 Task: Add Mychelle Perfect C Cleansing Oil to the cart.
Action: Mouse moved to (299, 142)
Screenshot: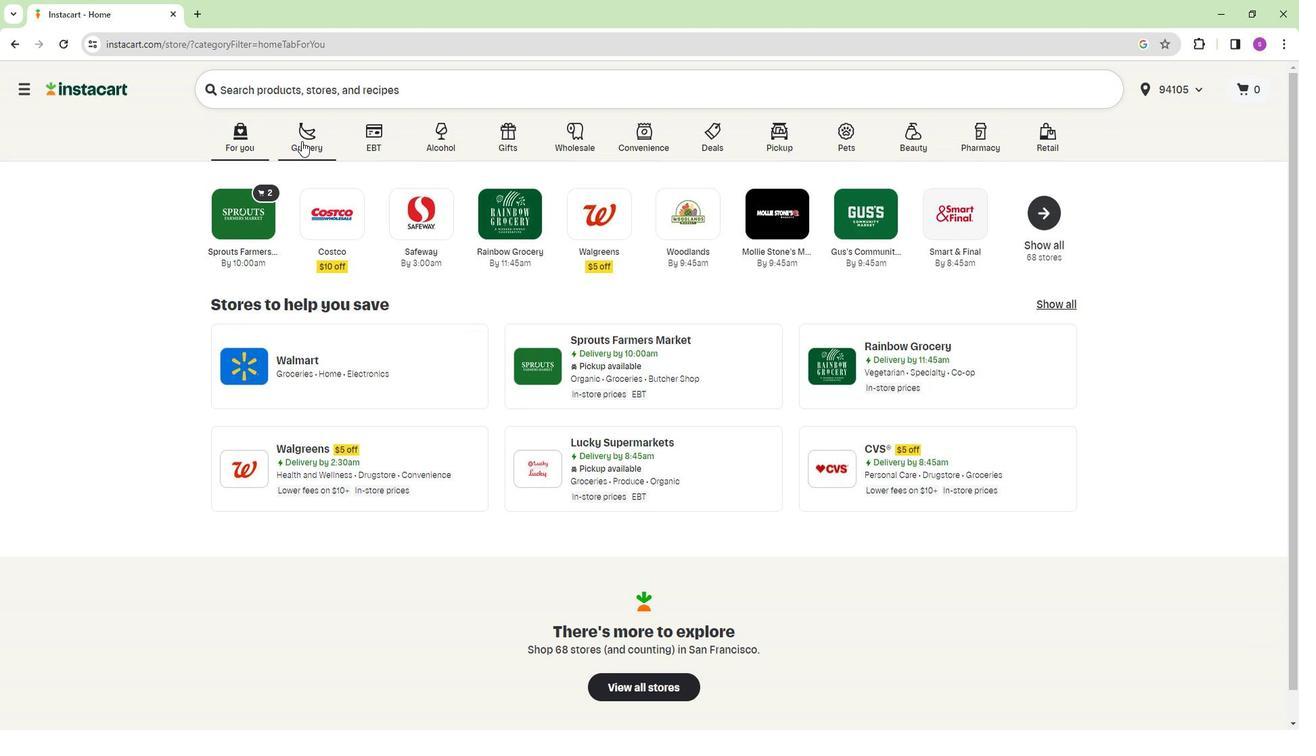 
Action: Mouse pressed left at (299, 142)
Screenshot: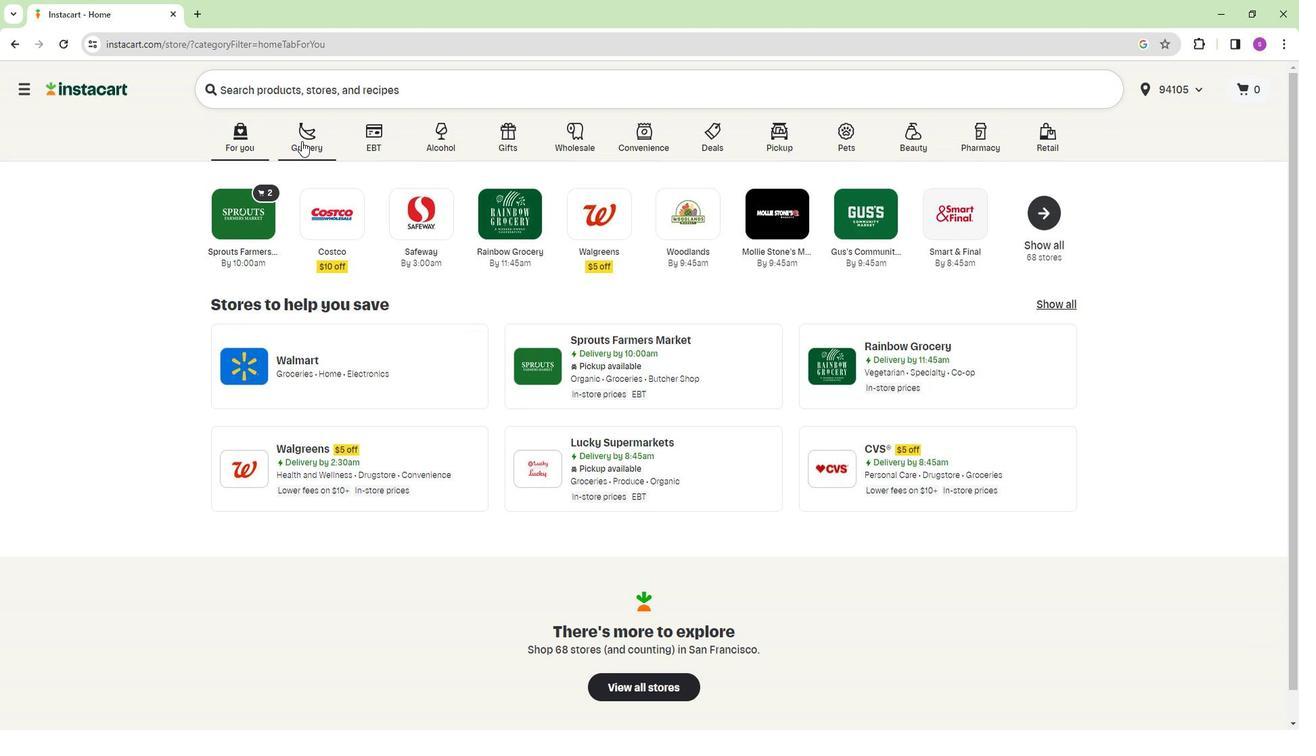 
Action: Mouse moved to (811, 218)
Screenshot: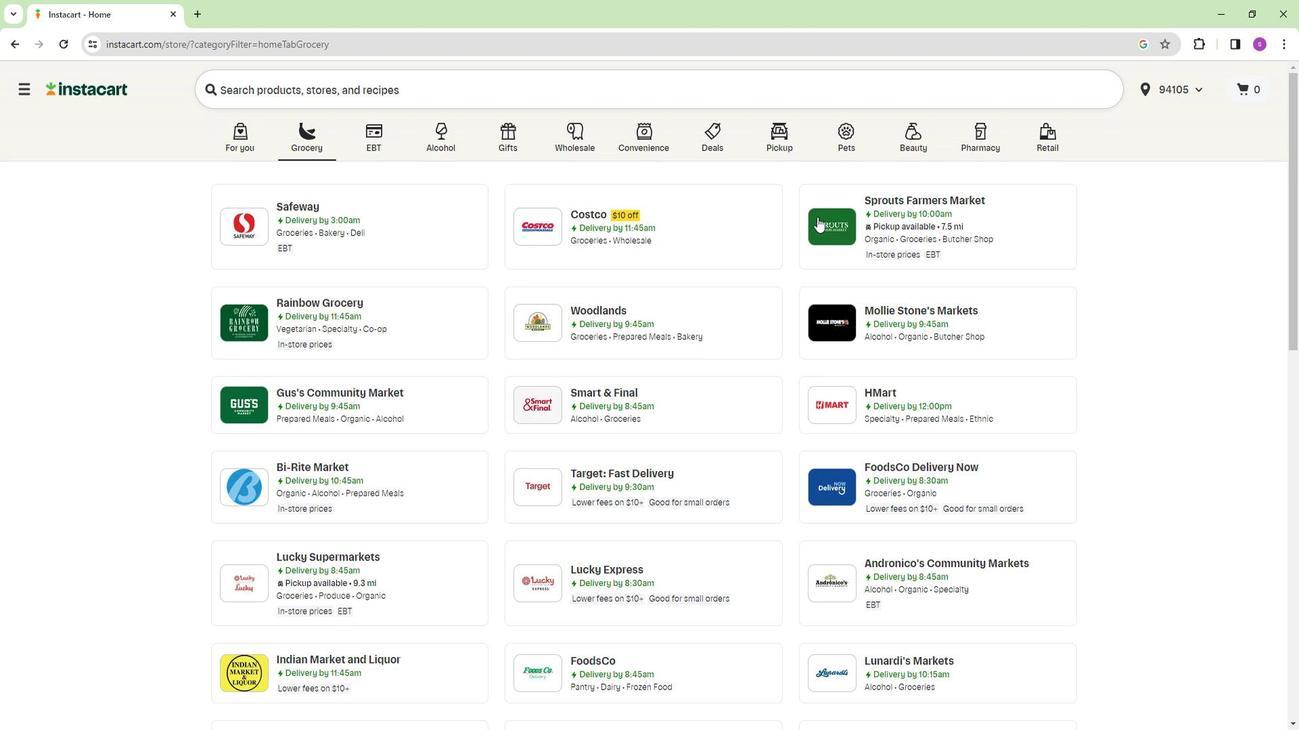 
Action: Mouse pressed left at (811, 218)
Screenshot: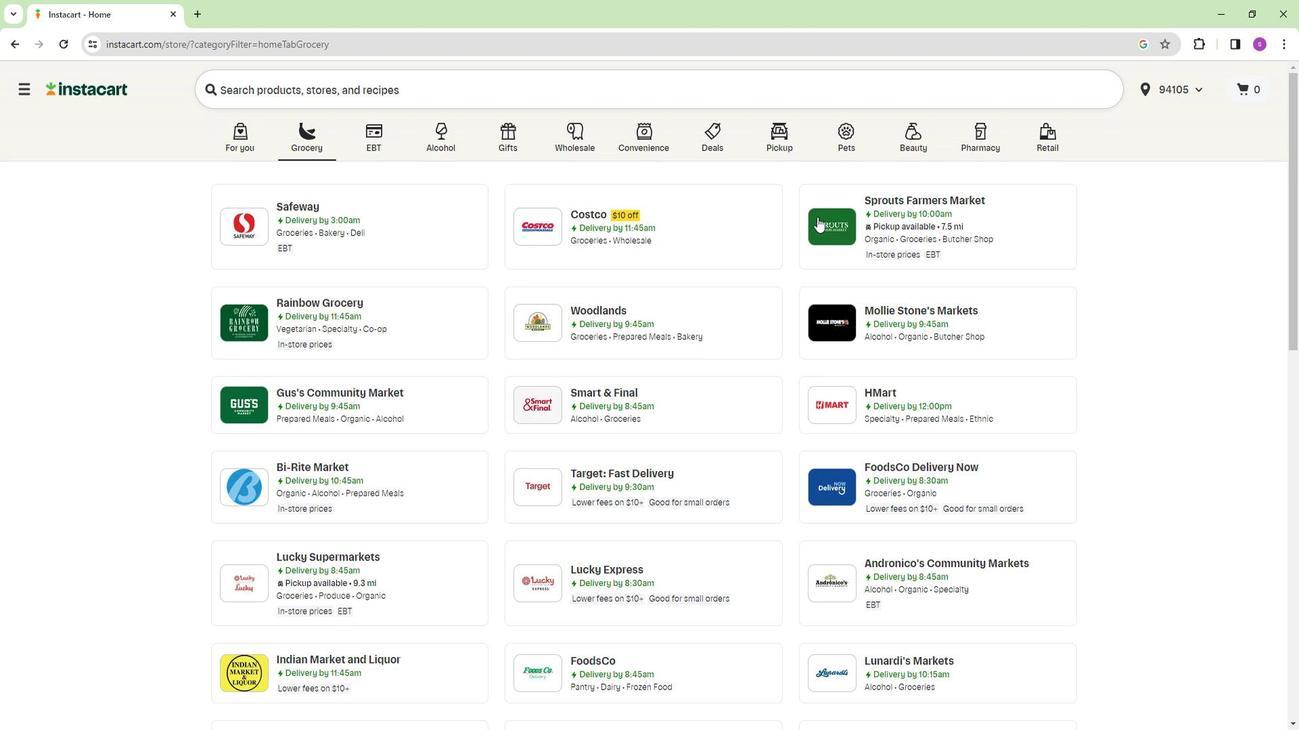 
Action: Mouse moved to (106, 404)
Screenshot: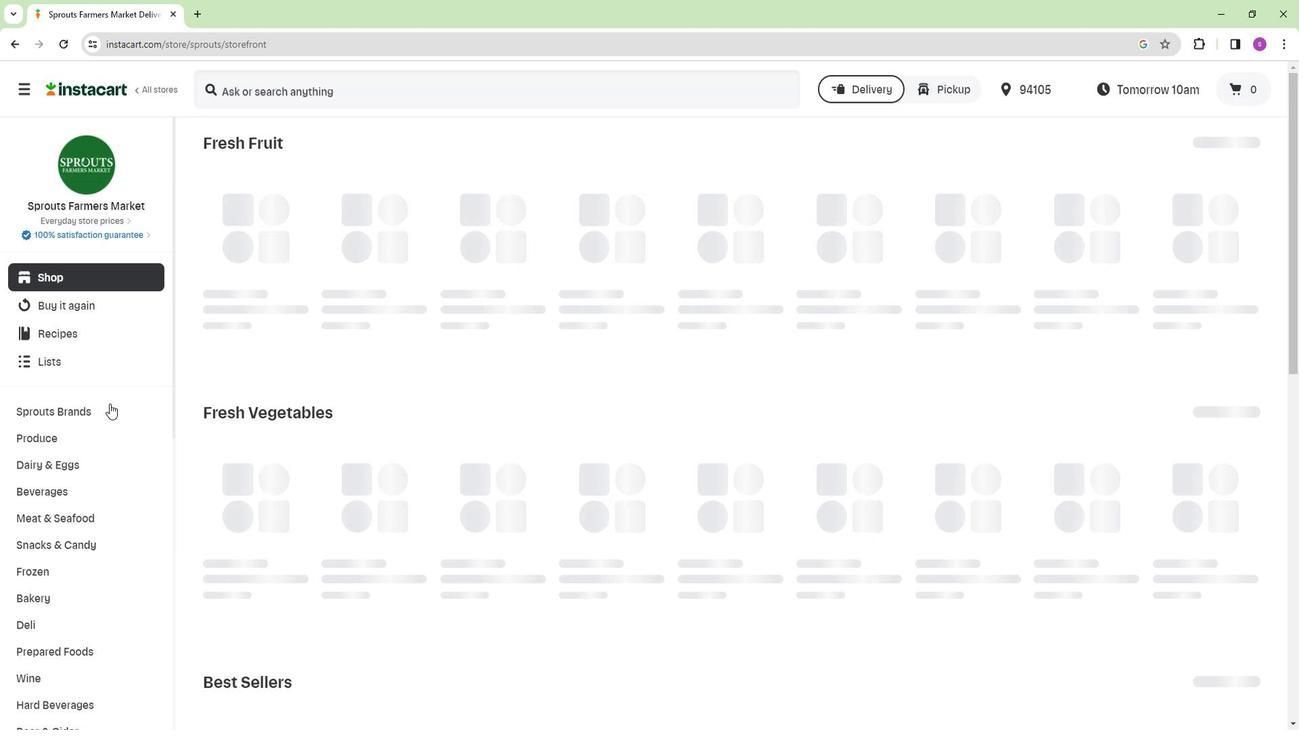 
Action: Mouse scrolled (106, 403) with delta (0, 0)
Screenshot: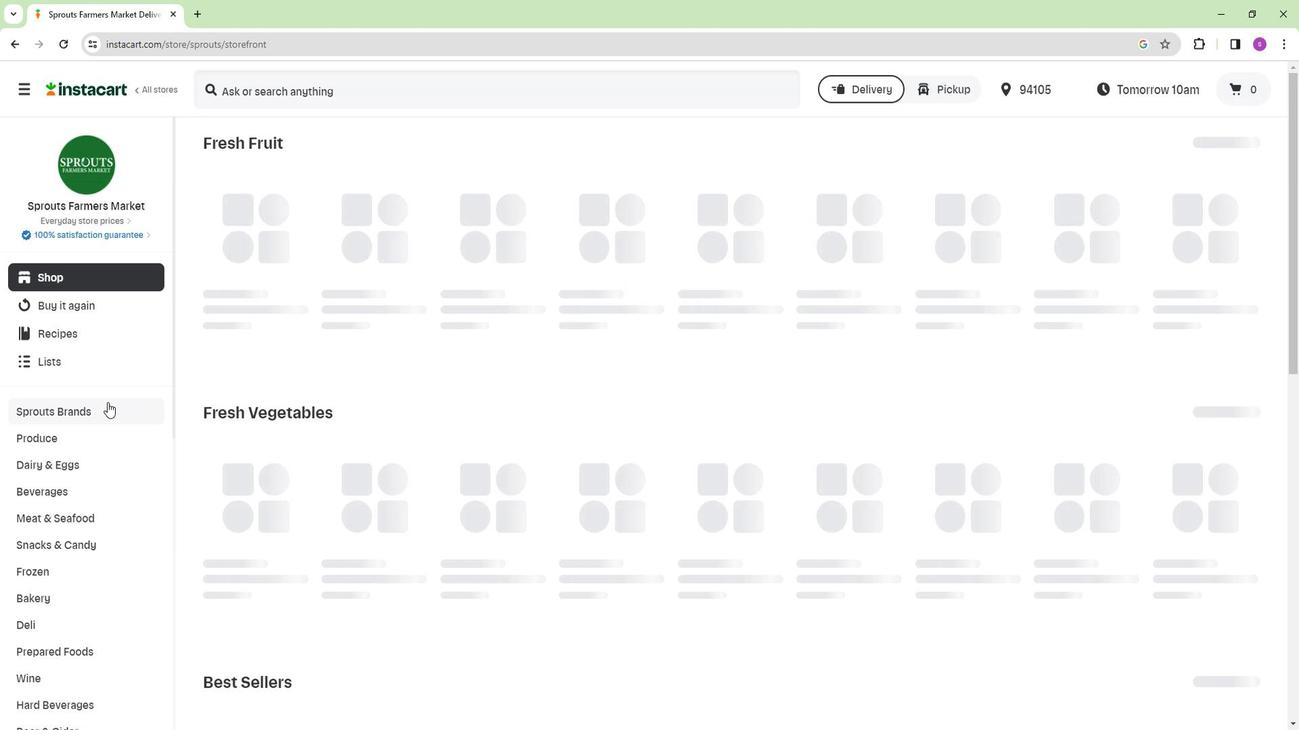 
Action: Mouse moved to (106, 404)
Screenshot: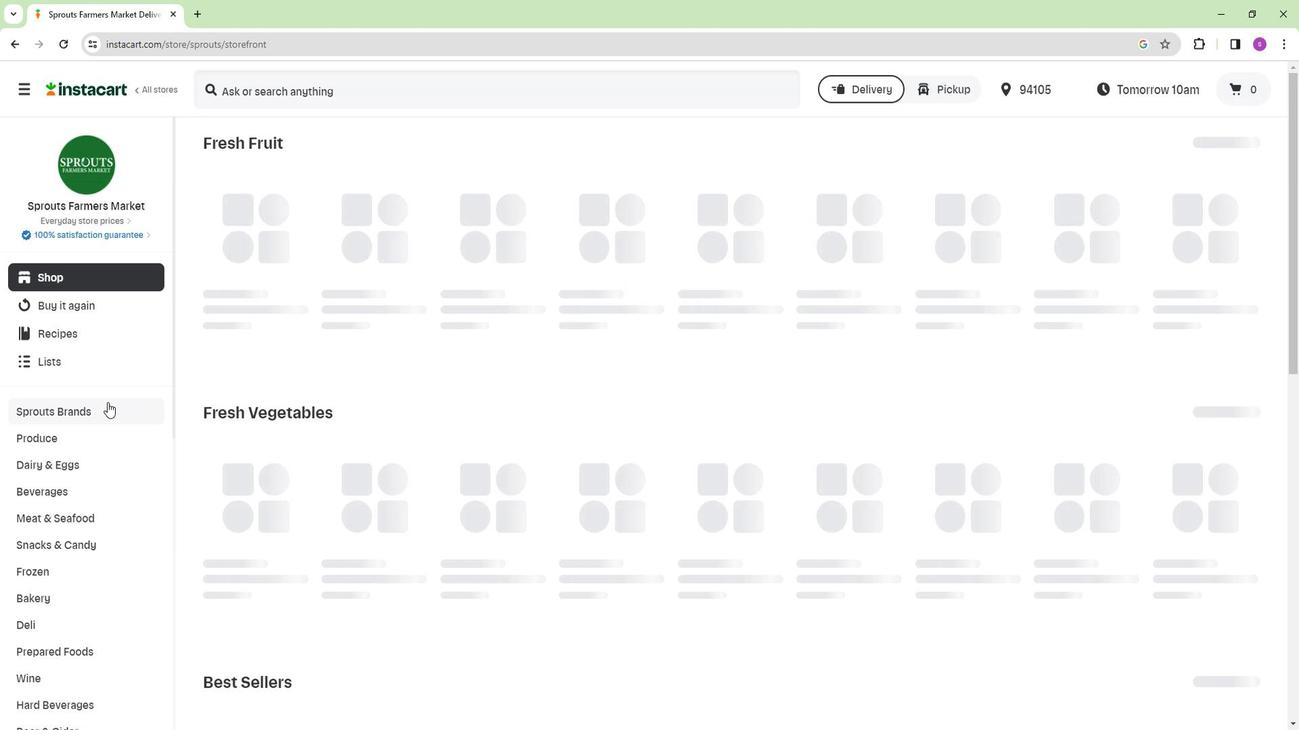 
Action: Mouse scrolled (106, 403) with delta (0, 0)
Screenshot: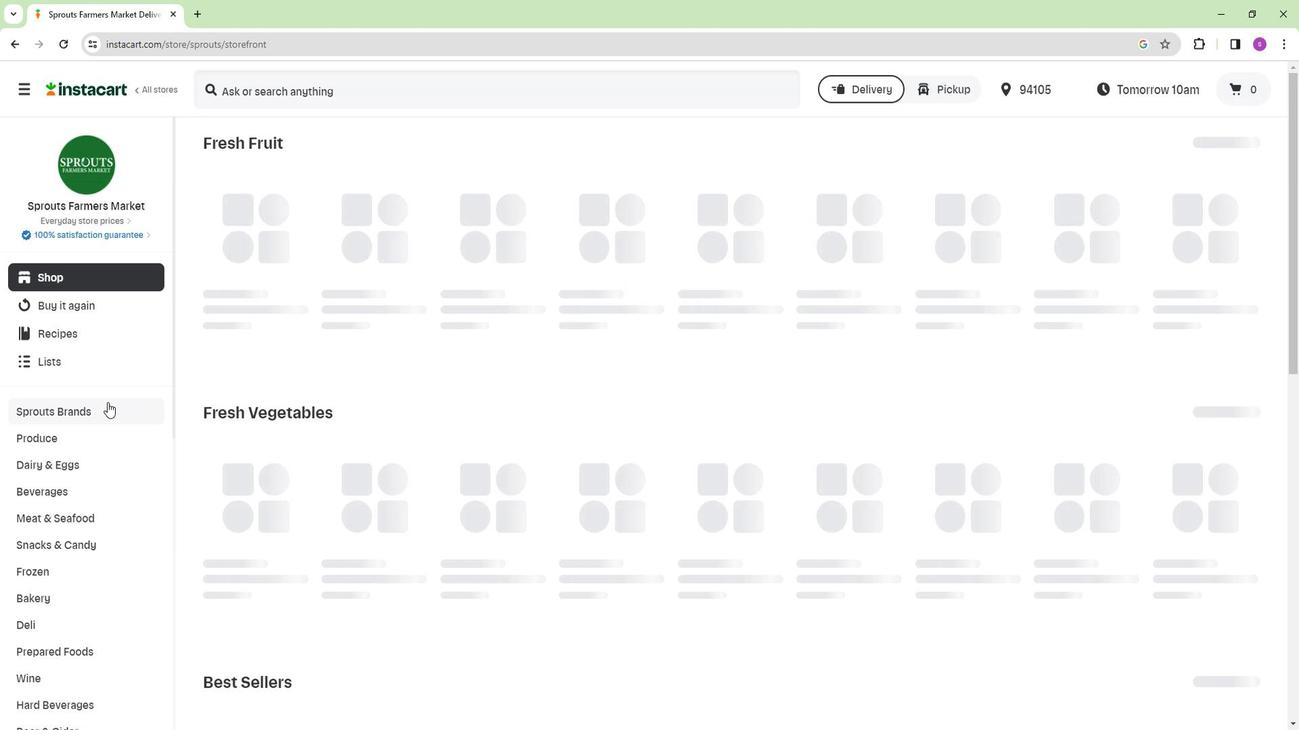 
Action: Mouse scrolled (106, 403) with delta (0, 0)
Screenshot: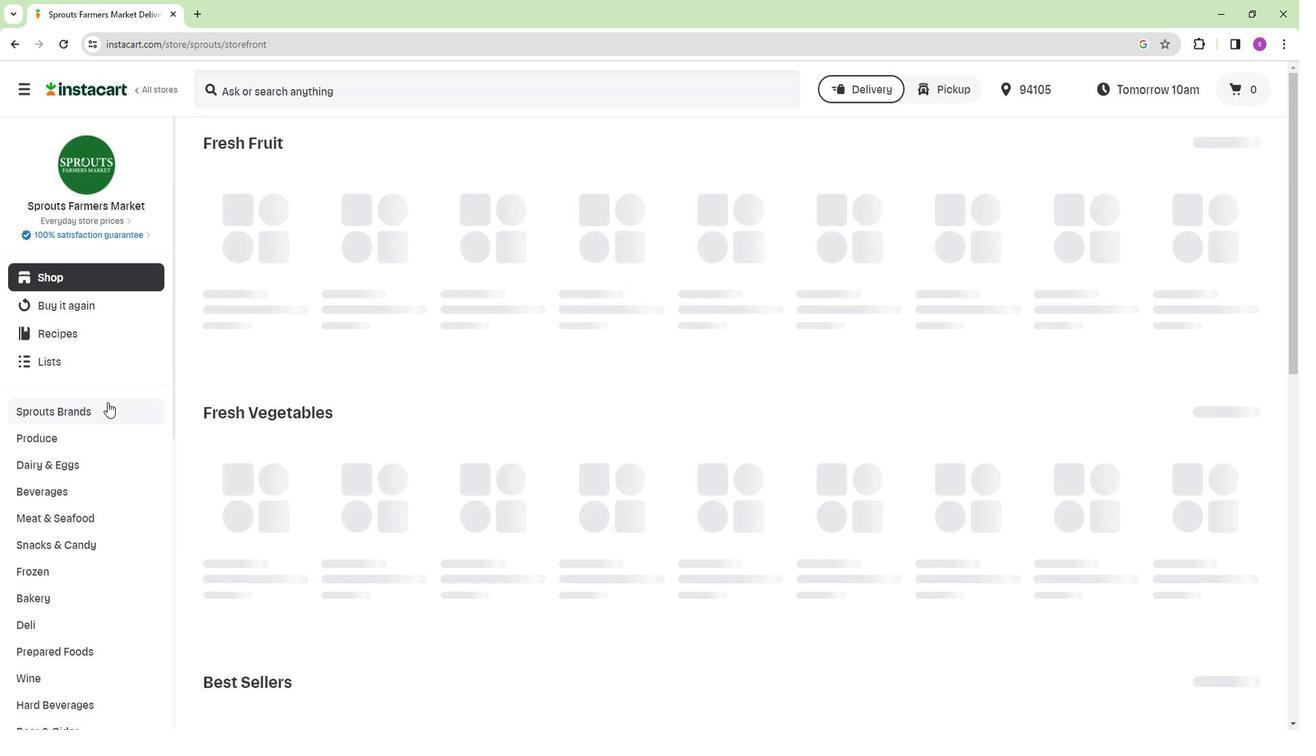 
Action: Mouse moved to (106, 403)
Screenshot: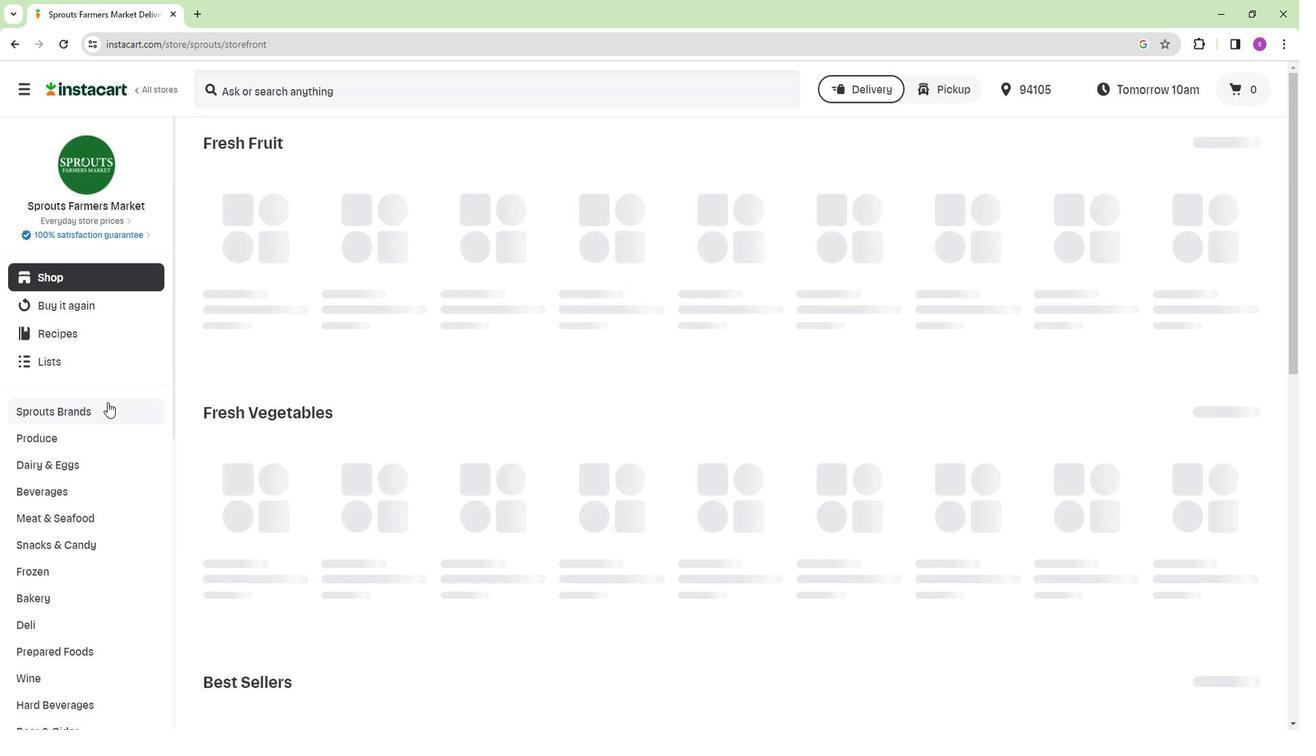 
Action: Mouse scrolled (106, 403) with delta (0, 0)
Screenshot: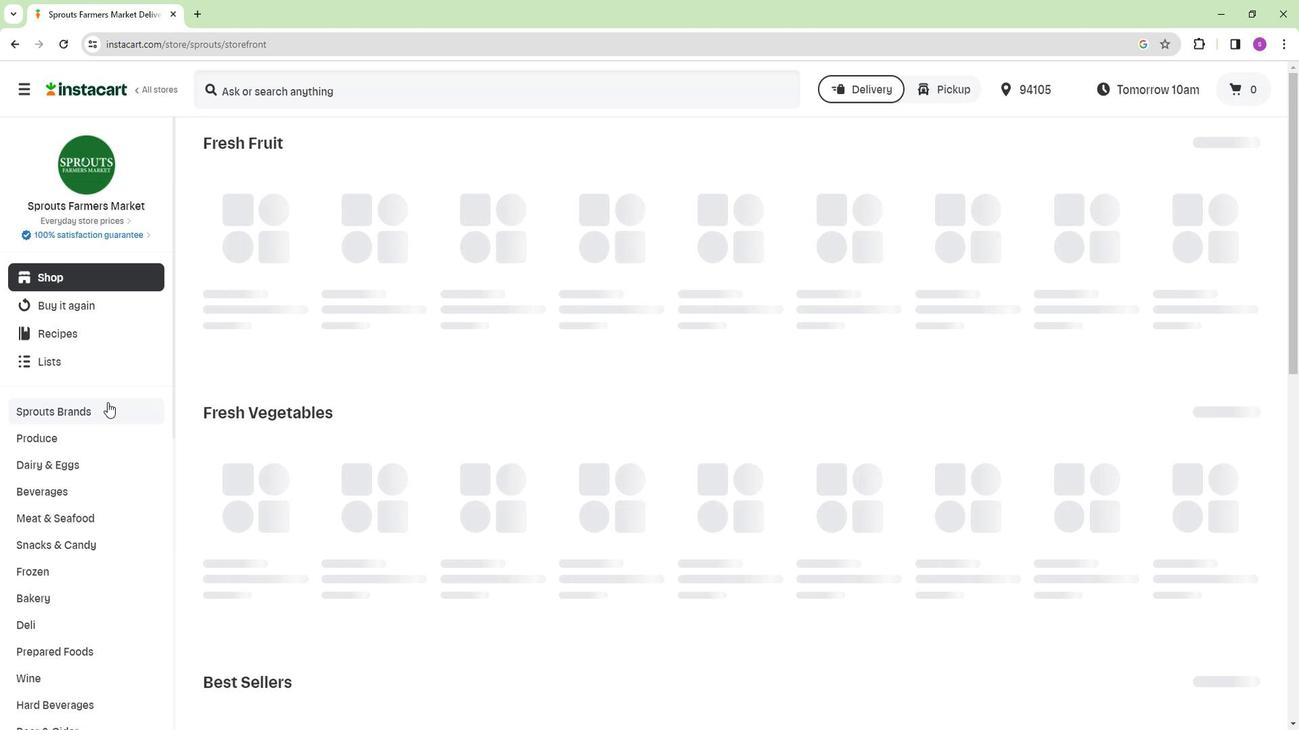 
Action: Mouse moved to (112, 396)
Screenshot: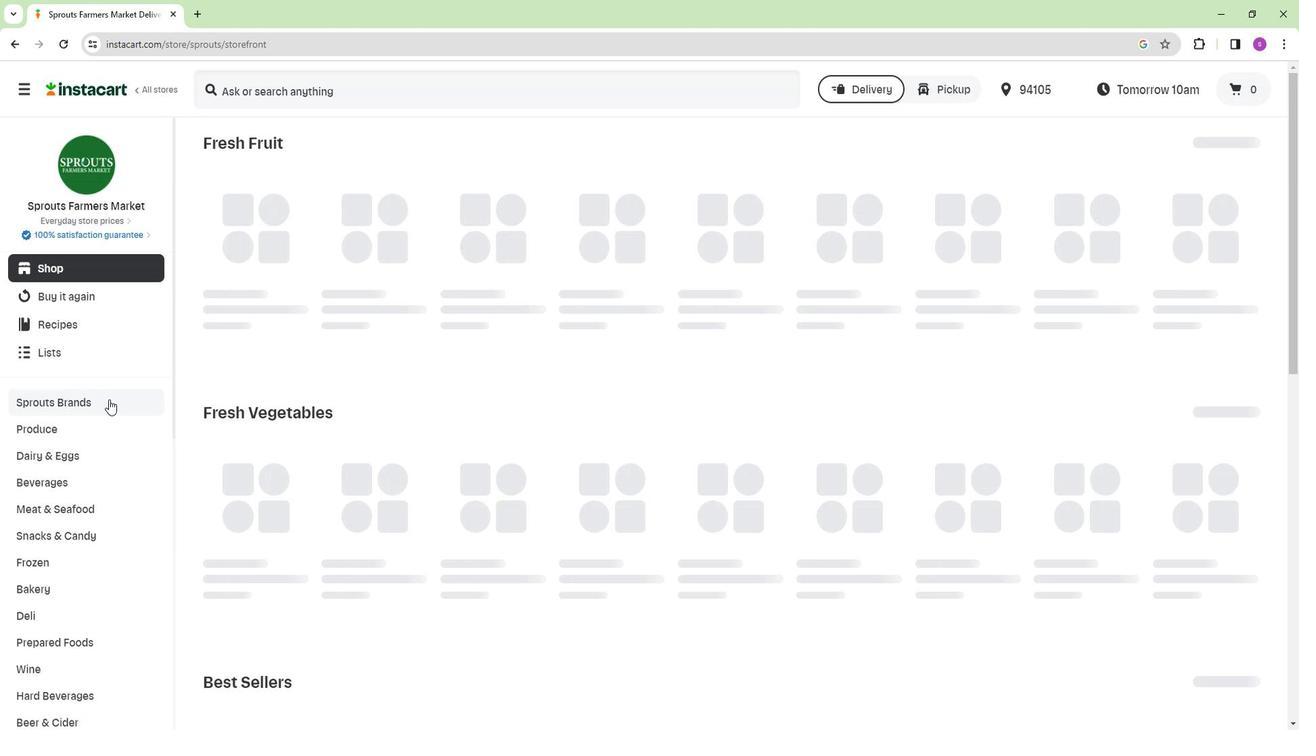 
Action: Mouse scrolled (112, 395) with delta (0, 0)
Screenshot: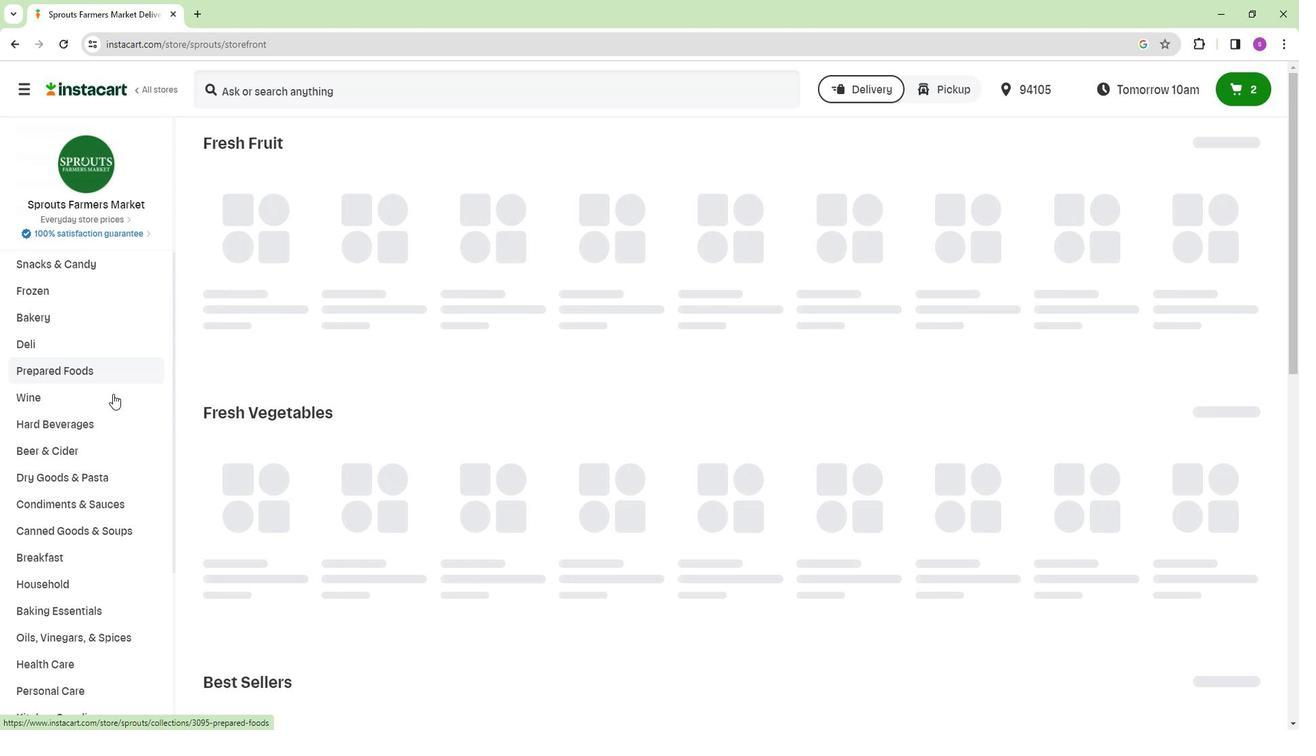 
Action: Mouse scrolled (112, 395) with delta (0, 0)
Screenshot: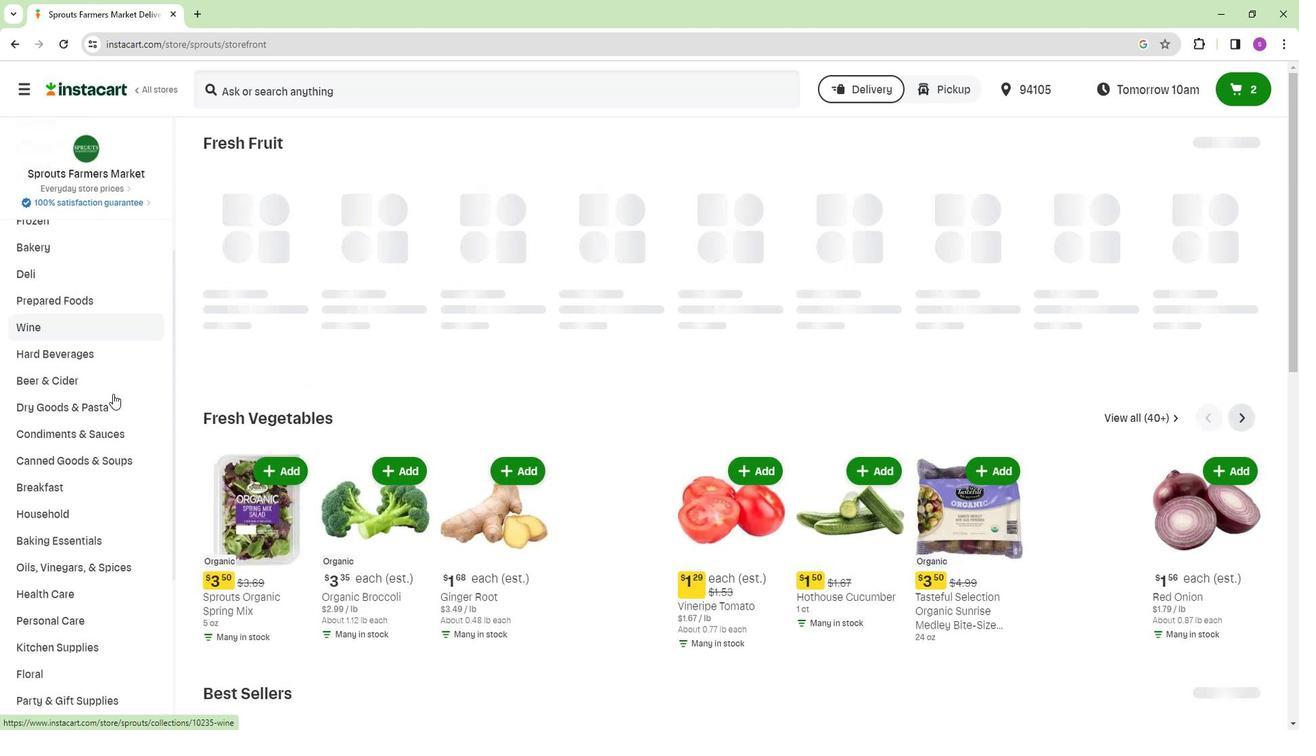 
Action: Mouse moved to (87, 558)
Screenshot: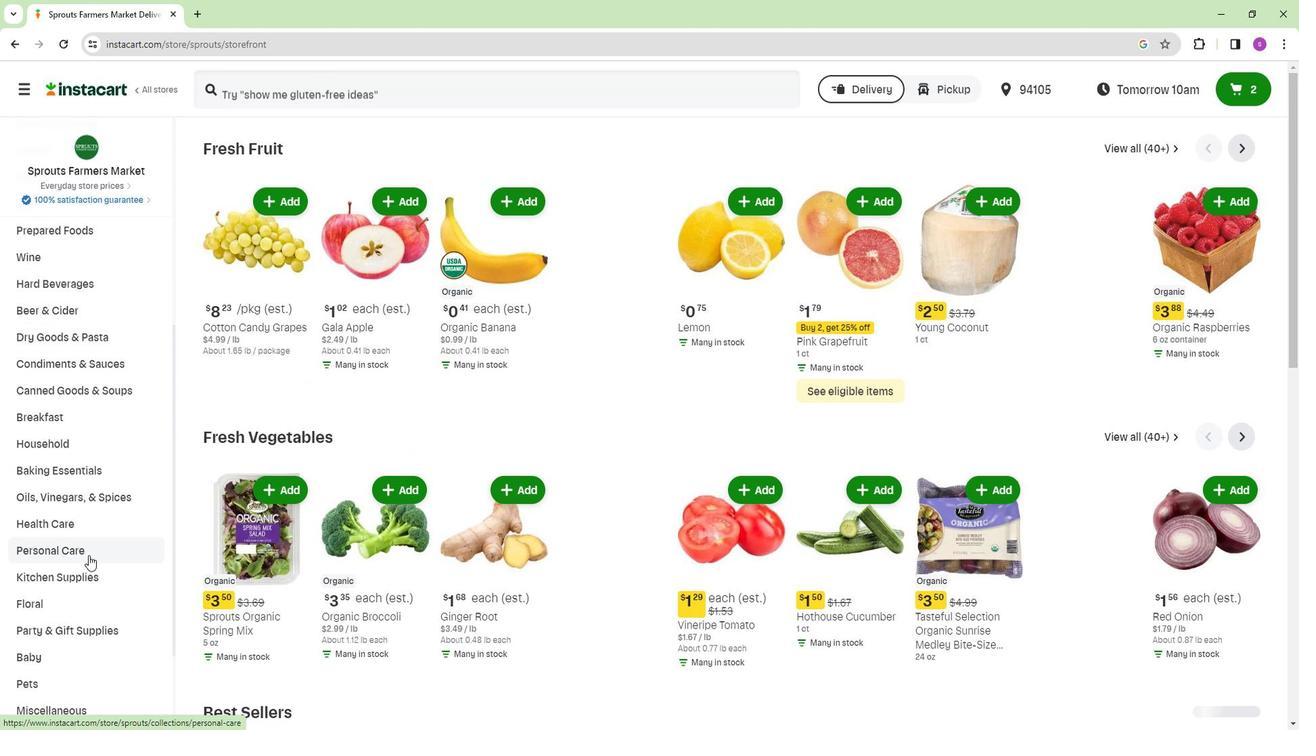 
Action: Mouse pressed left at (87, 558)
Screenshot: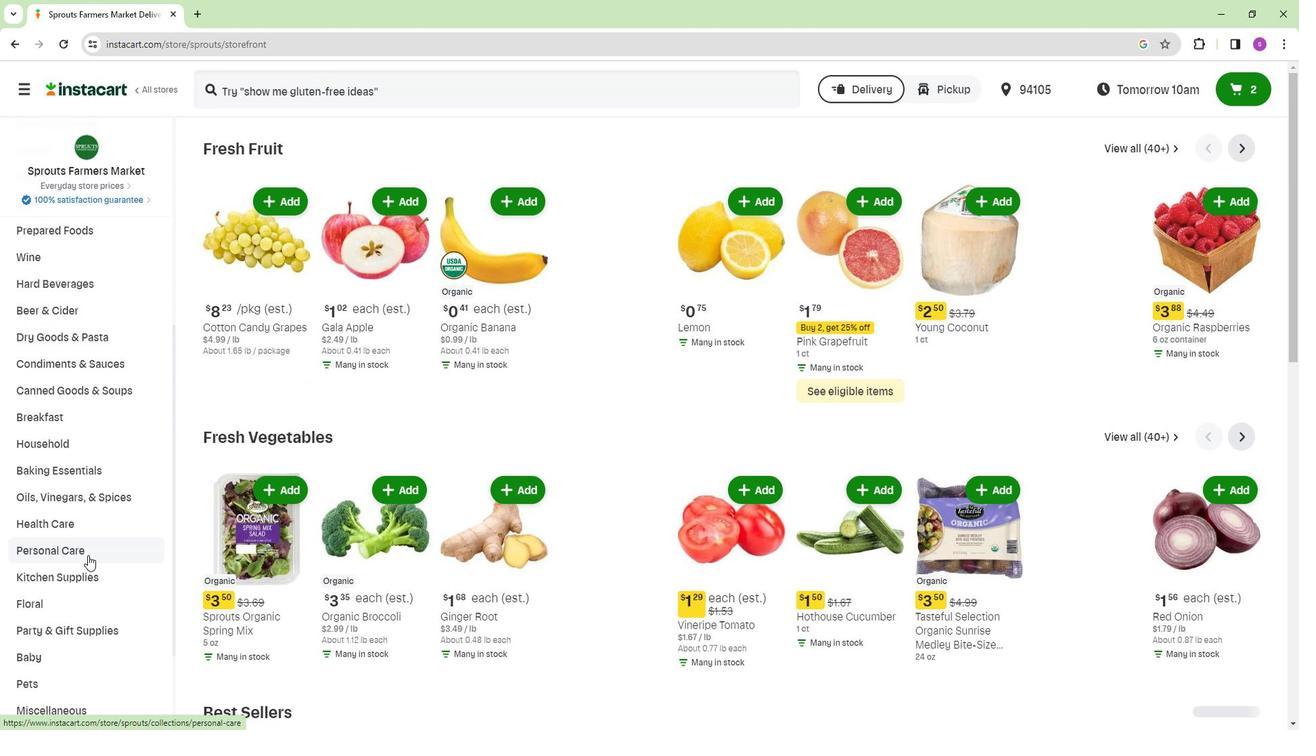 
Action: Mouse moved to (713, 181)
Screenshot: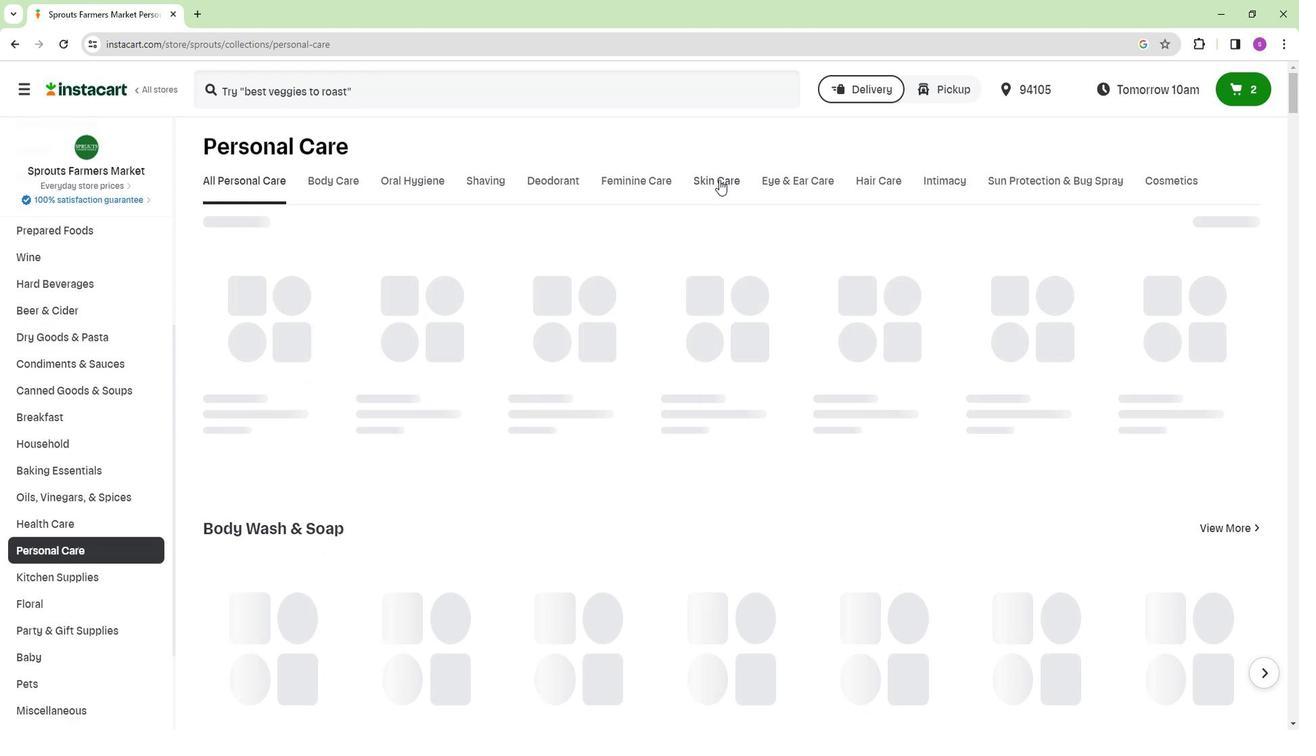 
Action: Mouse pressed left at (713, 181)
Screenshot: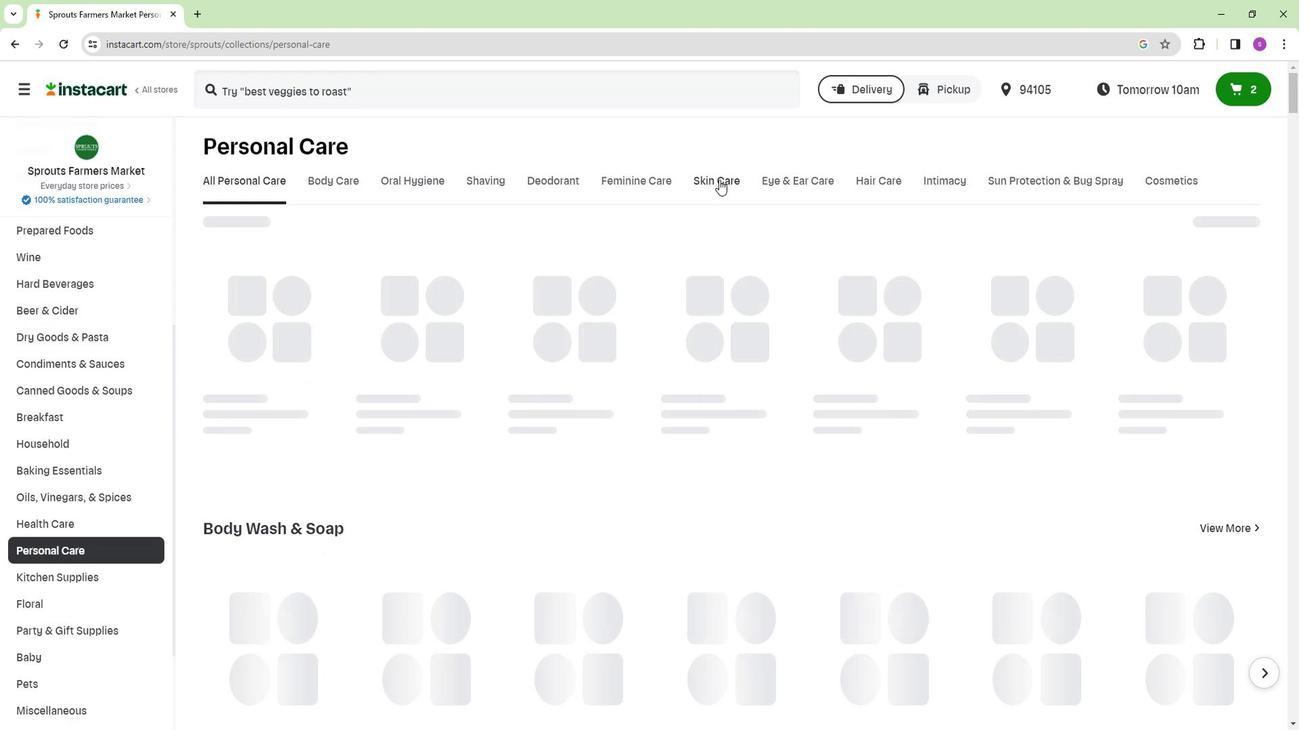
Action: Mouse moved to (278, 236)
Screenshot: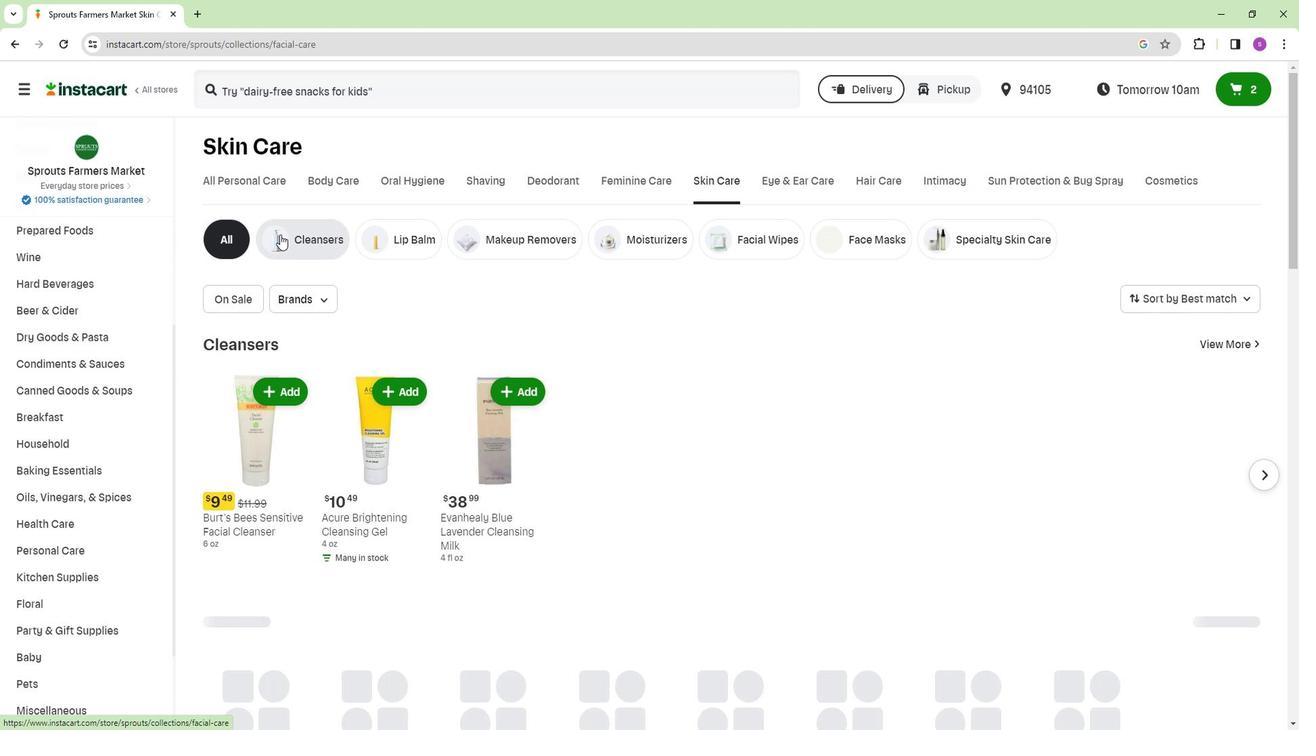 
Action: Mouse pressed left at (278, 236)
Screenshot: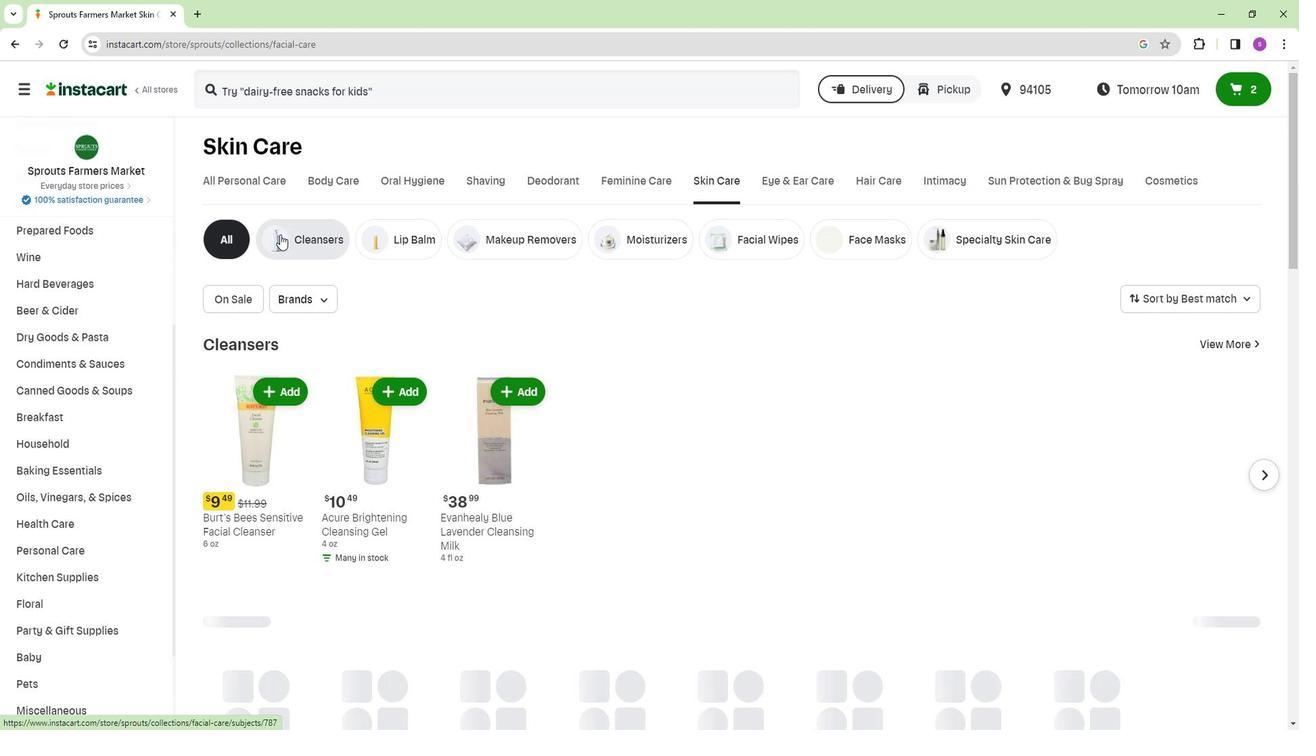 
Action: Mouse moved to (343, 102)
Screenshot: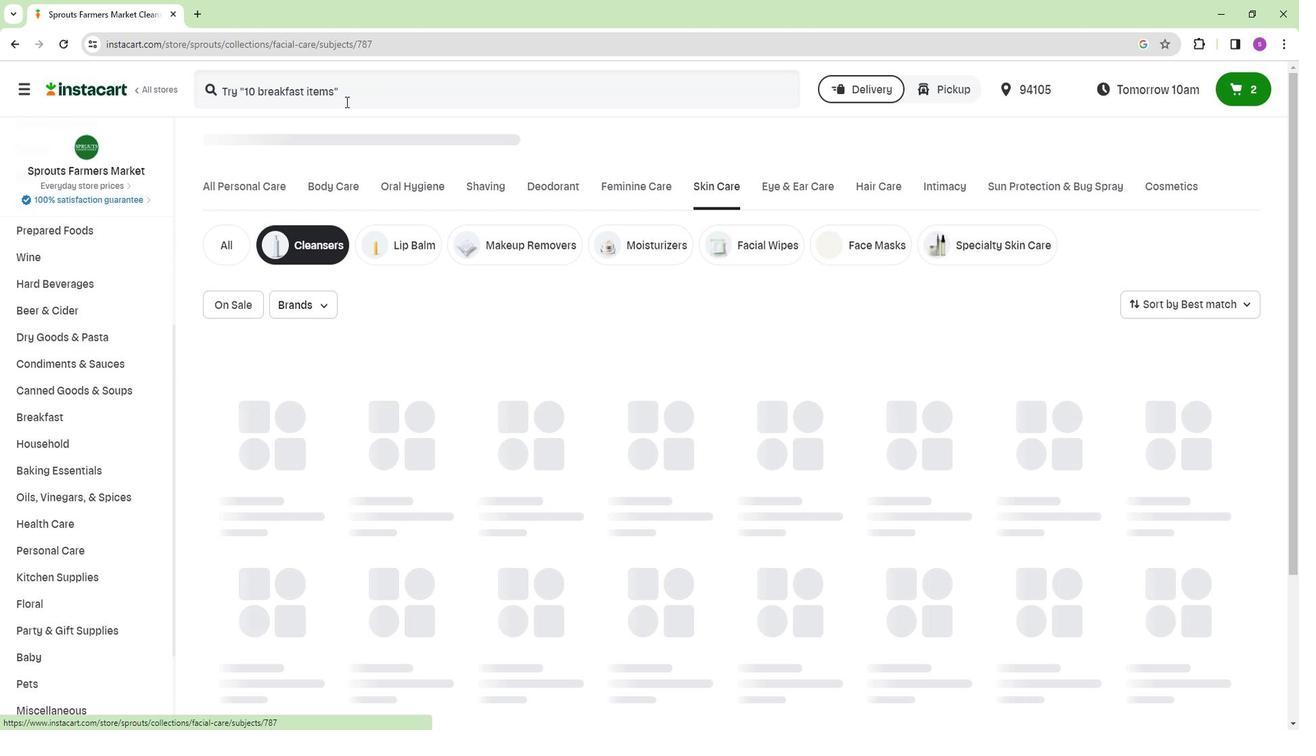 
Action: Mouse pressed left at (343, 102)
Screenshot: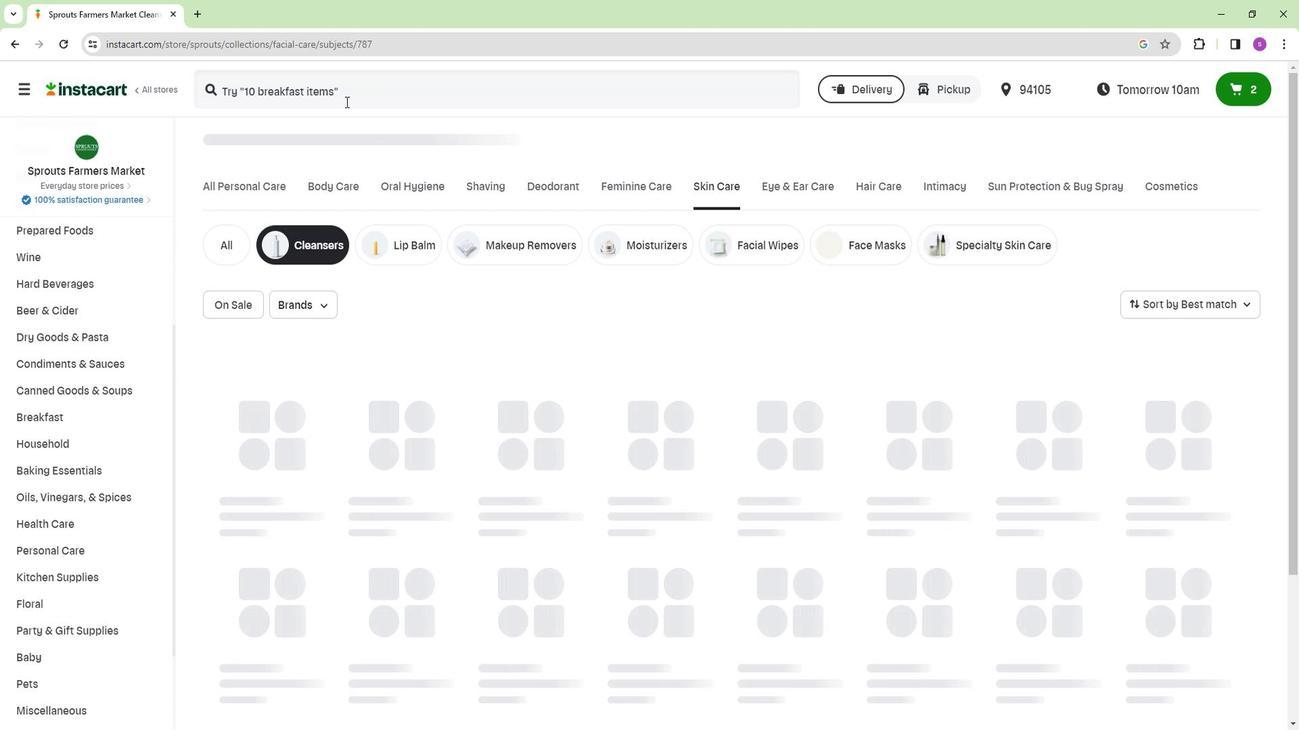 
Action: Key pressed <Key.shift>Mychelle<Key.space><Key.shift>Perfect<Key.space><Key.shift>C<Key.space><Key.shift>Cleansing<Key.space><Key.shift>Oil<Key.enter>
Screenshot: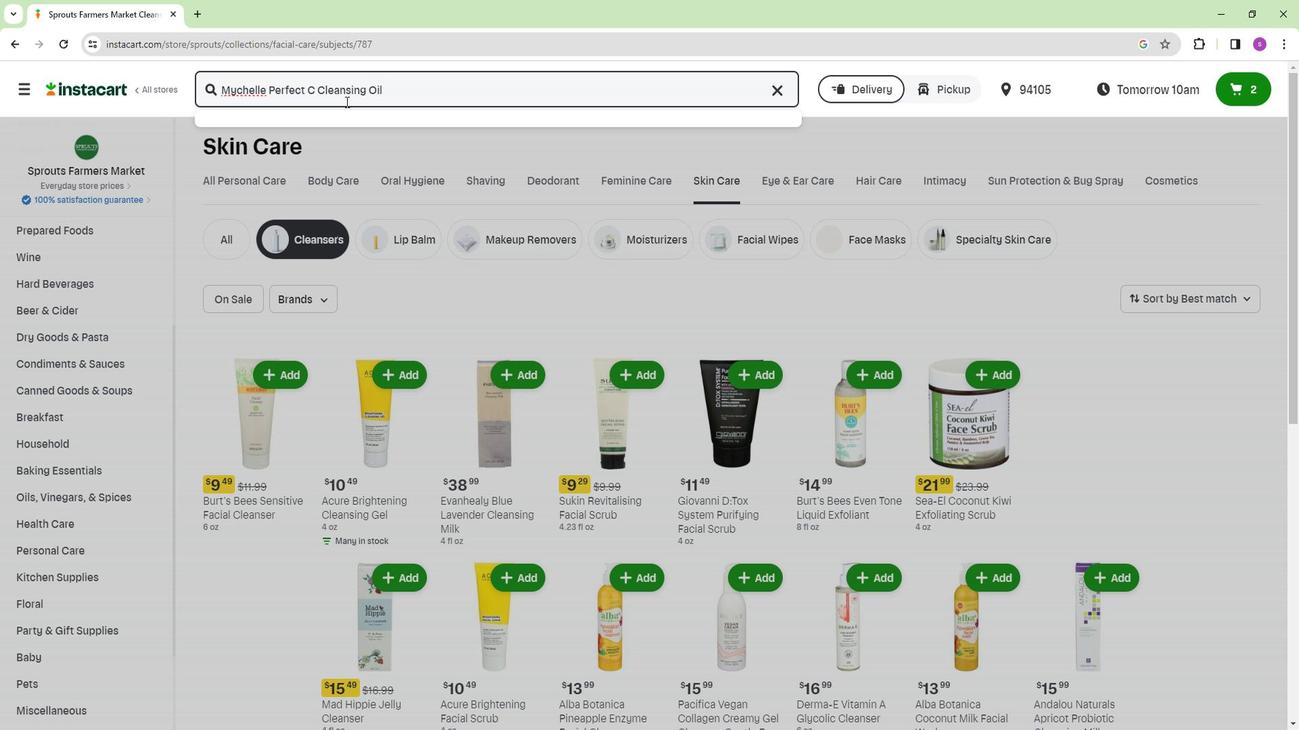 
Action: Mouse moved to (355, 240)
Screenshot: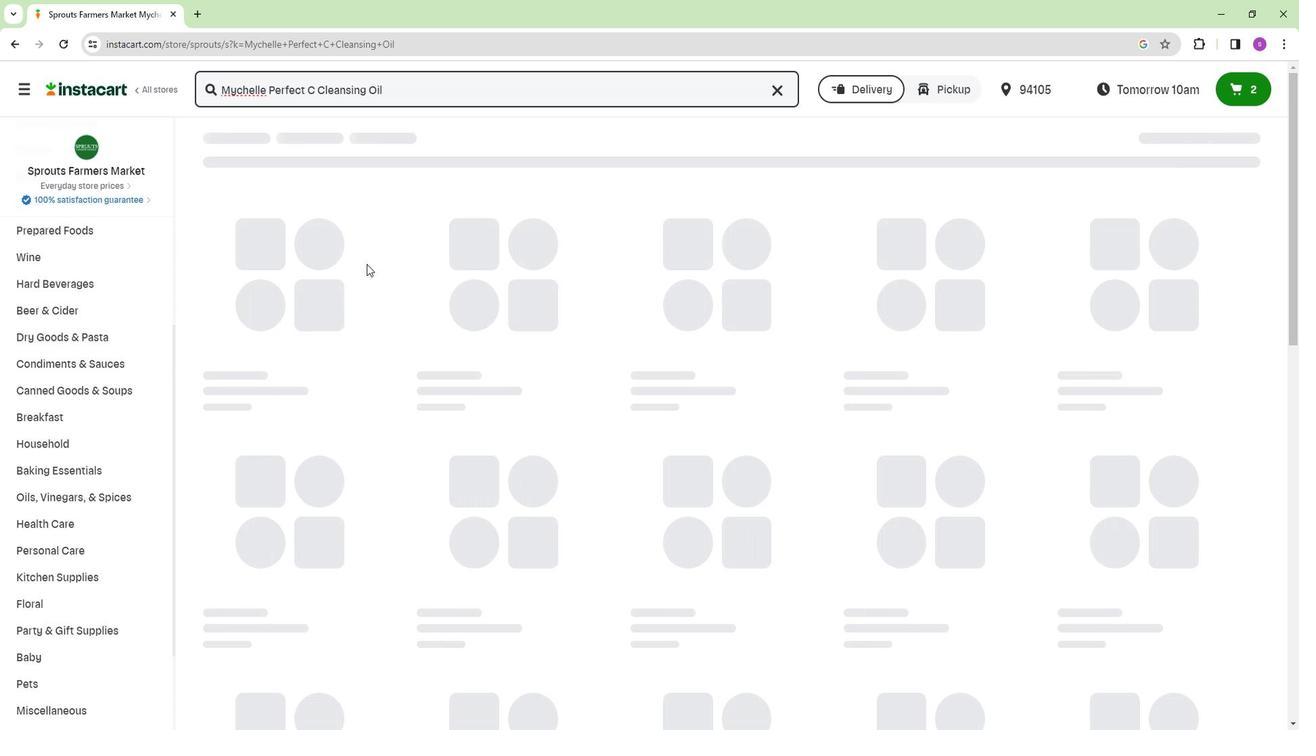 
Action: Mouse scrolled (355, 240) with delta (0, 0)
Screenshot: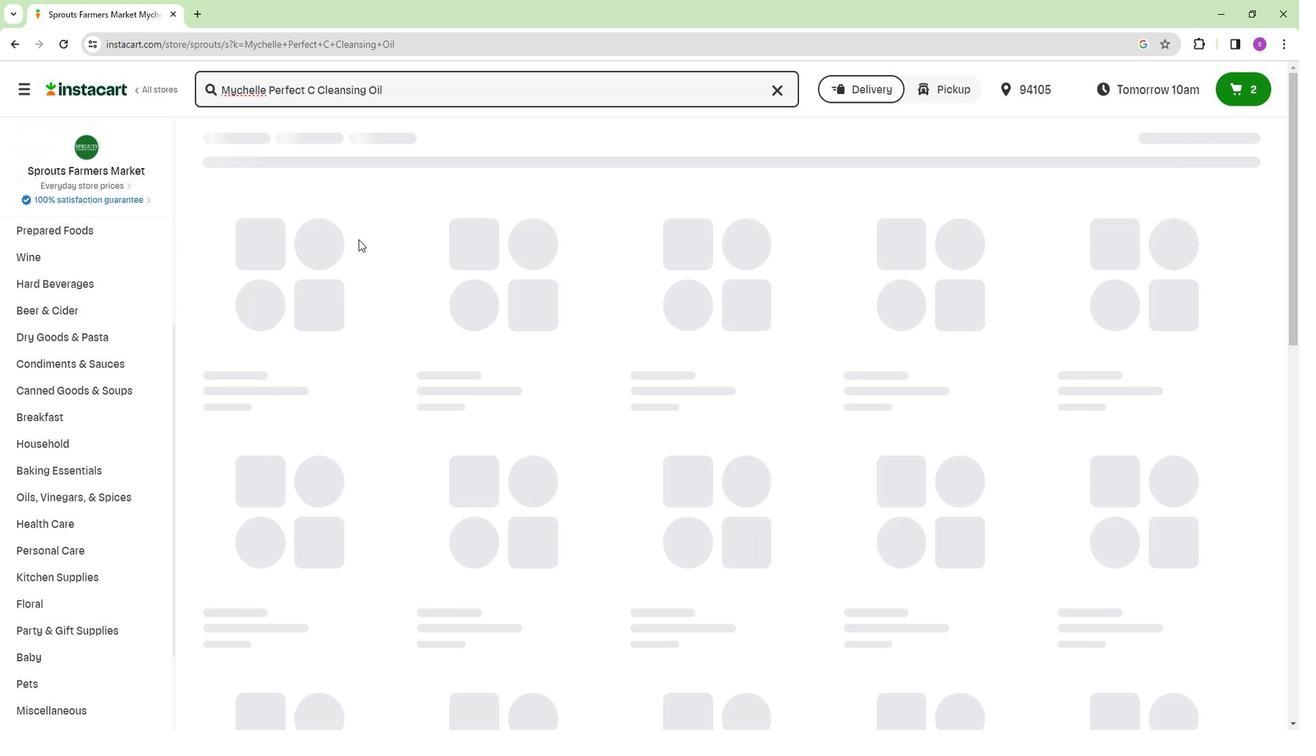 
Action: Mouse scrolled (355, 240) with delta (0, 0)
Screenshot: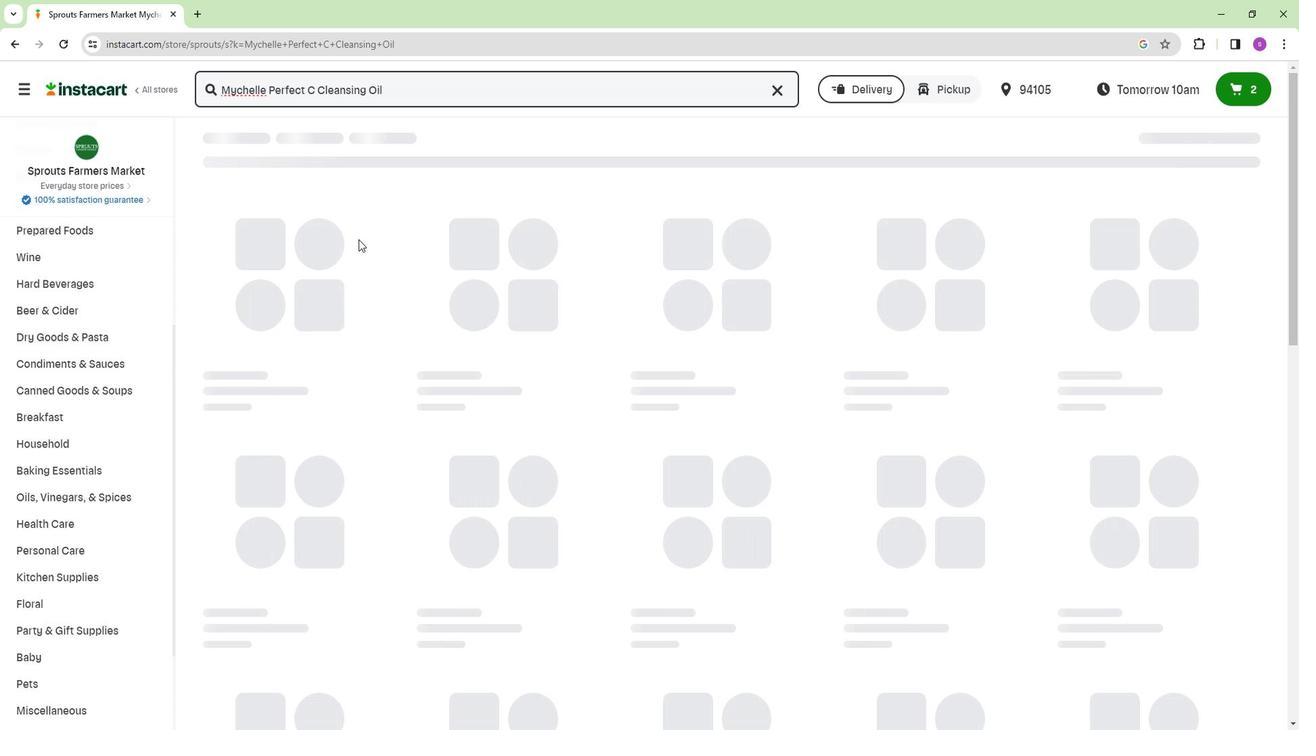 
Action: Mouse moved to (359, 243)
Screenshot: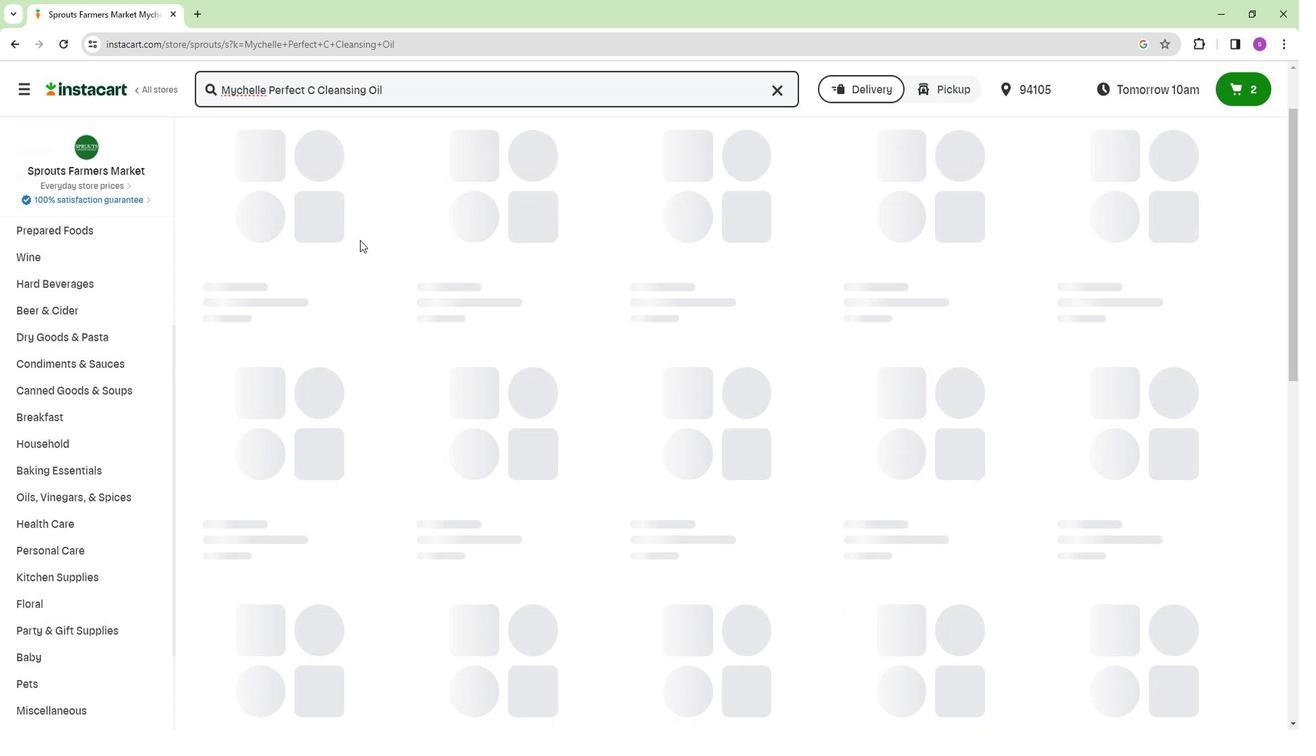 
Action: Mouse scrolled (359, 244) with delta (0, 0)
Screenshot: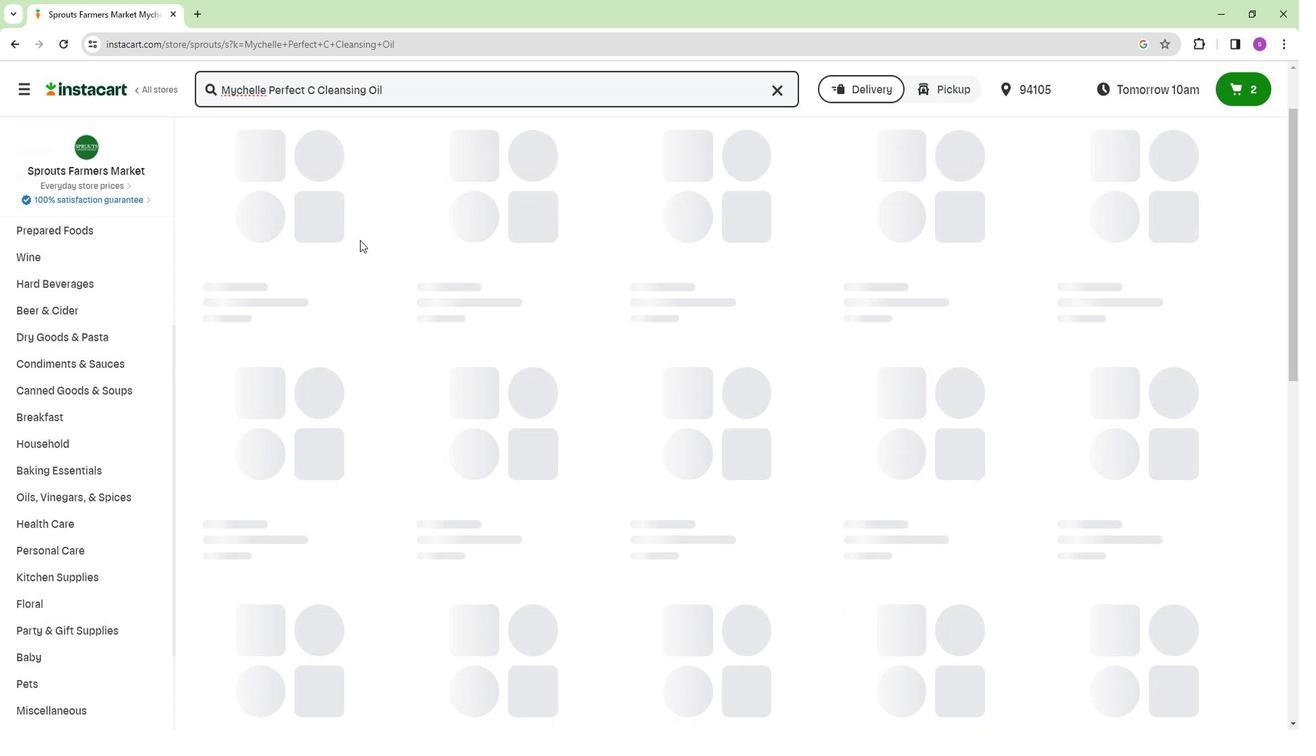 
Action: Mouse moved to (363, 246)
Screenshot: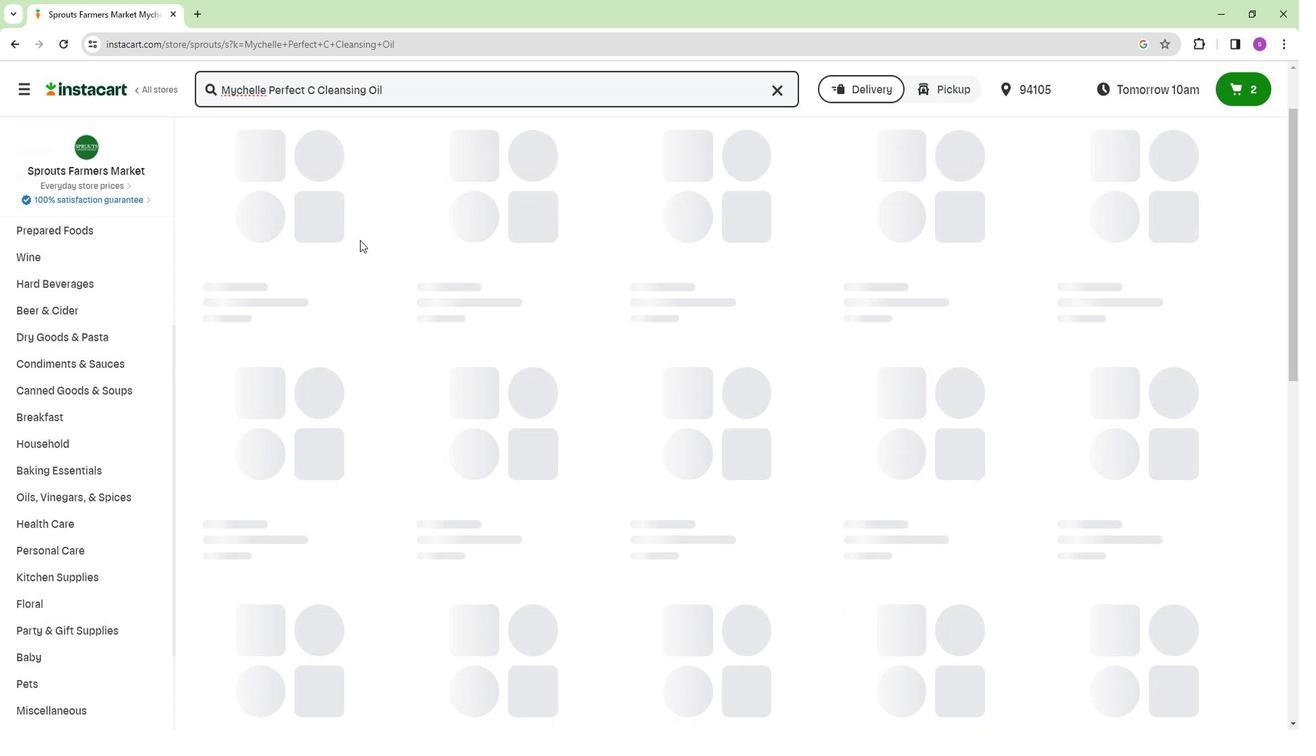 
Action: Mouse scrolled (363, 246) with delta (0, 0)
Screenshot: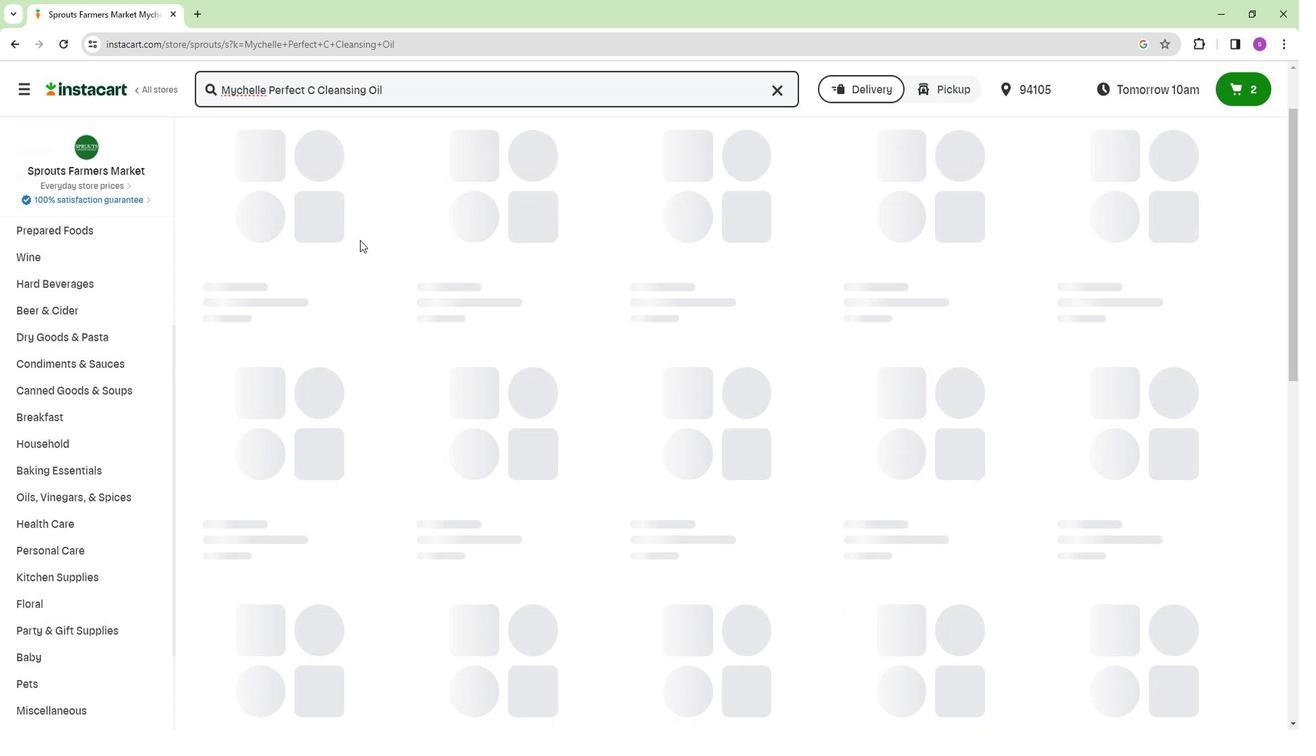 
Action: Mouse moved to (371, 252)
Screenshot: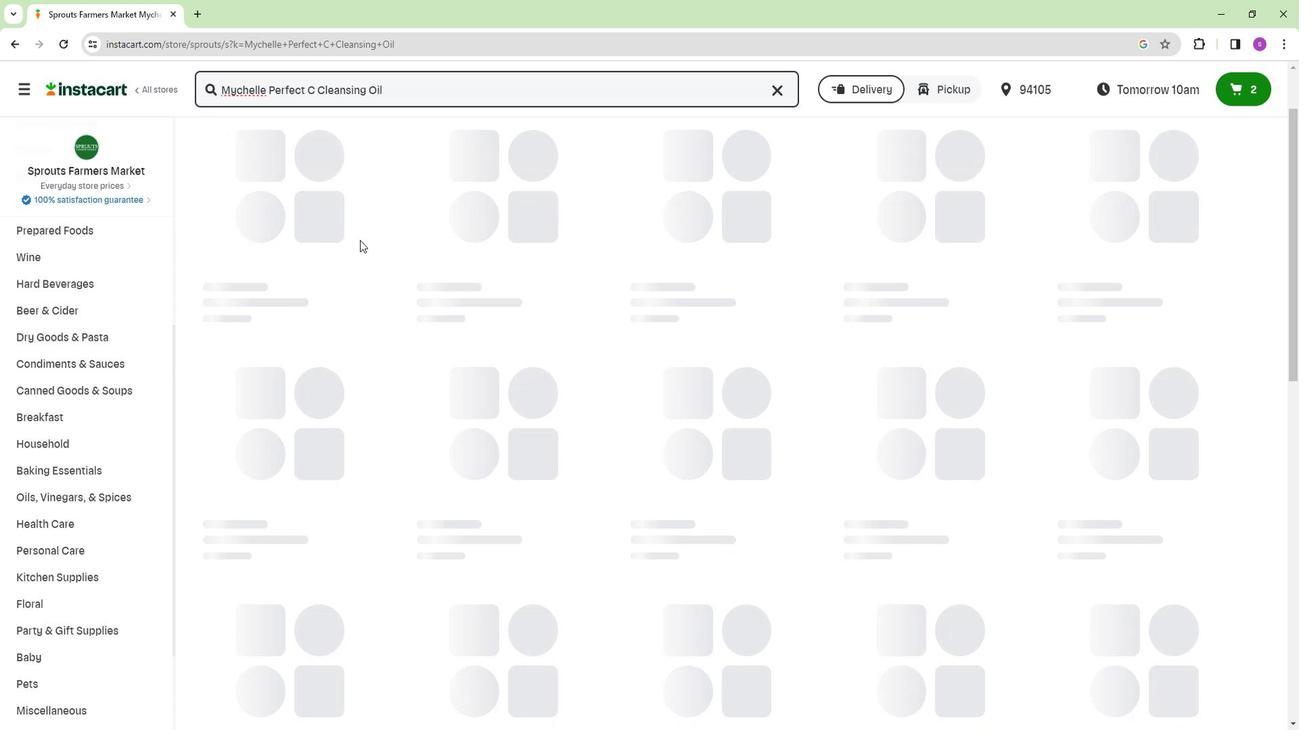 
Action: Mouse scrolled (371, 253) with delta (0, 0)
Screenshot: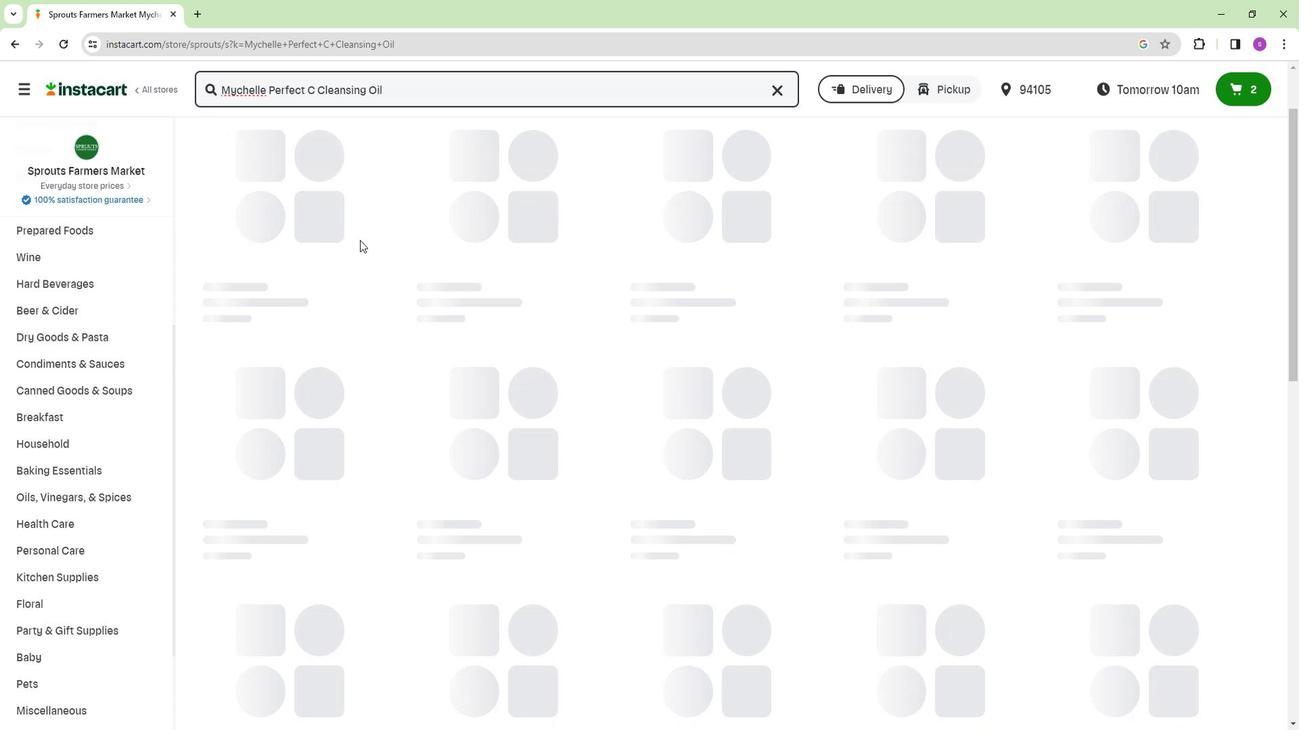 
Action: Mouse moved to (389, 270)
Screenshot: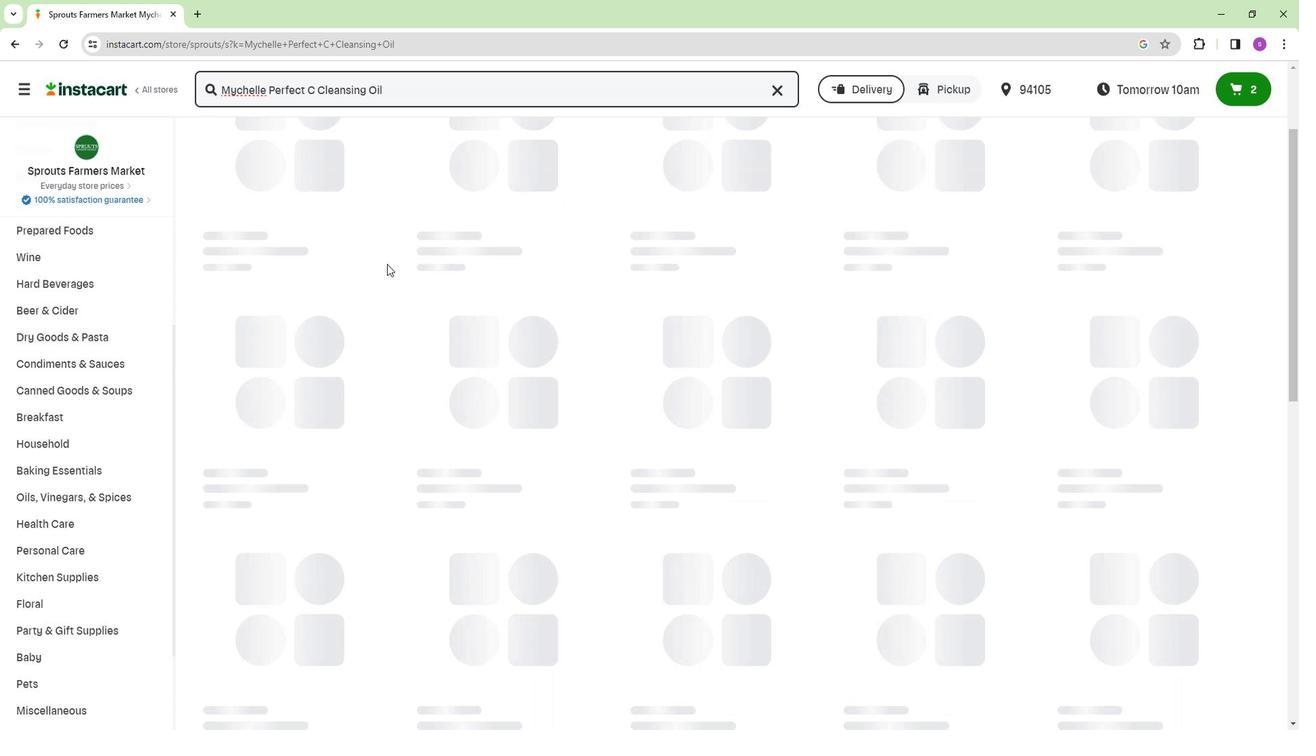 
Action: Mouse scrolled (389, 271) with delta (0, 0)
Screenshot: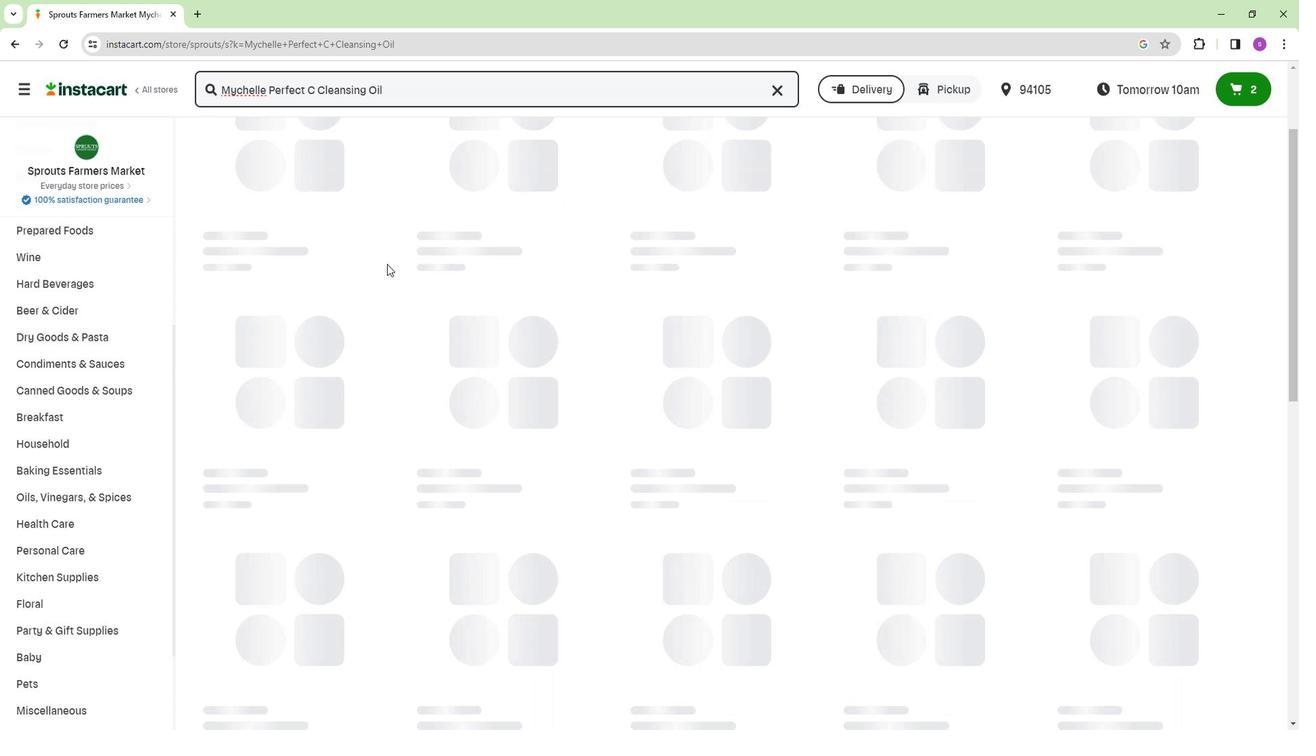
Action: Mouse moved to (635, 315)
Screenshot: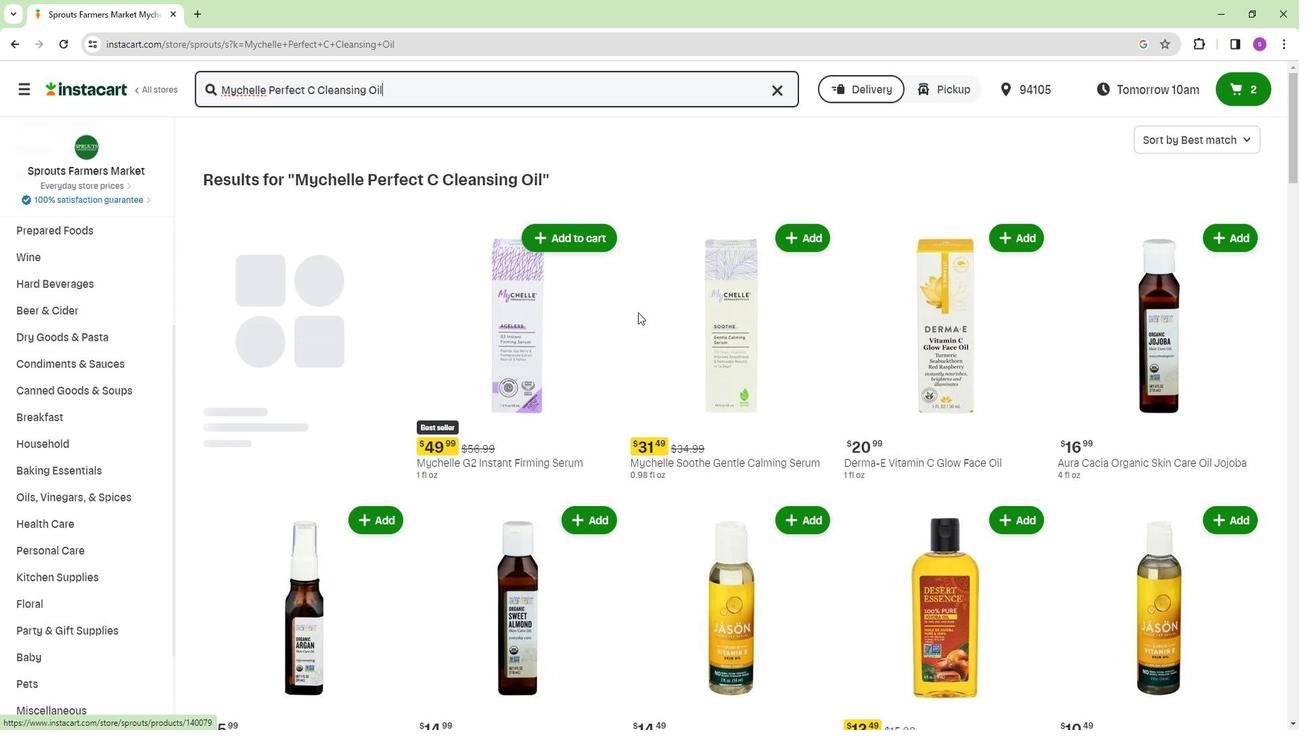 
Action: Mouse scrolled (635, 314) with delta (0, 0)
Screenshot: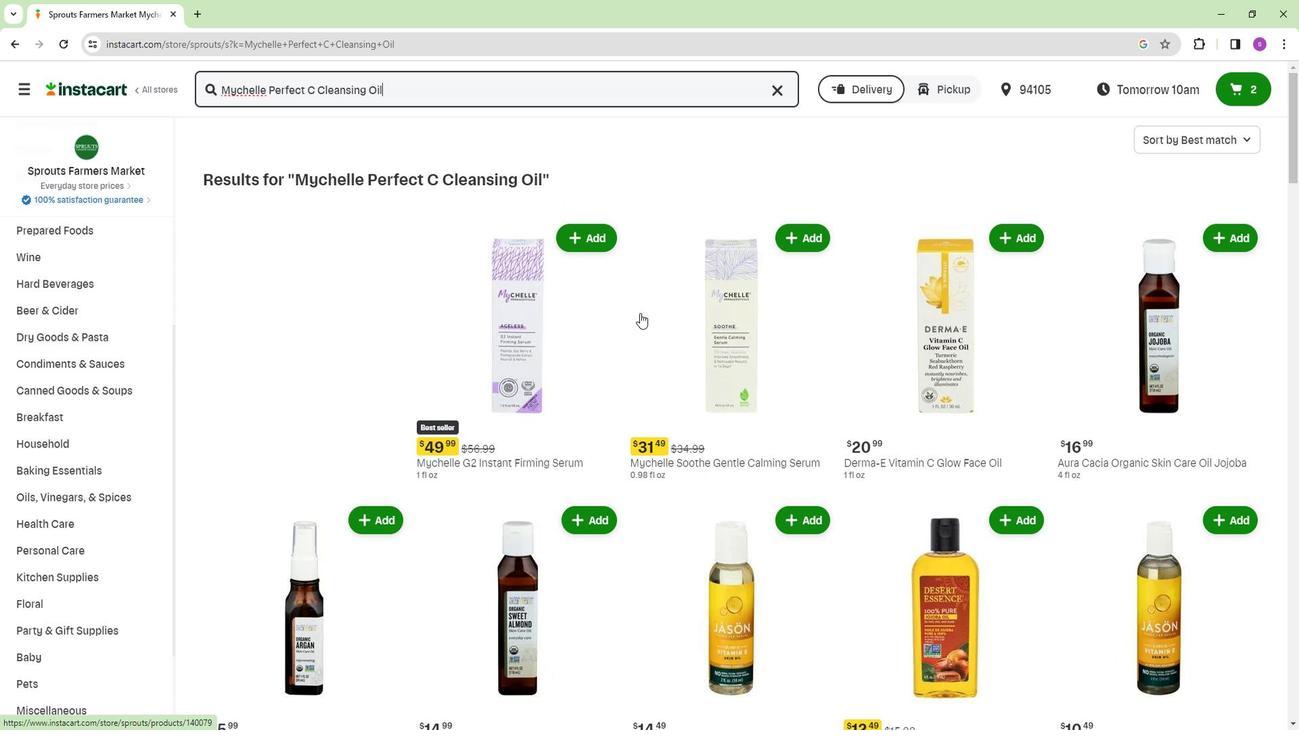
Action: Mouse moved to (732, 307)
Screenshot: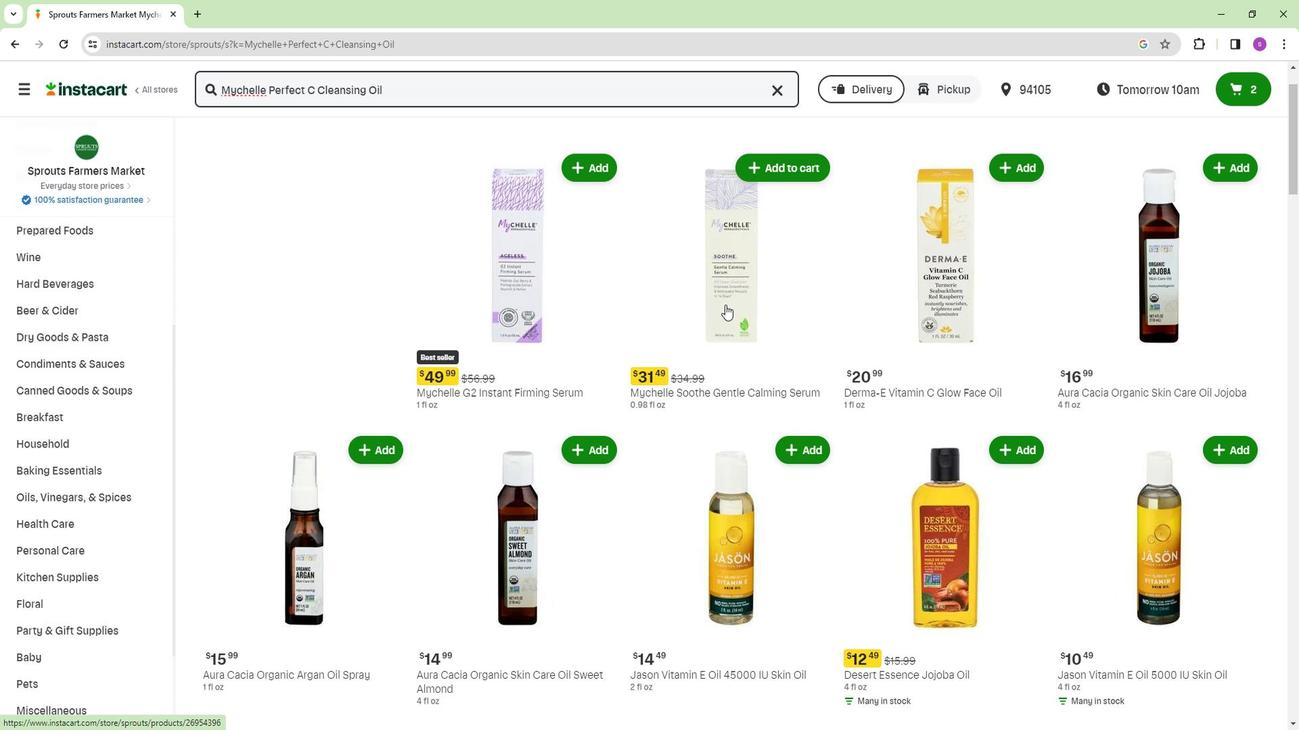 
Action: Mouse scrolled (732, 307) with delta (0, 0)
Screenshot: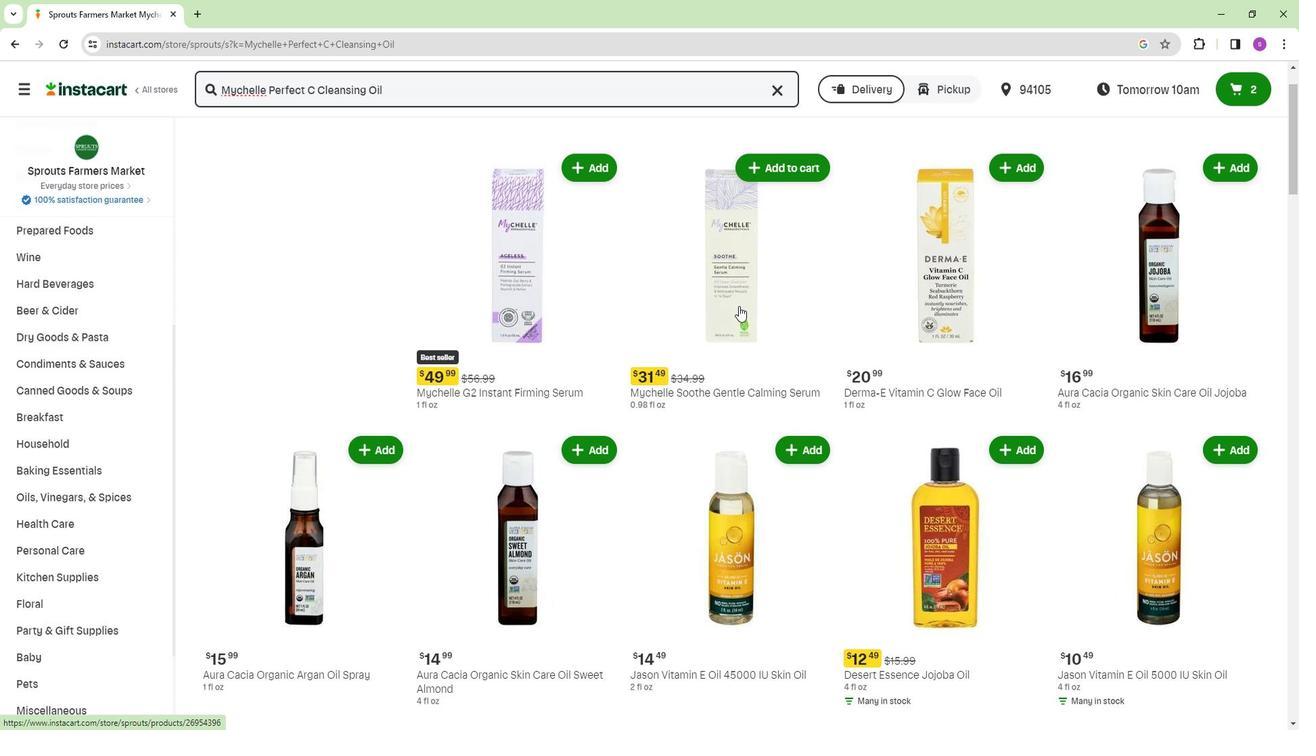 
Action: Mouse moved to (1159, 309)
Screenshot: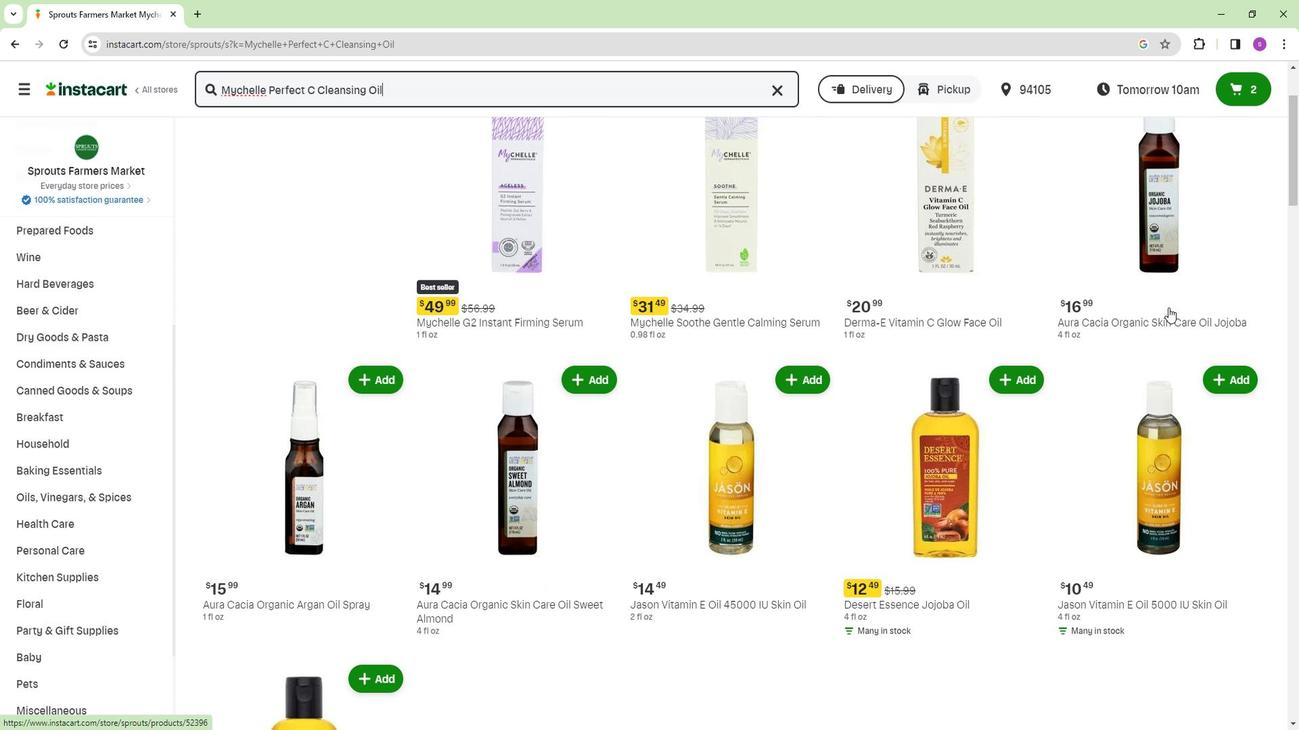 
Action: Mouse scrolled (1159, 309) with delta (0, 0)
Screenshot: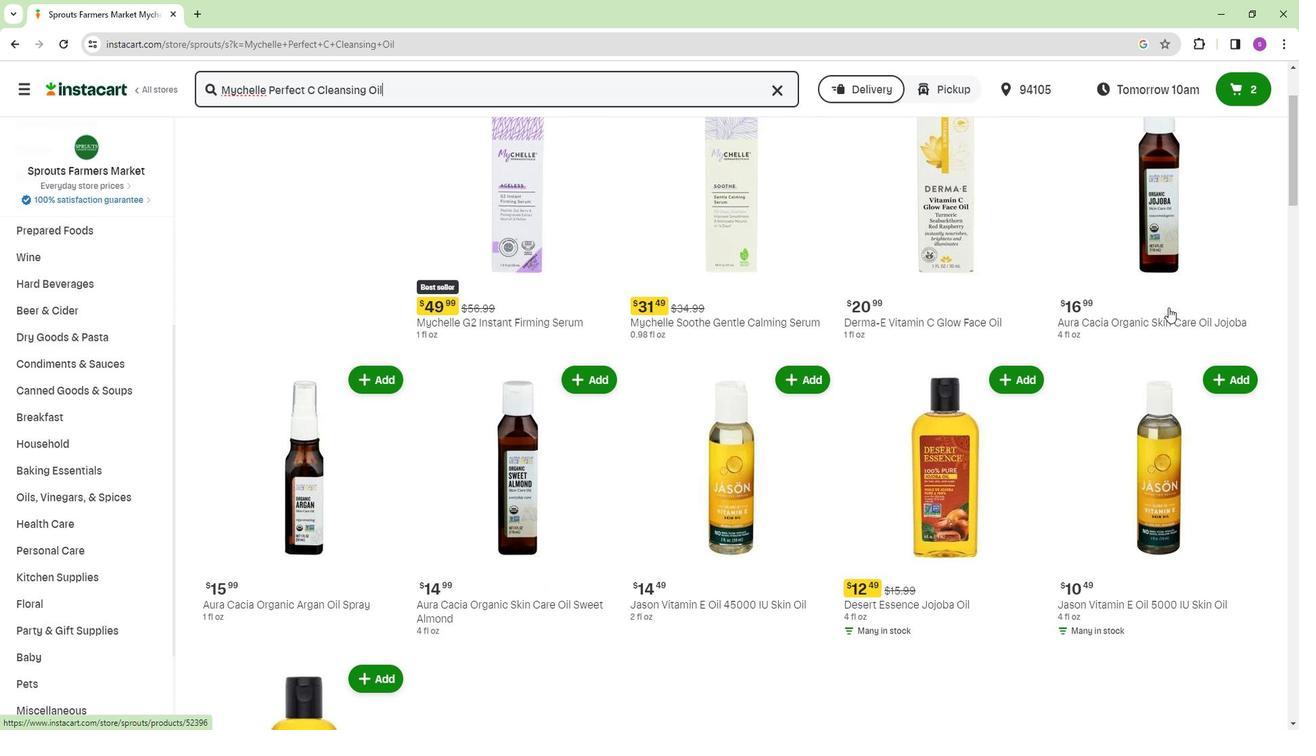 
Action: Mouse moved to (526, 393)
Screenshot: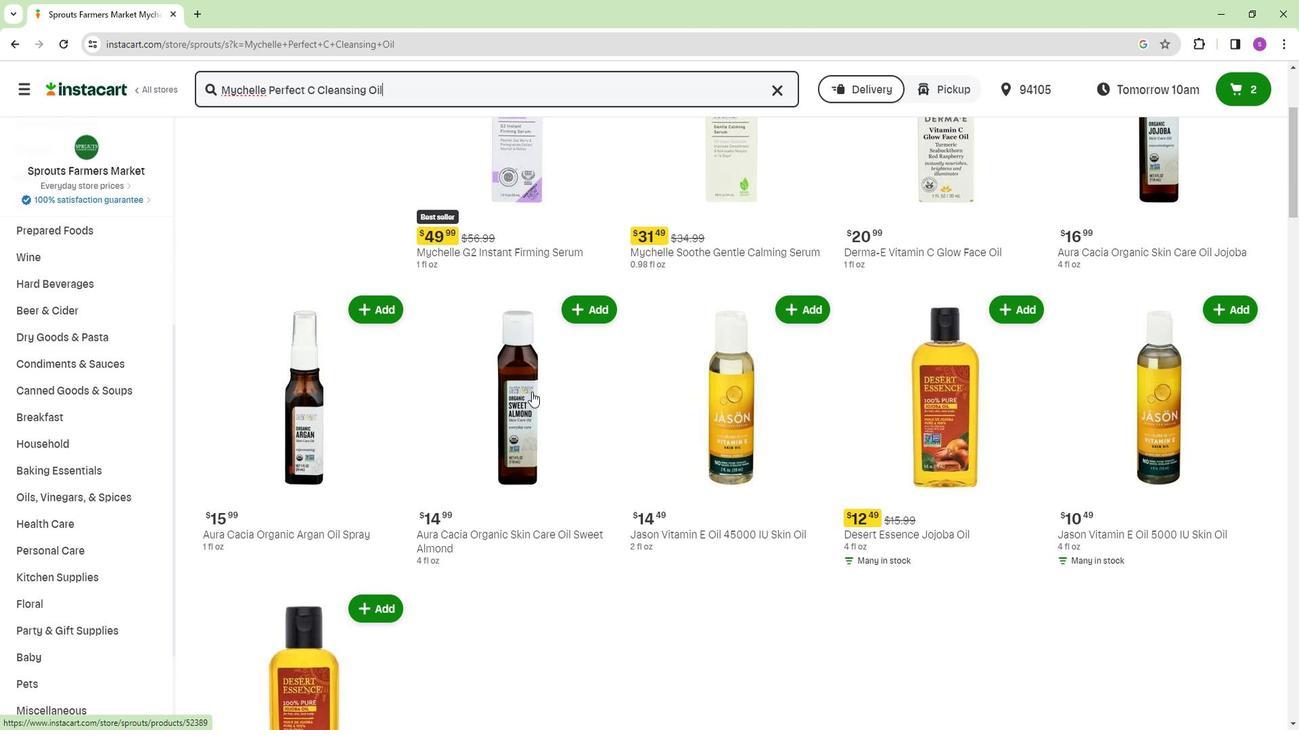 
Action: Mouse scrolled (526, 392) with delta (0, 0)
Screenshot: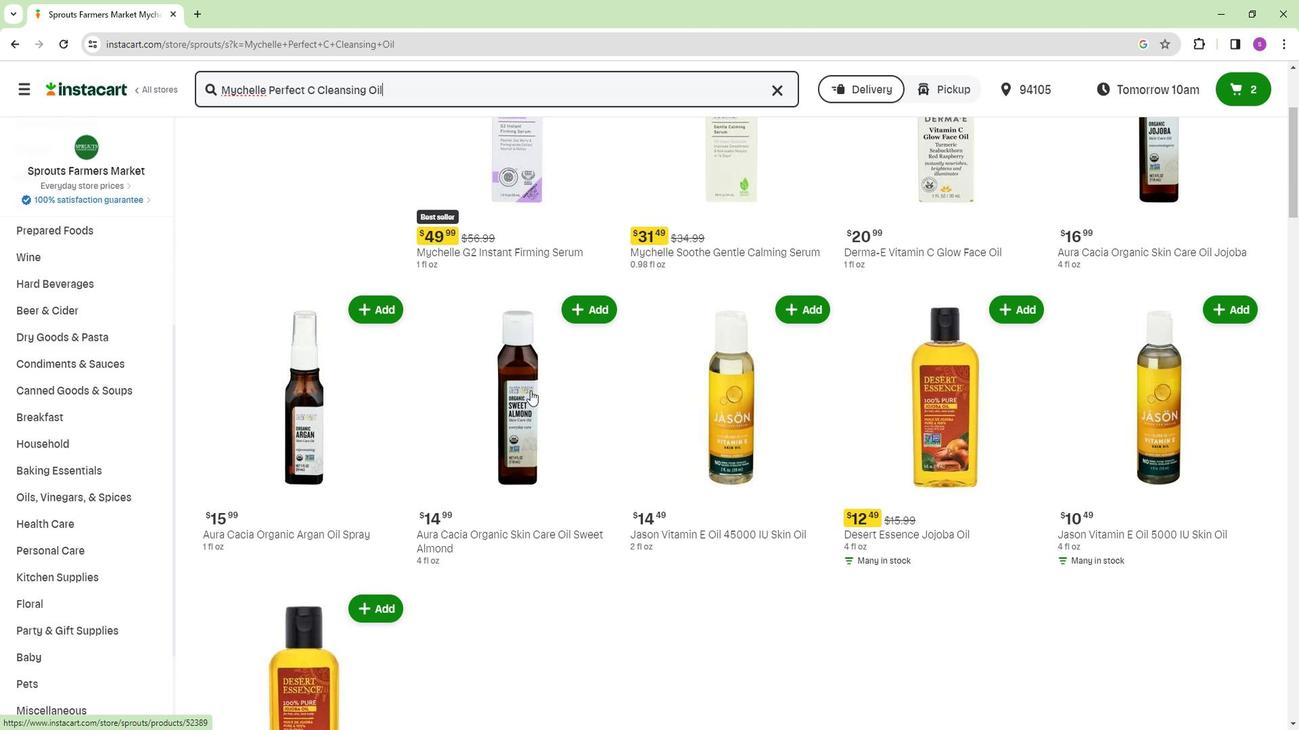 
Action: Mouse moved to (755, 399)
Screenshot: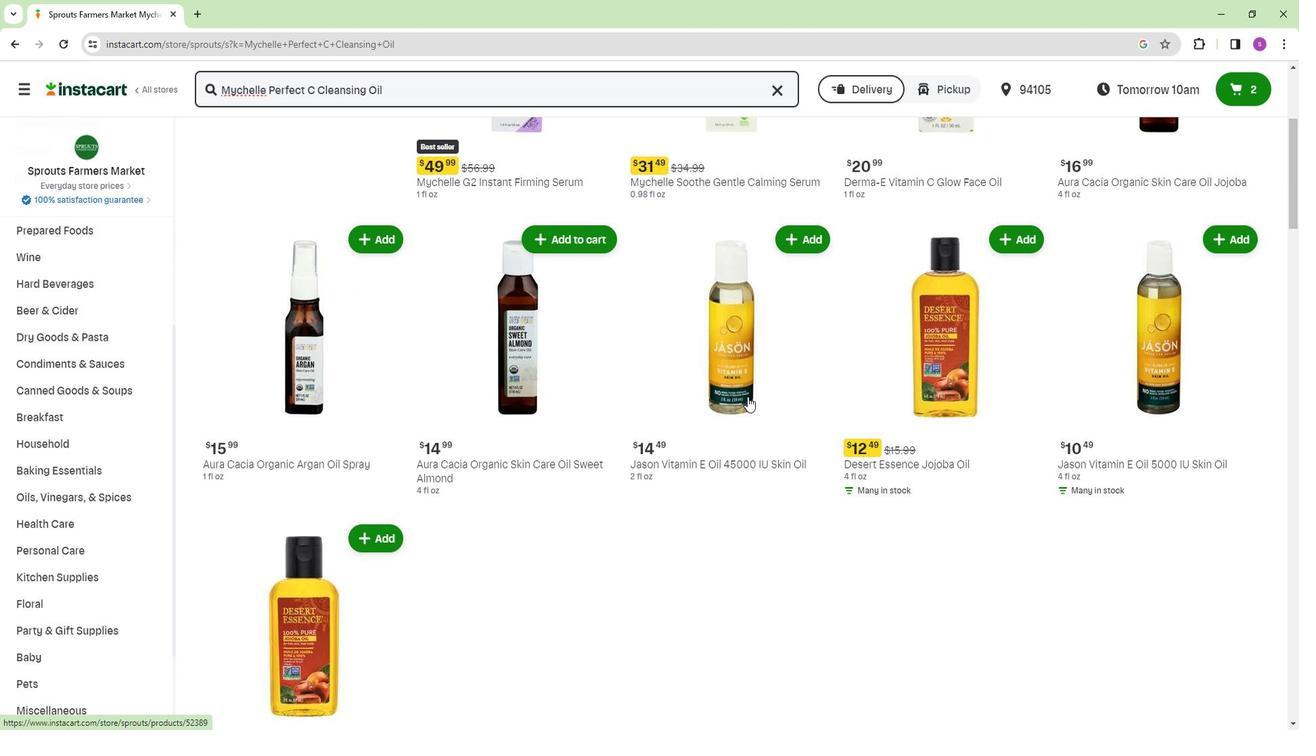 
Action: Mouse scrolled (755, 398) with delta (0, 0)
Screenshot: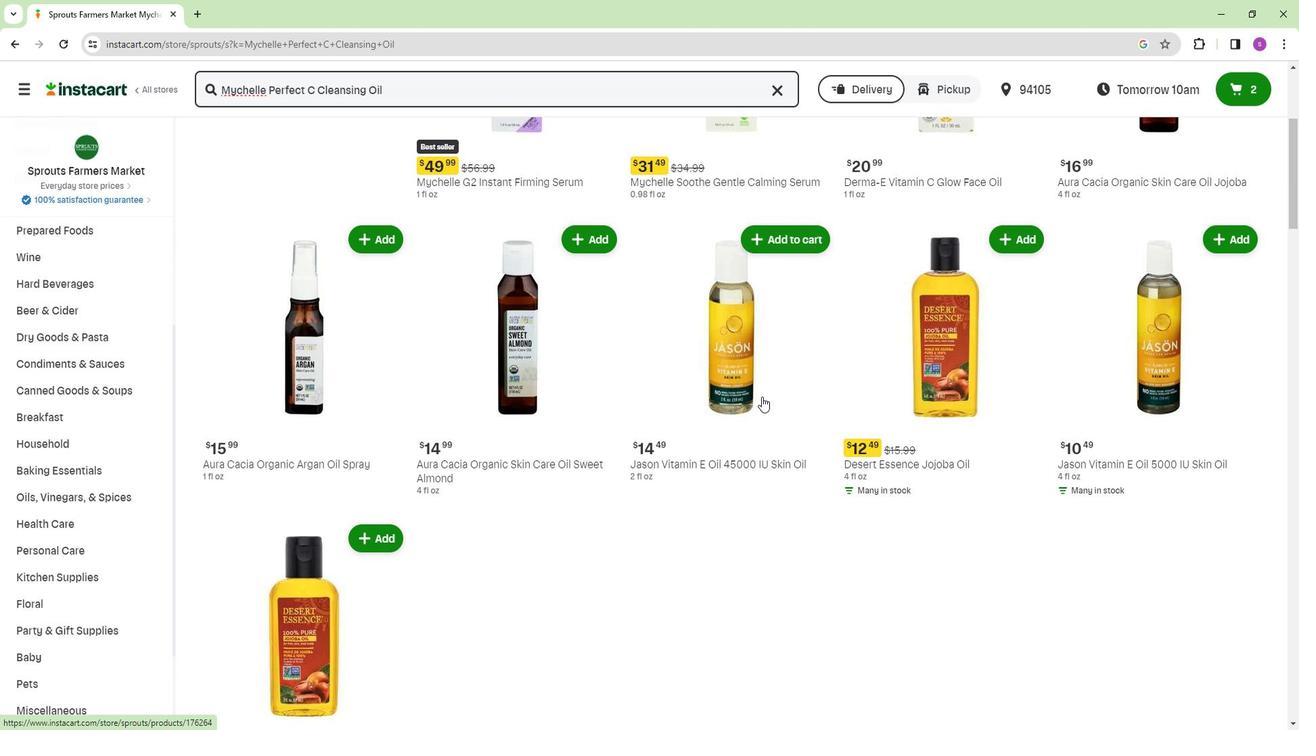 
Action: Mouse moved to (953, 410)
Screenshot: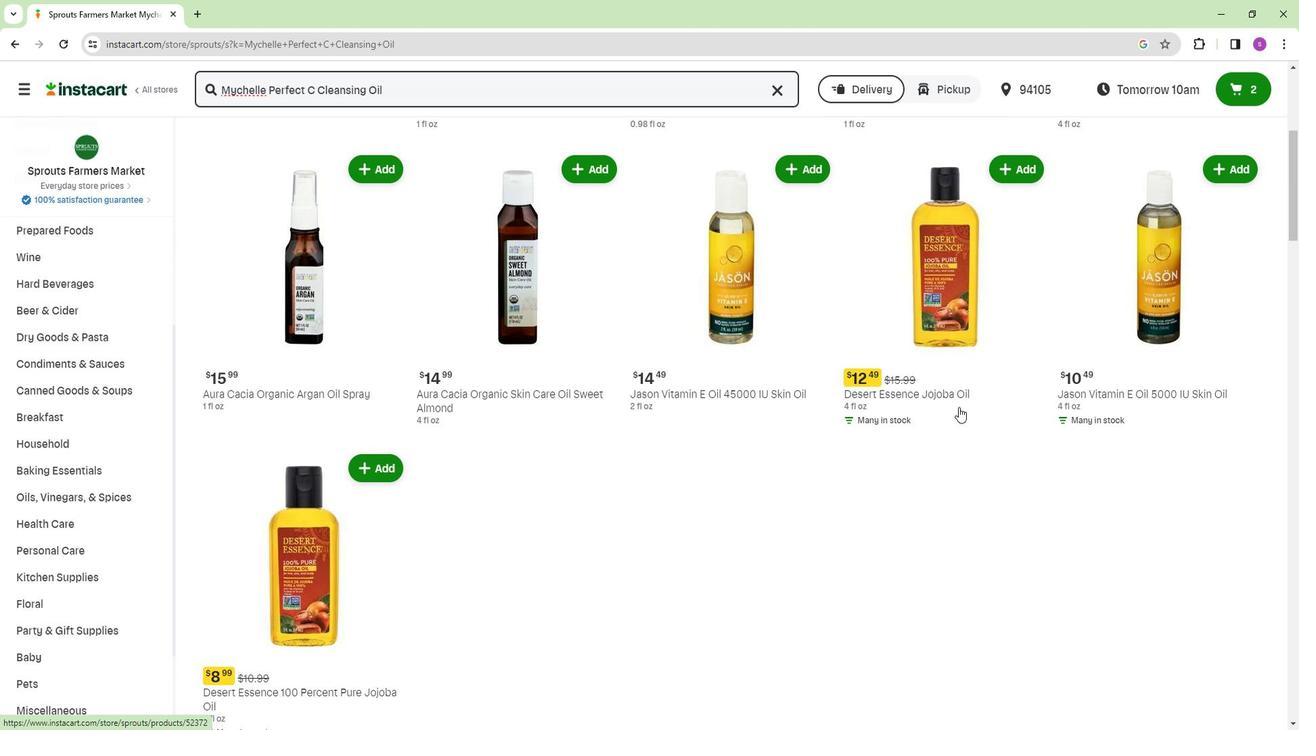 
Action: Mouse scrolled (953, 409) with delta (0, 0)
Screenshot: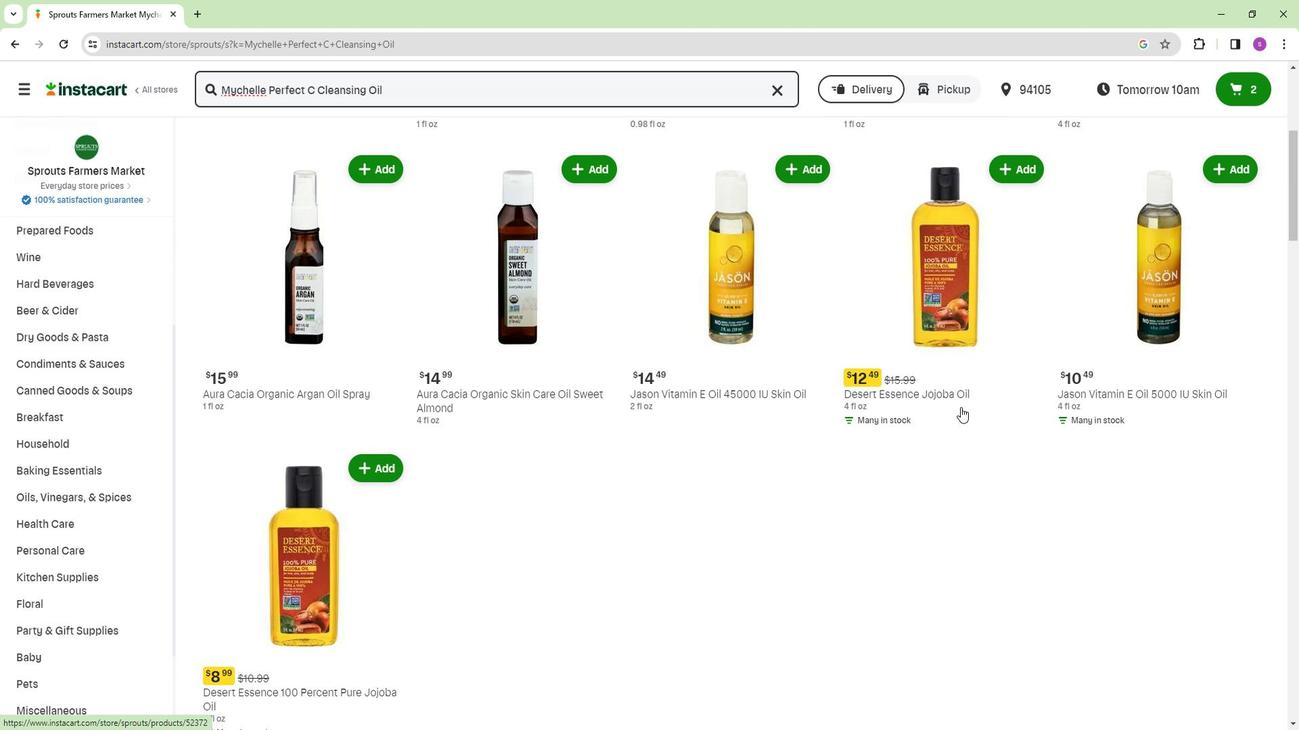
Action: Mouse moved to (397, 429)
Screenshot: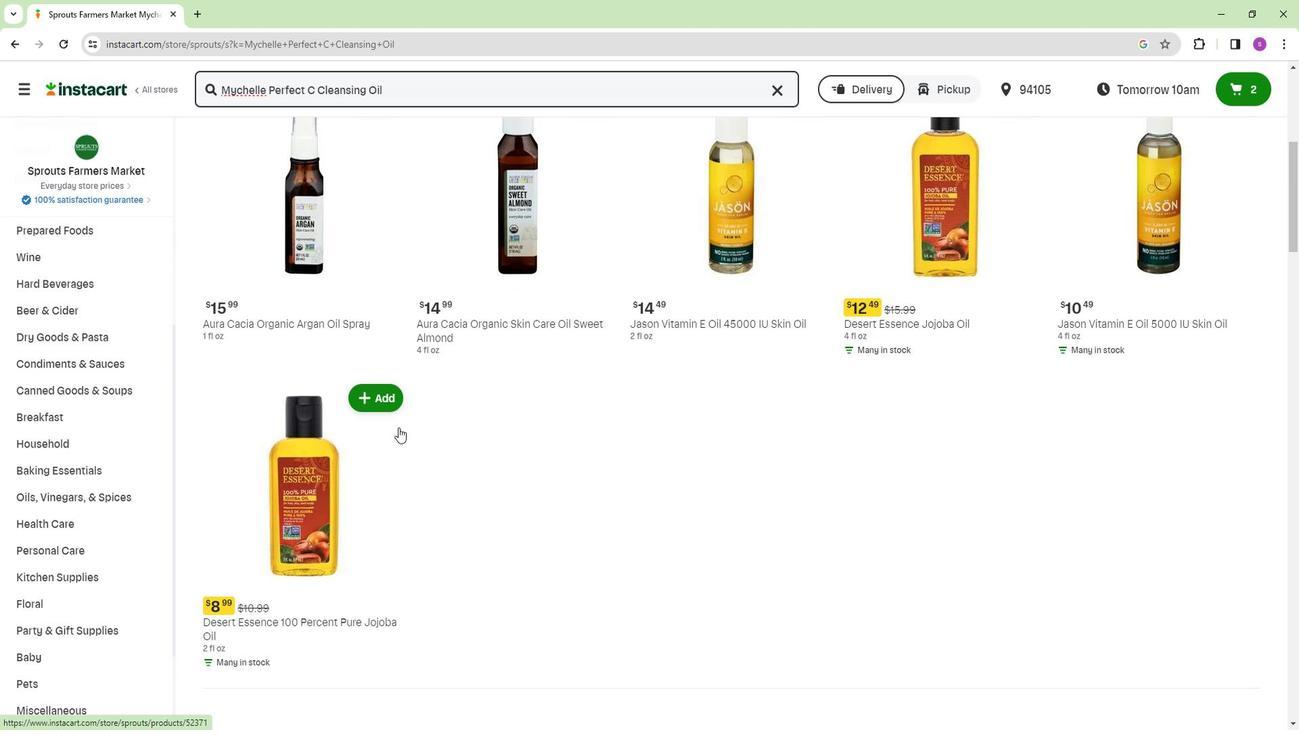 
Action: Mouse scrolled (397, 429) with delta (0, 0)
Screenshot: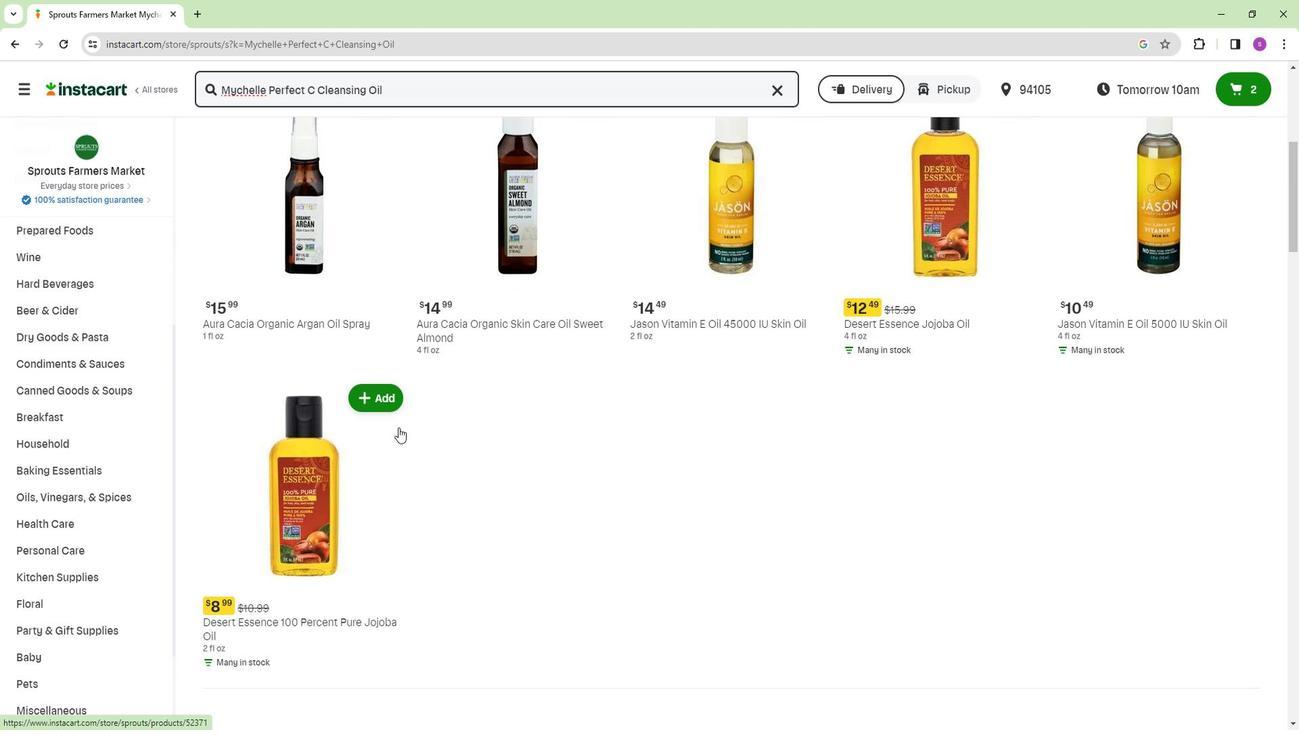 
Action: Mouse moved to (411, 394)
Screenshot: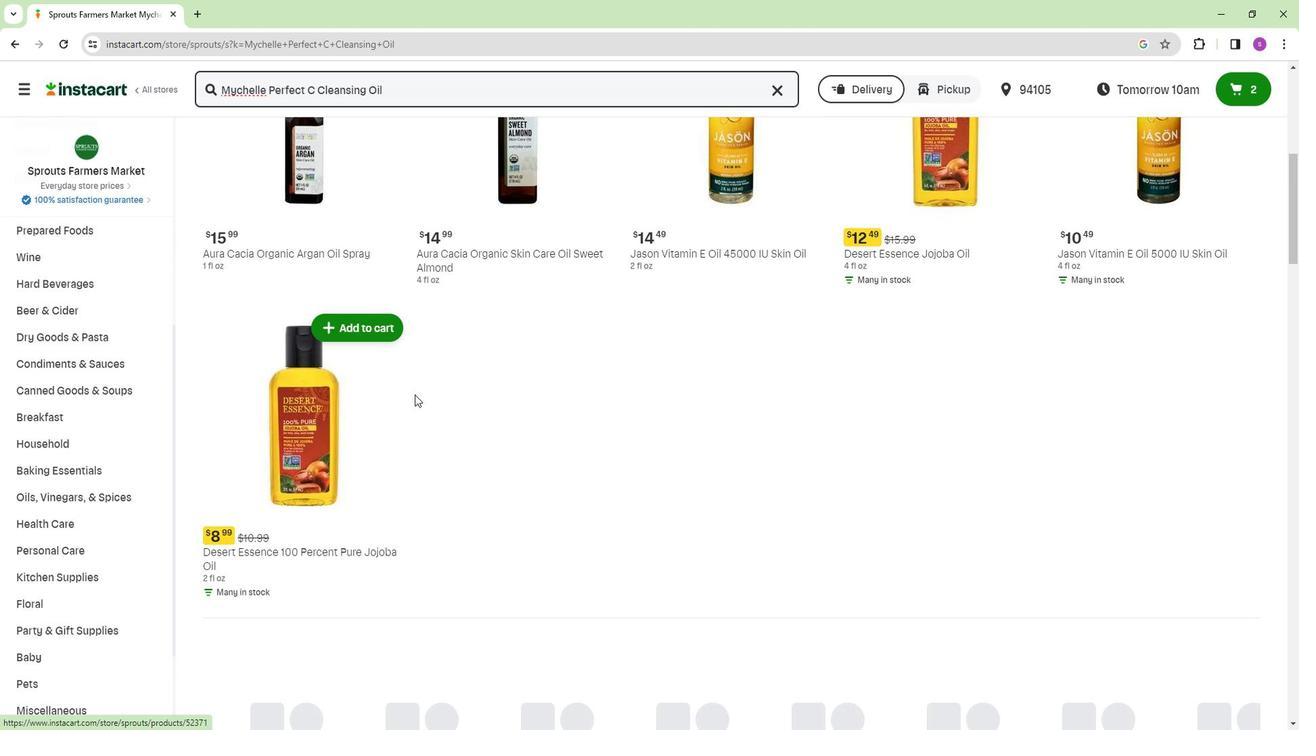 
Action: Mouse scrolled (411, 393) with delta (0, 0)
Screenshot: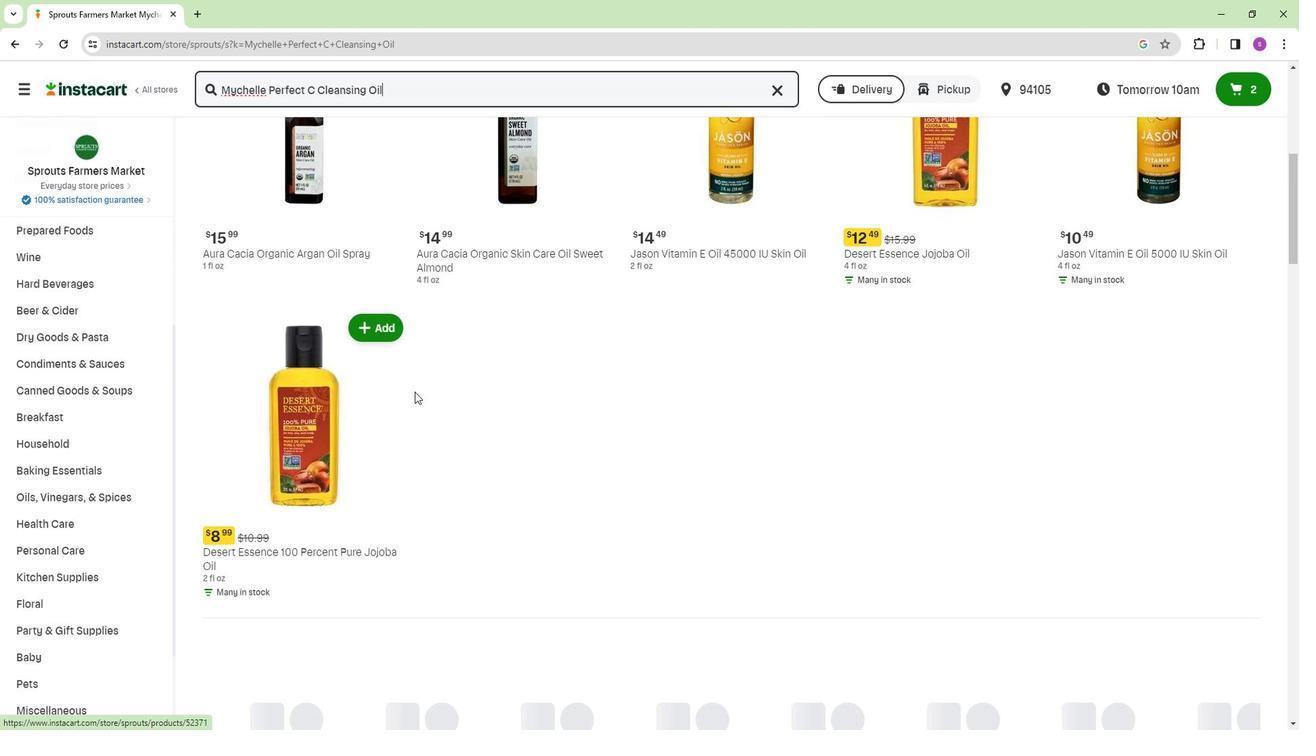 
Action: Mouse scrolled (411, 393) with delta (0, 0)
Screenshot: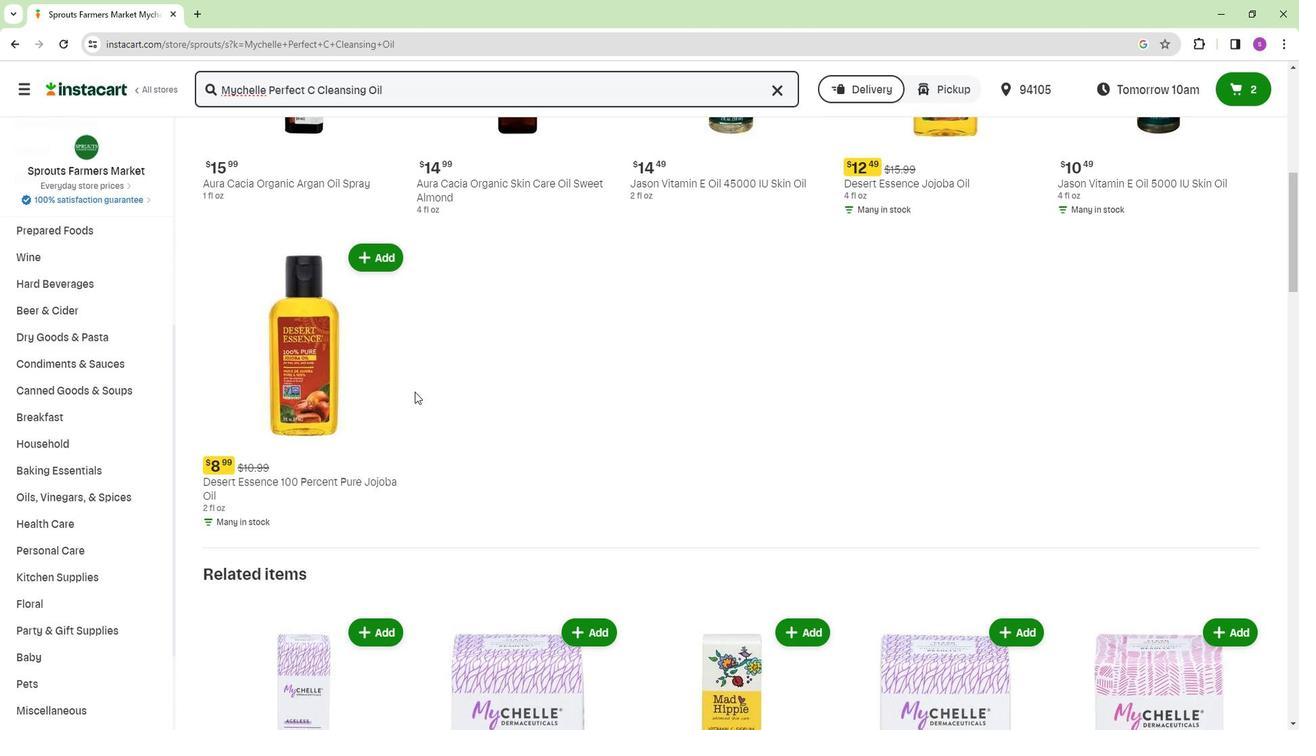 
Action: Mouse scrolled (411, 393) with delta (0, 0)
Screenshot: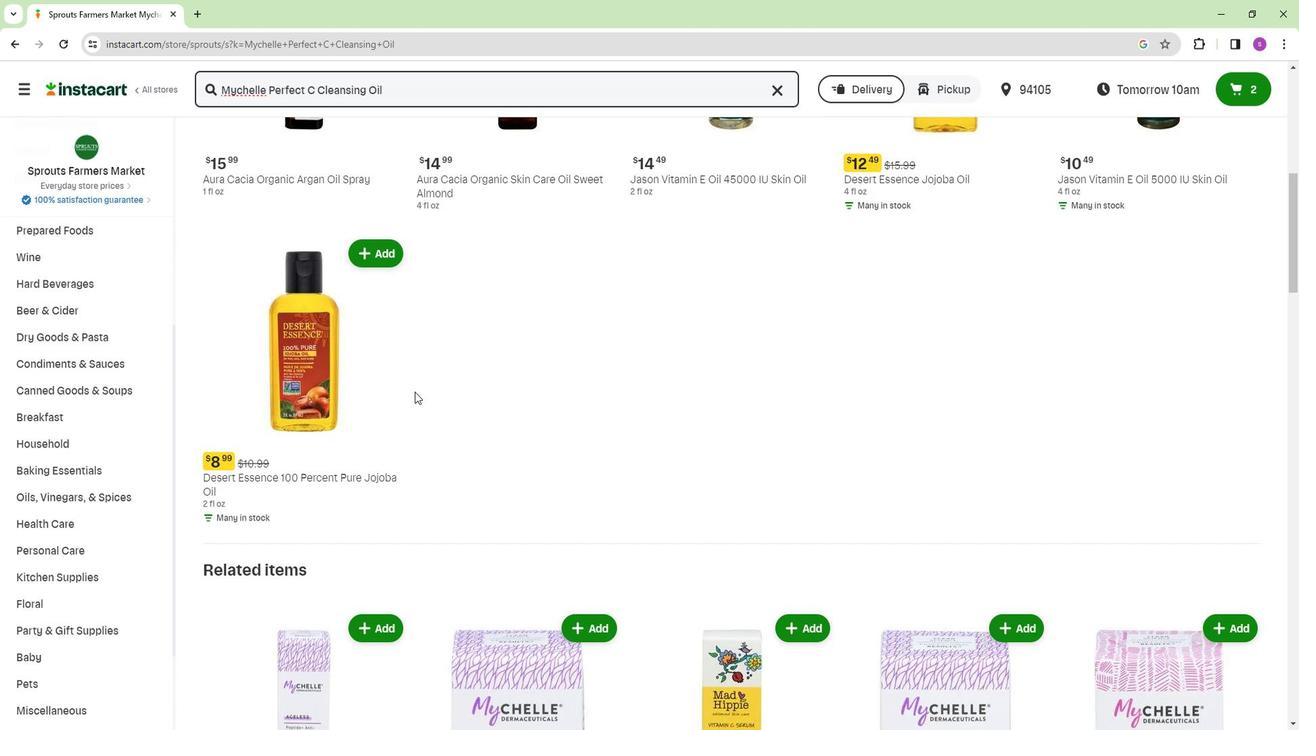 
Action: Mouse moved to (408, 365)
Screenshot: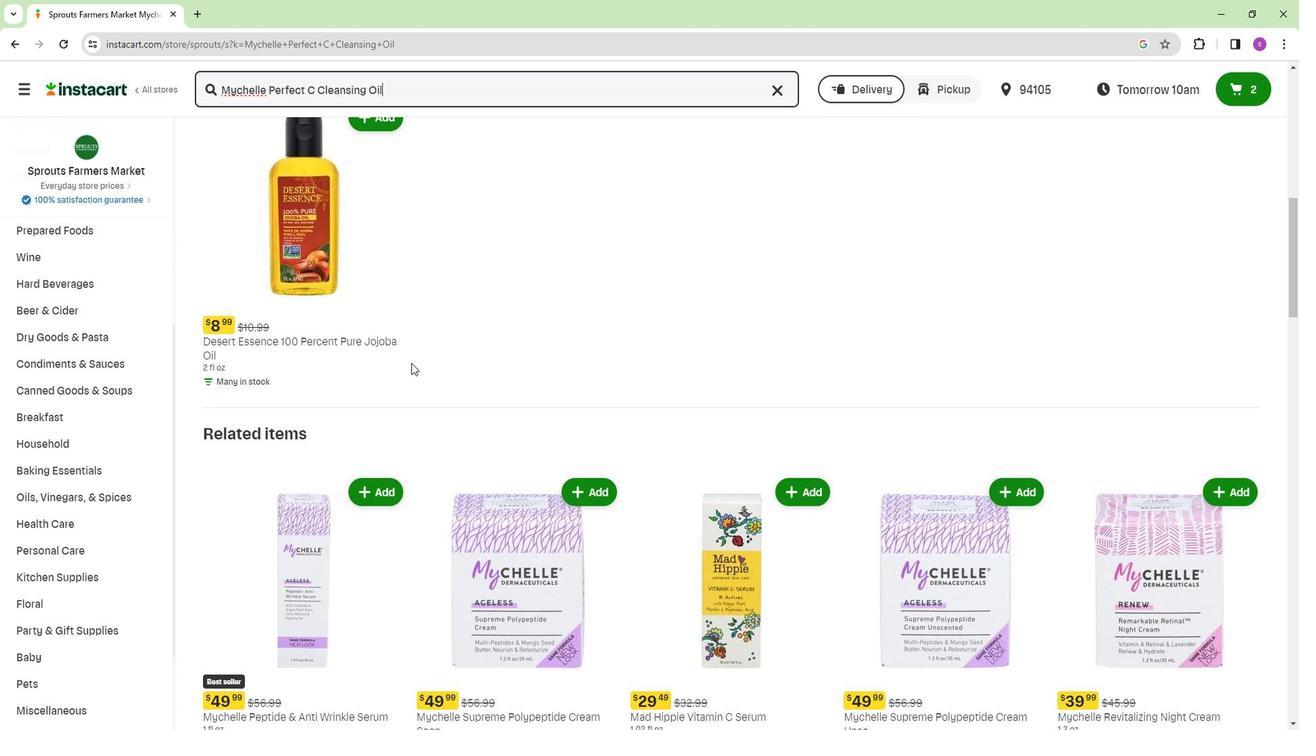 
Action: Mouse scrolled (408, 364) with delta (0, 0)
Screenshot: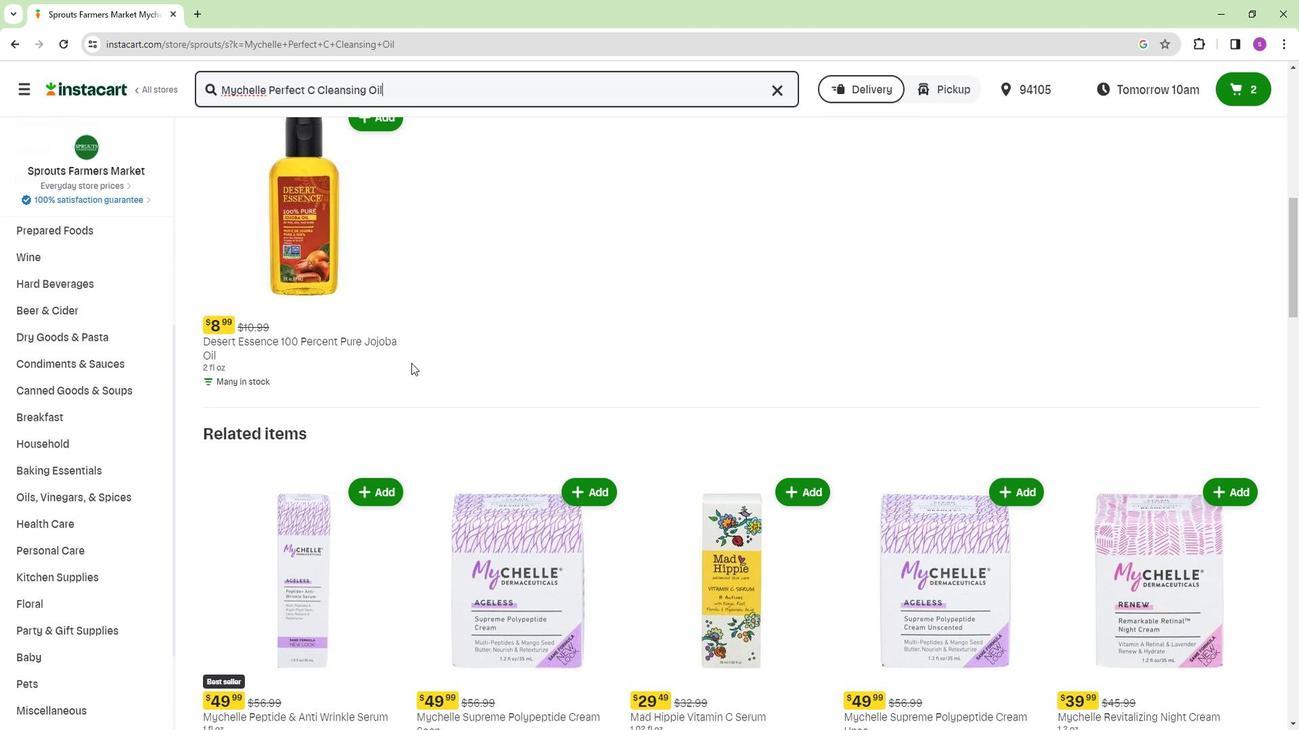 
Action: Mouse scrolled (408, 364) with delta (0, 0)
Screenshot: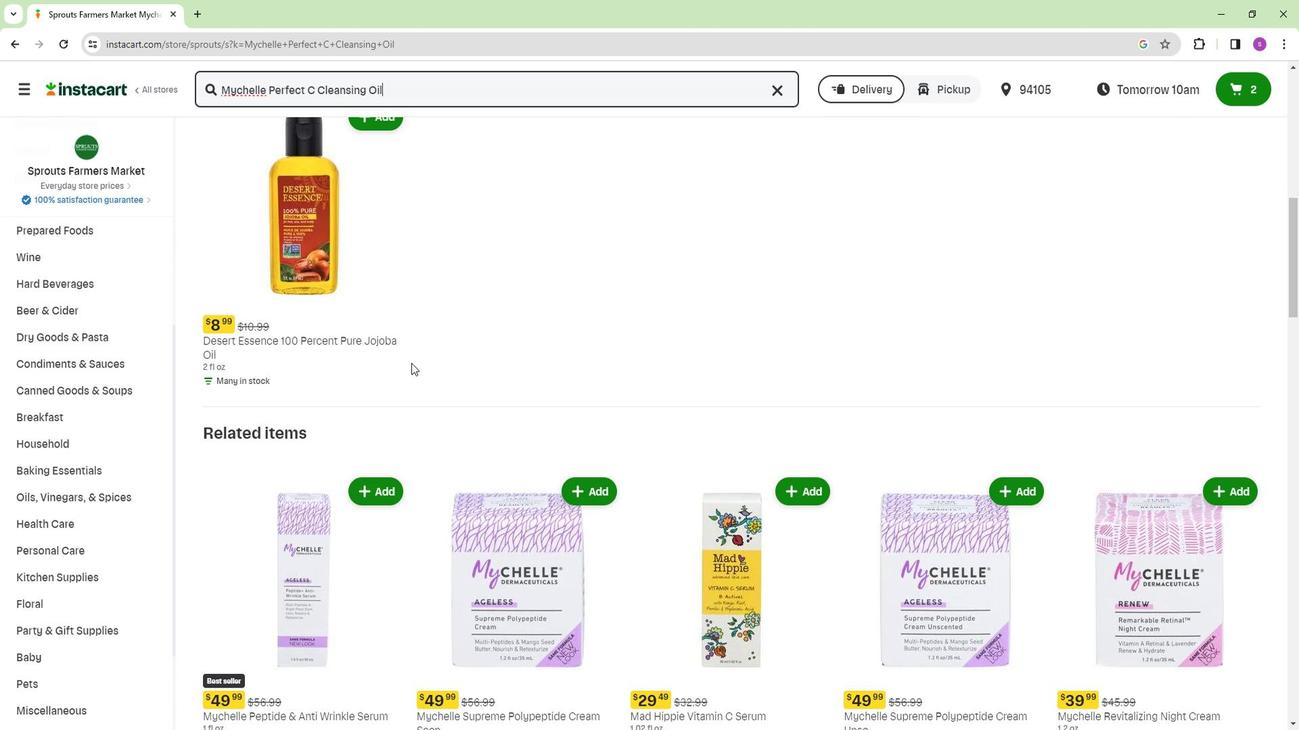 
Action: Mouse scrolled (408, 364) with delta (0, 0)
Screenshot: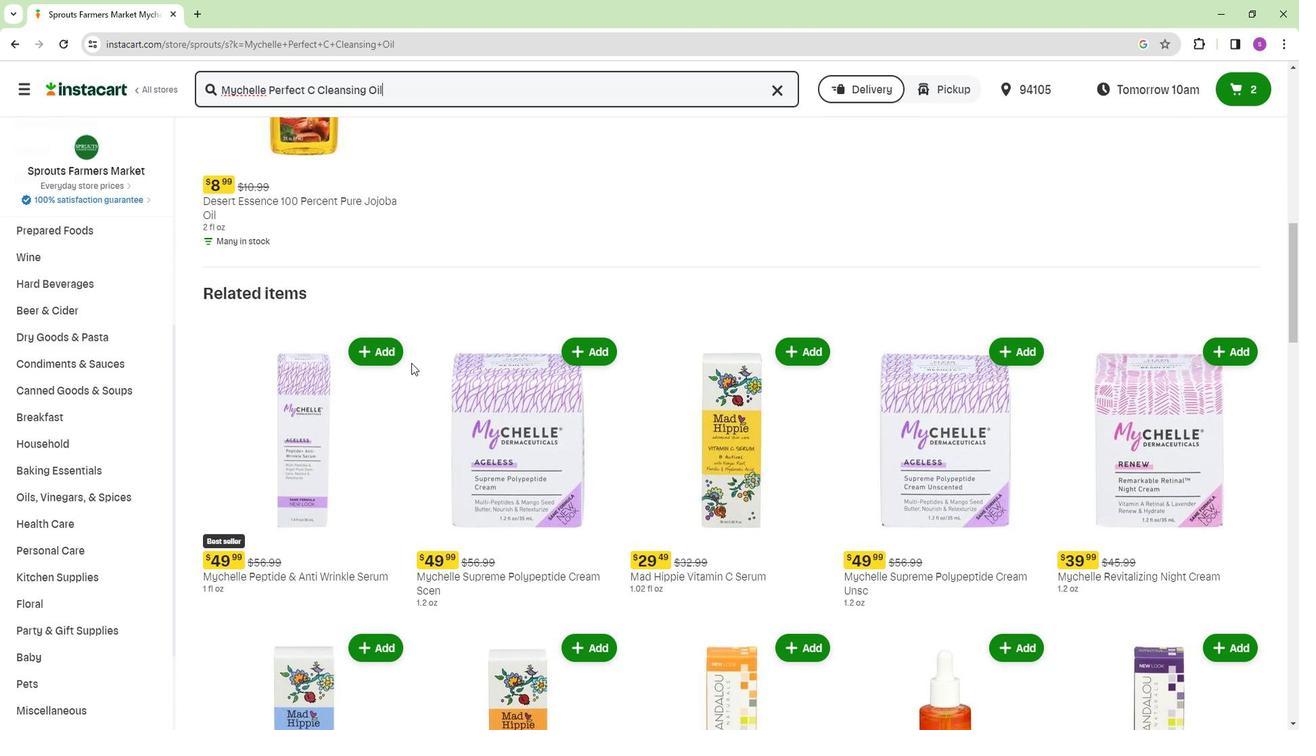 
Action: Mouse scrolled (408, 364) with delta (0, 0)
Screenshot: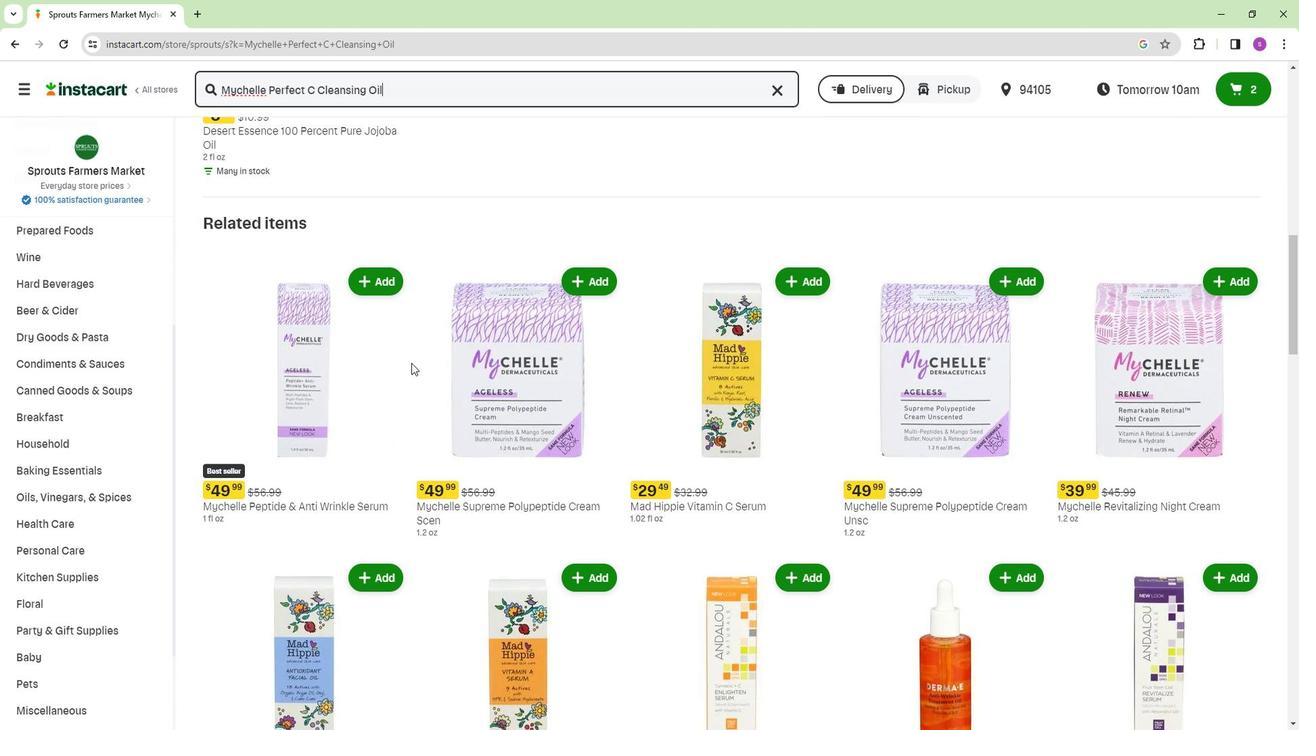
Action: Mouse moved to (682, 390)
Screenshot: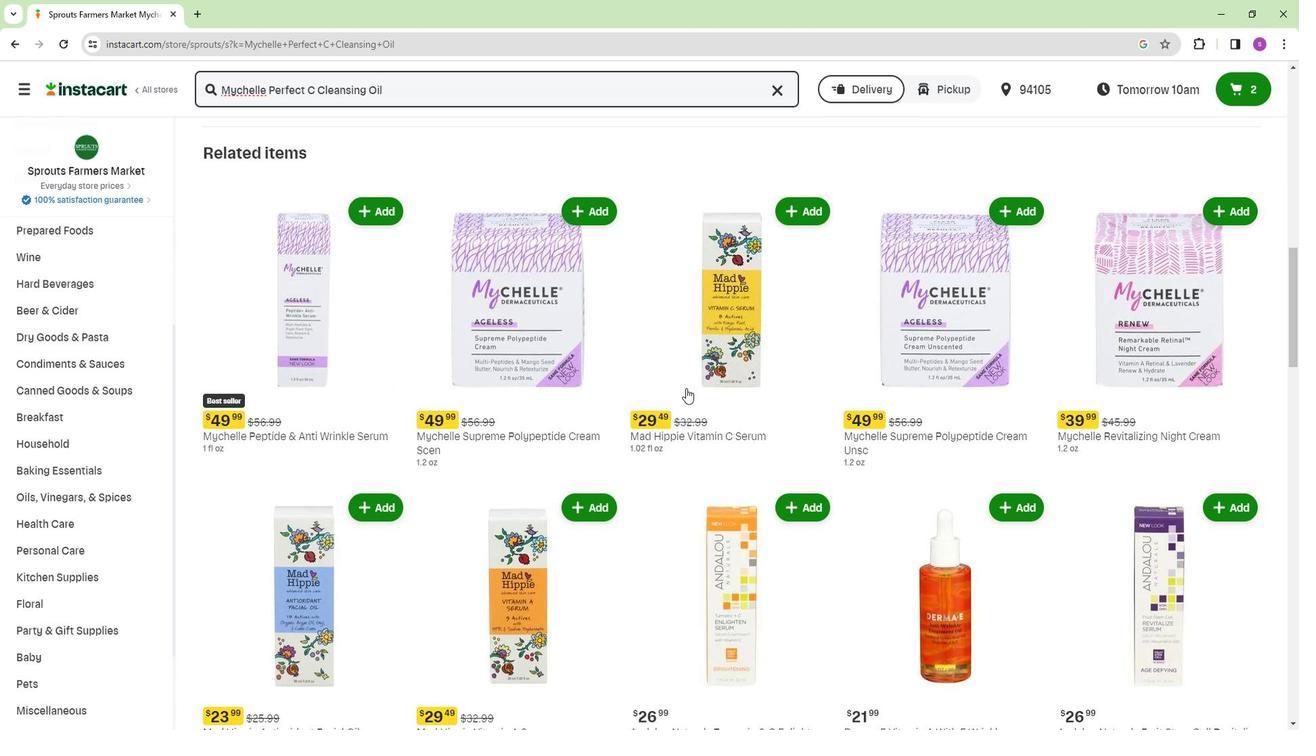 
Action: Mouse scrolled (682, 389) with delta (0, 0)
Screenshot: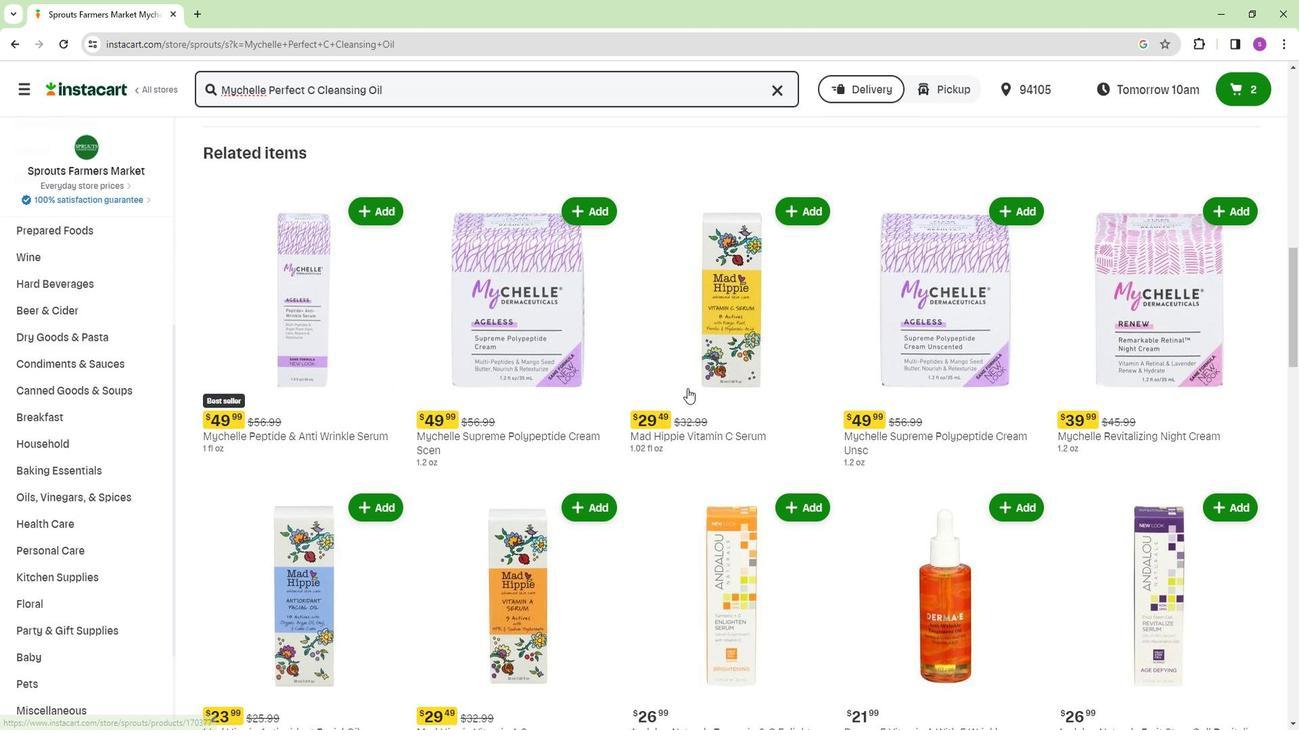 
Action: Mouse moved to (684, 393)
Screenshot: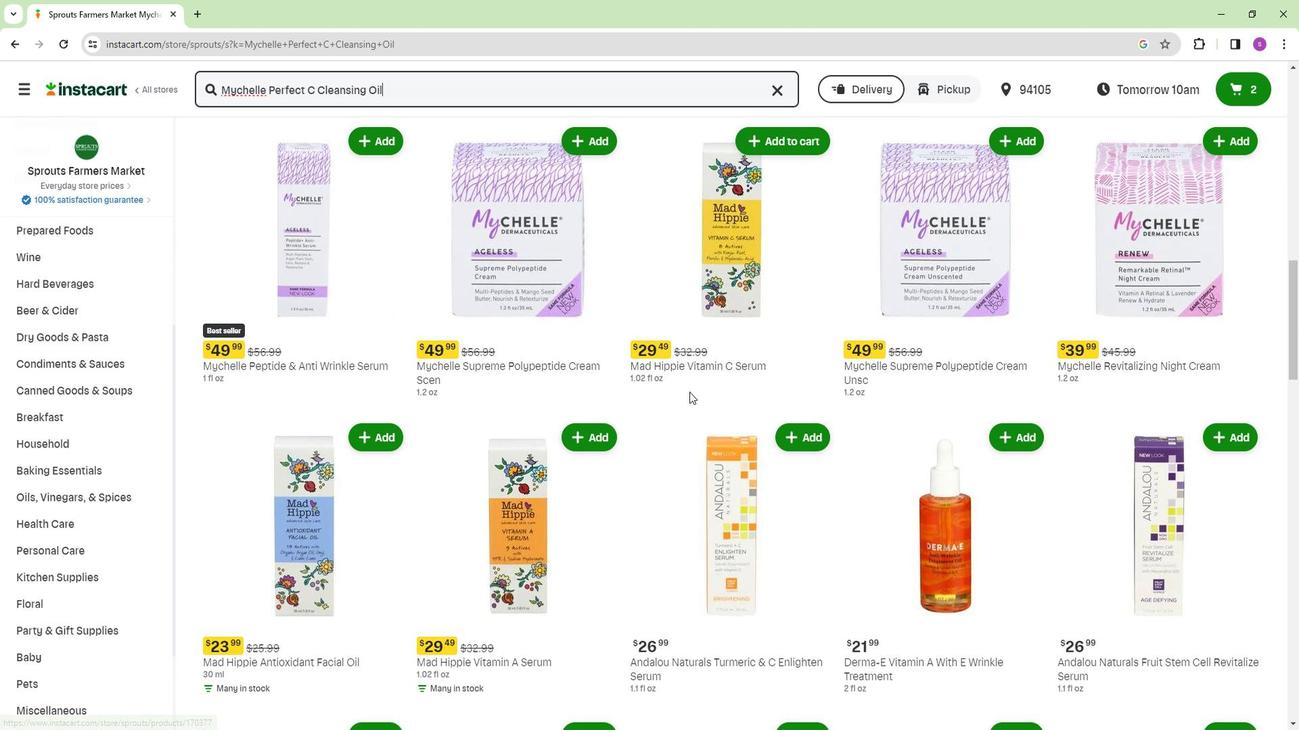 
Action: Mouse scrolled (684, 393) with delta (0, 0)
Screenshot: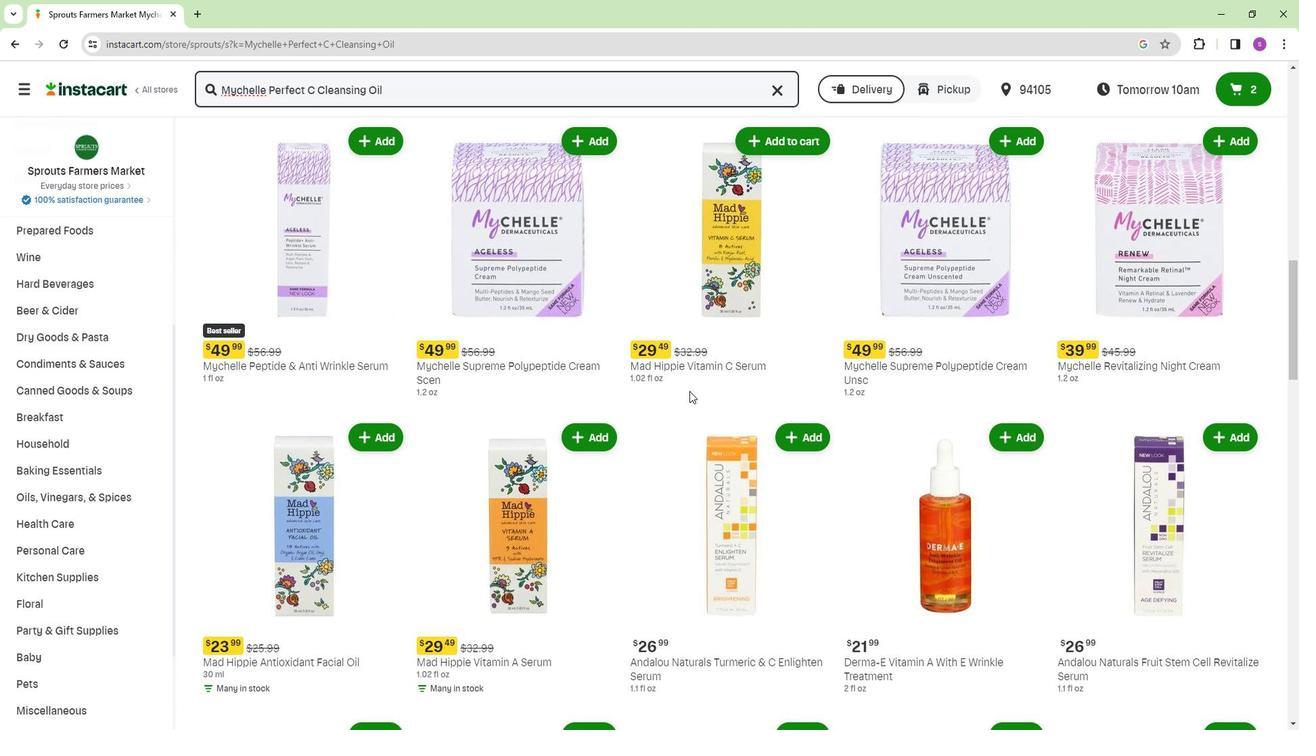 
Action: Mouse moved to (899, 352)
Screenshot: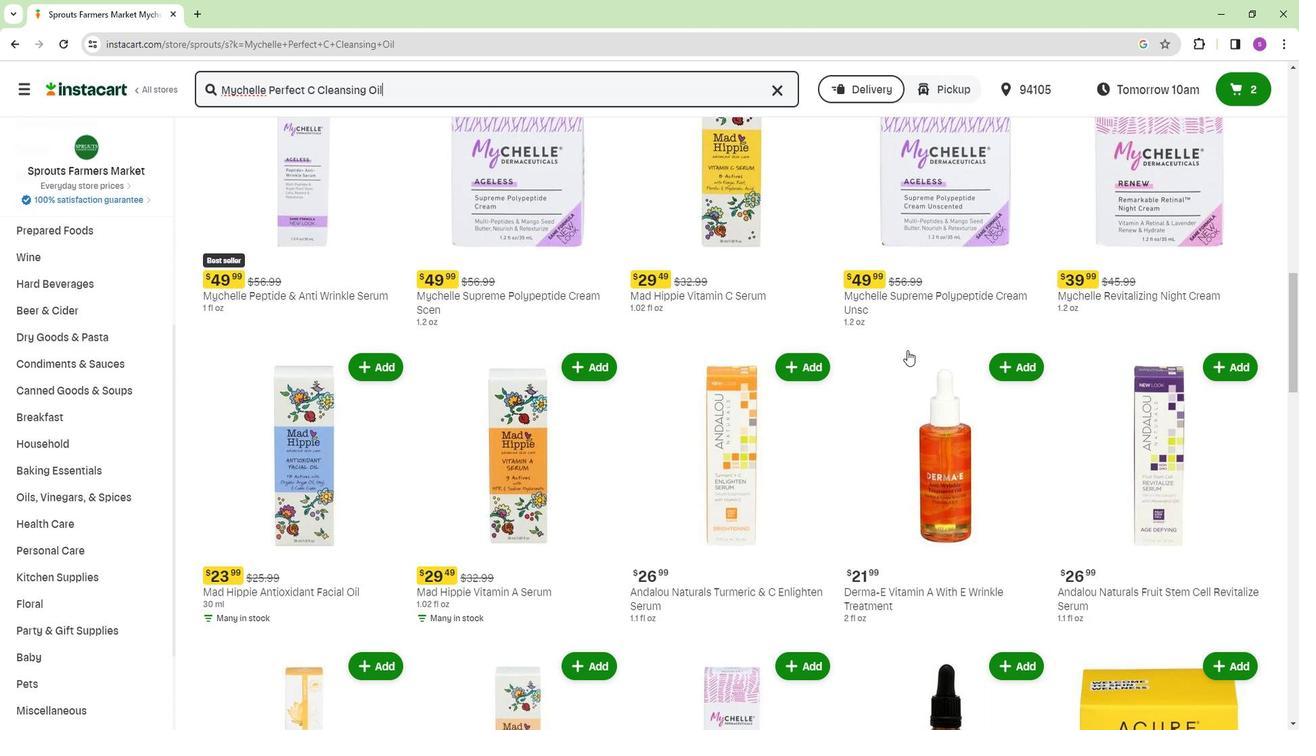 
Action: Mouse scrolled (899, 351) with delta (0, 0)
Screenshot: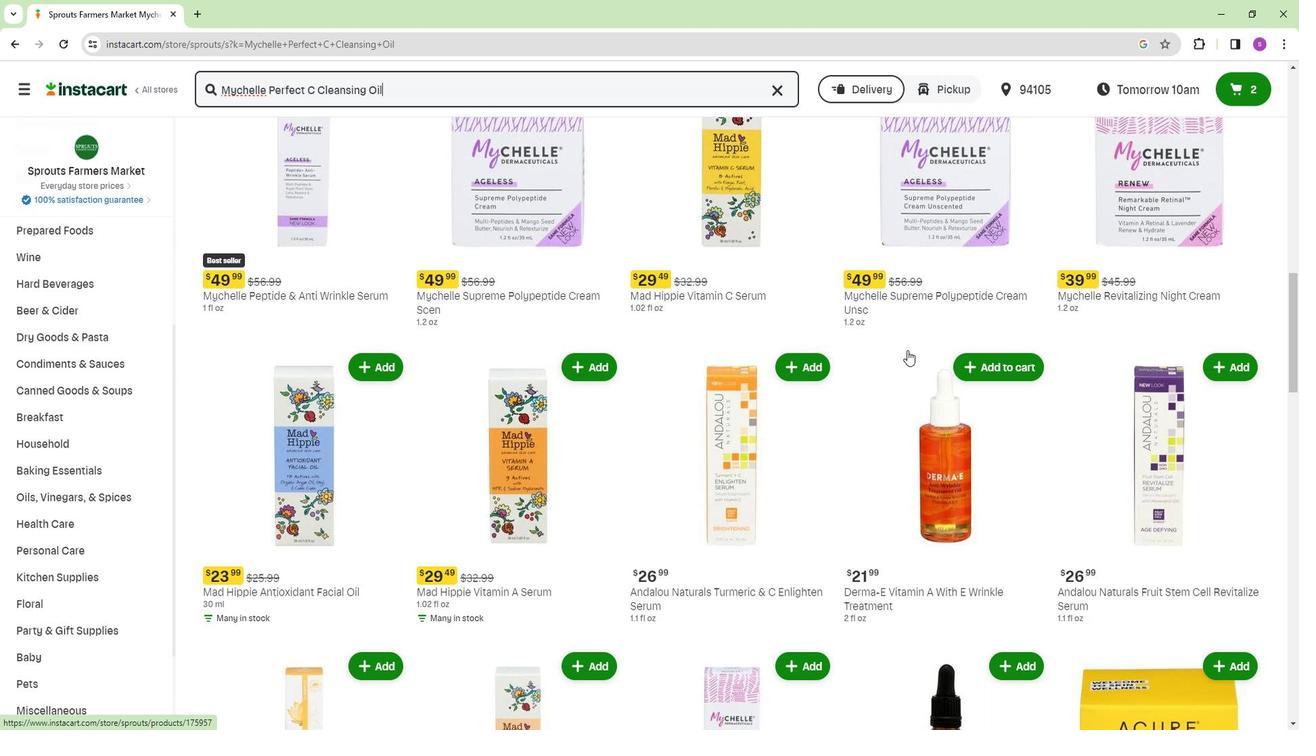 
Action: Mouse moved to (1033, 317)
Screenshot: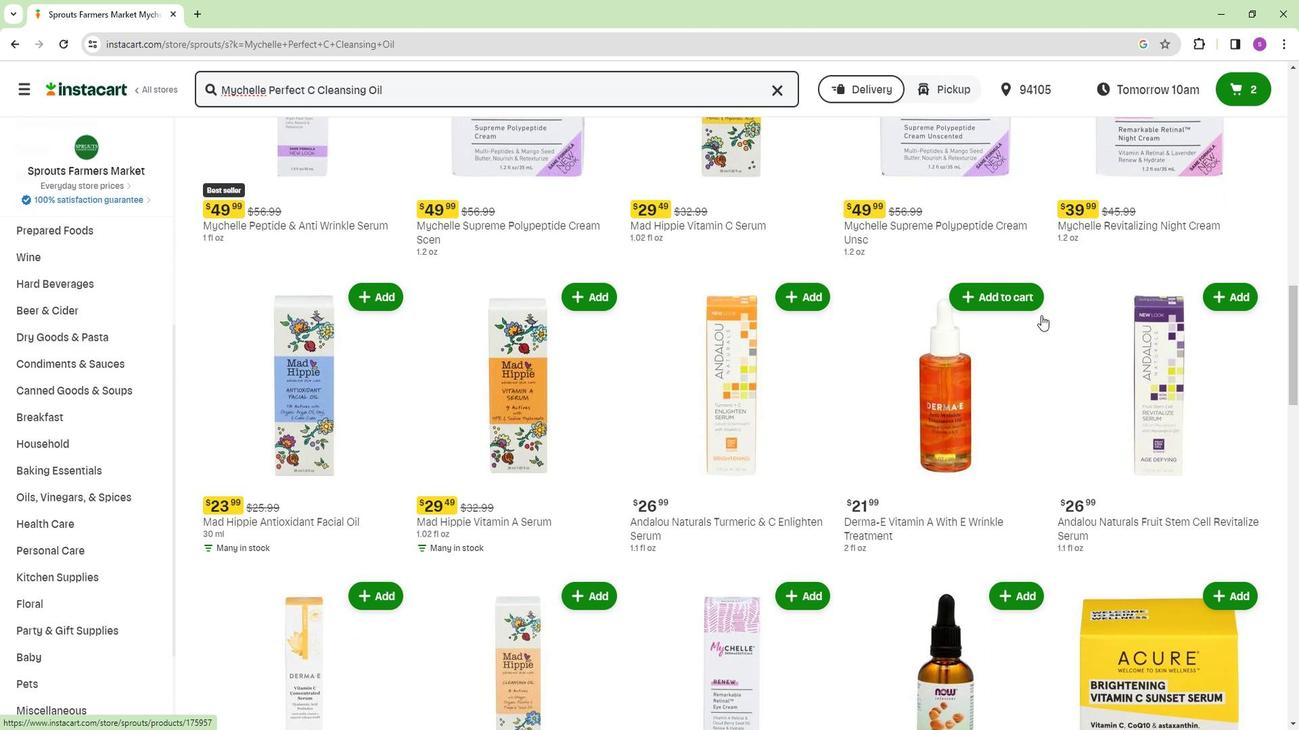 
Action: Mouse scrolled (1033, 316) with delta (0, 0)
Screenshot: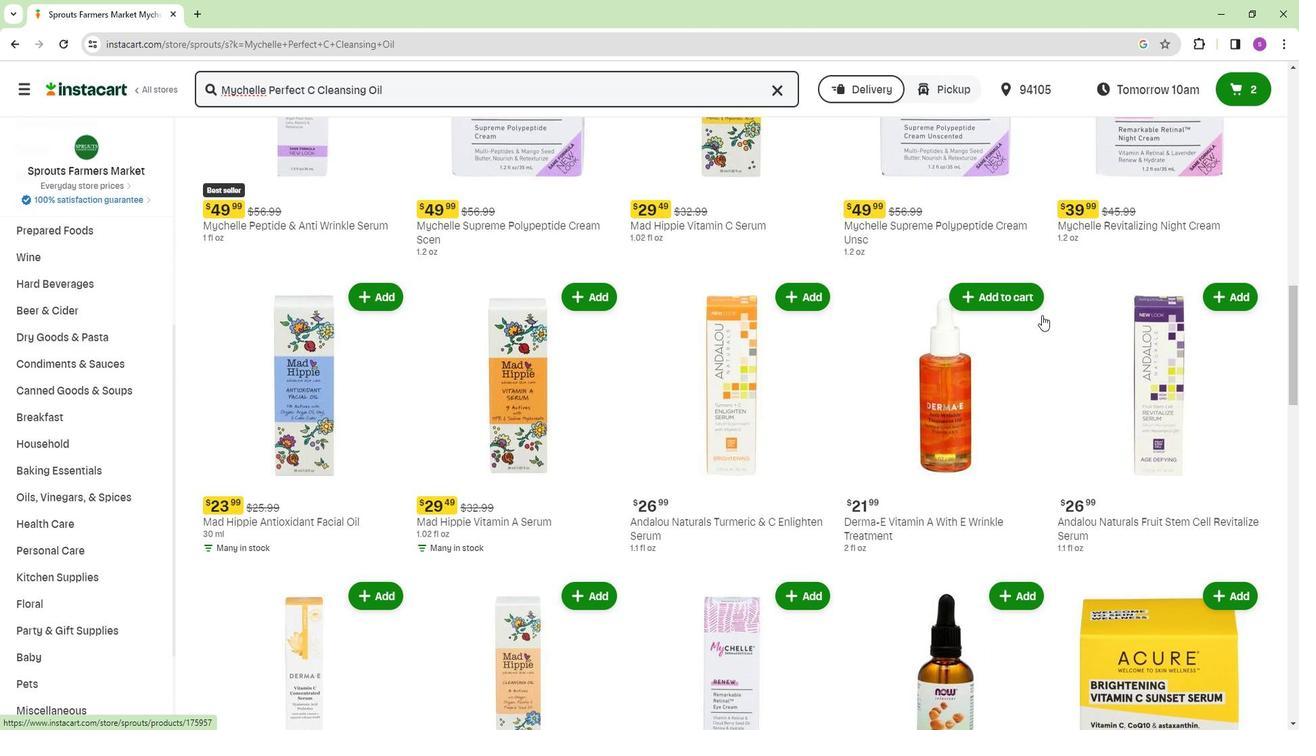 
Action: Mouse moved to (341, 464)
Screenshot: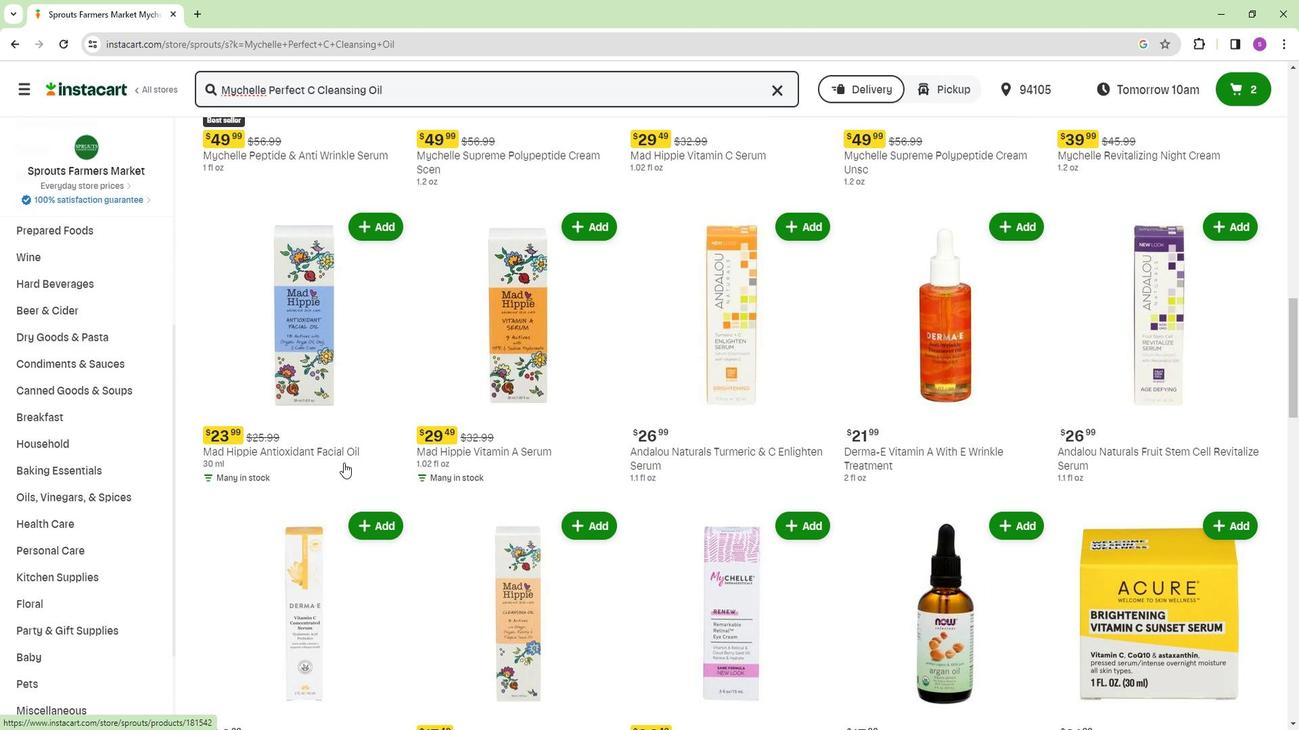 
Action: Mouse scrolled (341, 464) with delta (0, 0)
Screenshot: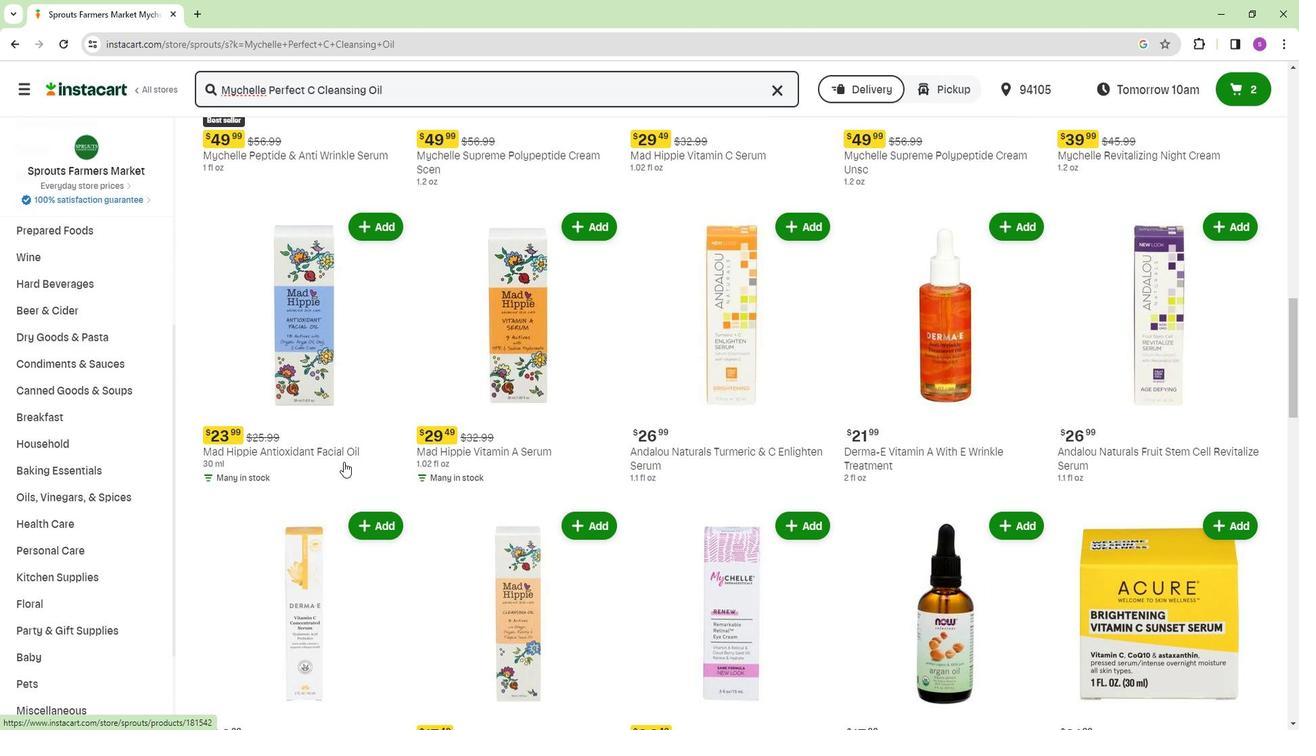 
Action: Mouse moved to (514, 444)
Screenshot: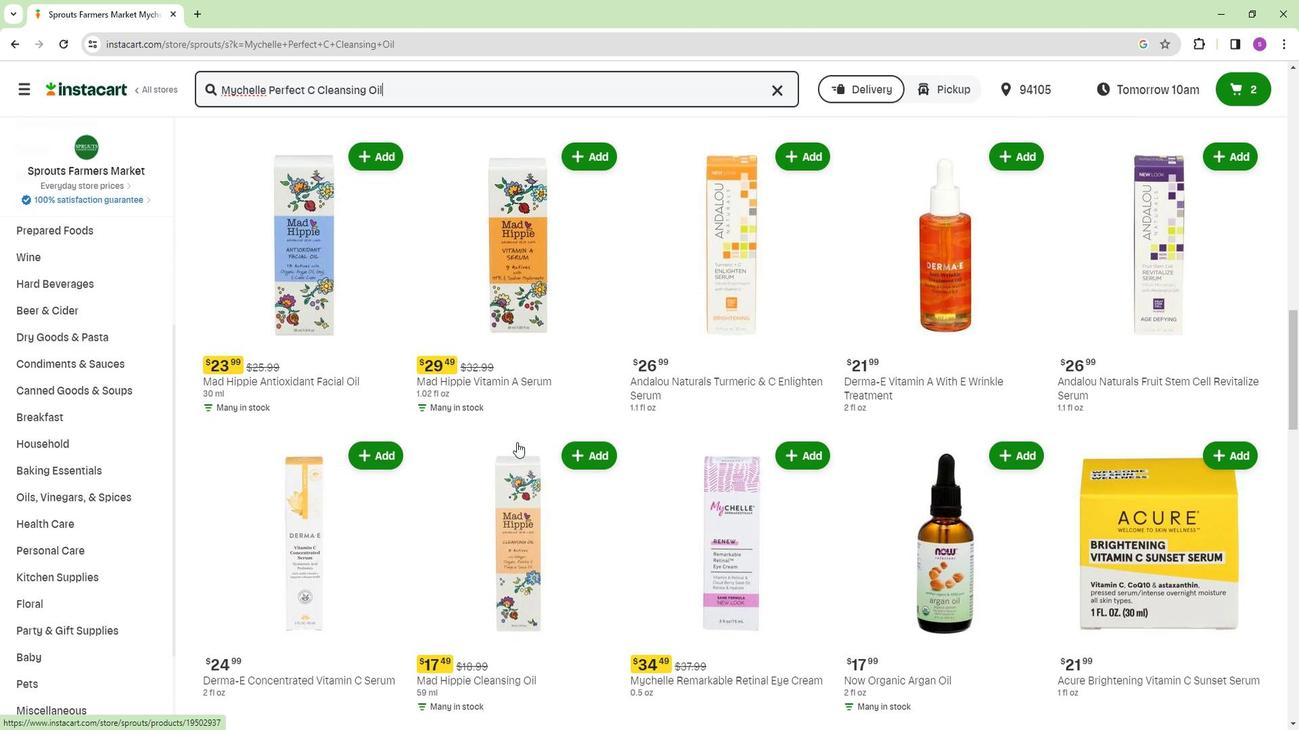 
Action: Mouse scrolled (514, 443) with delta (0, 0)
Screenshot: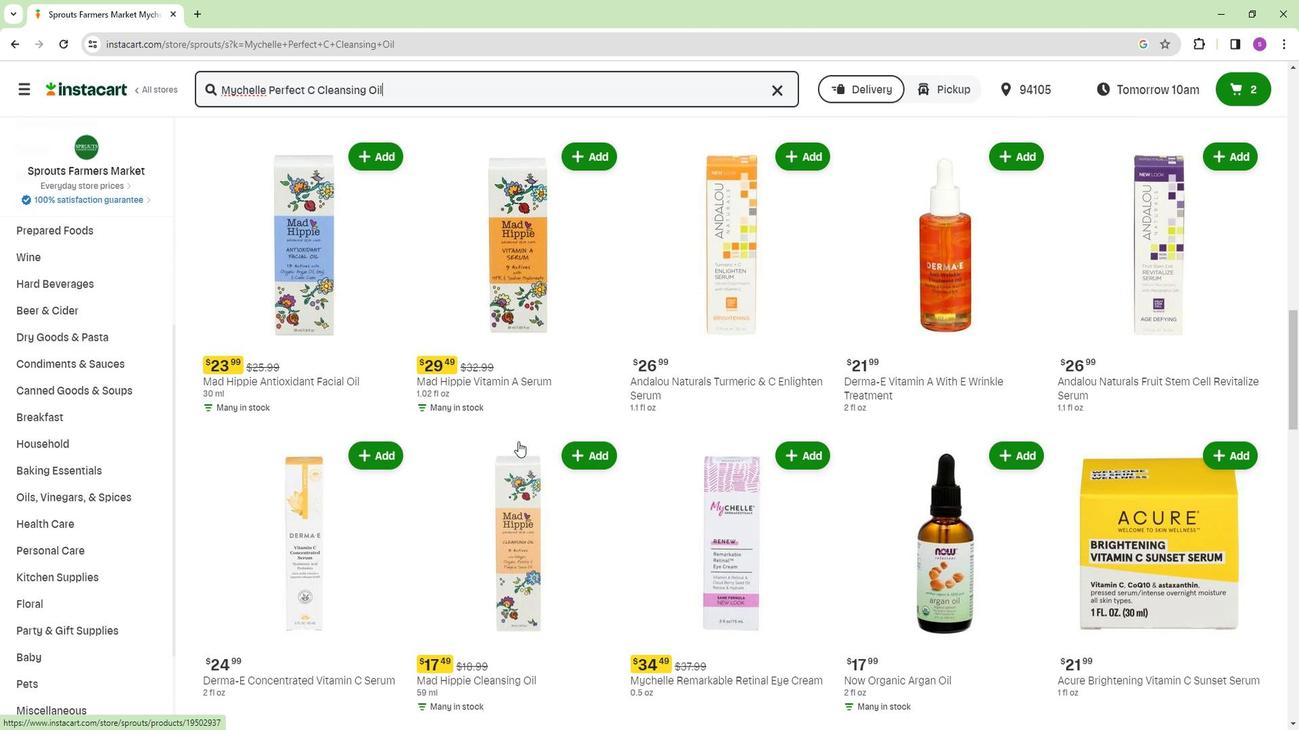 
Action: Mouse moved to (734, 406)
Screenshot: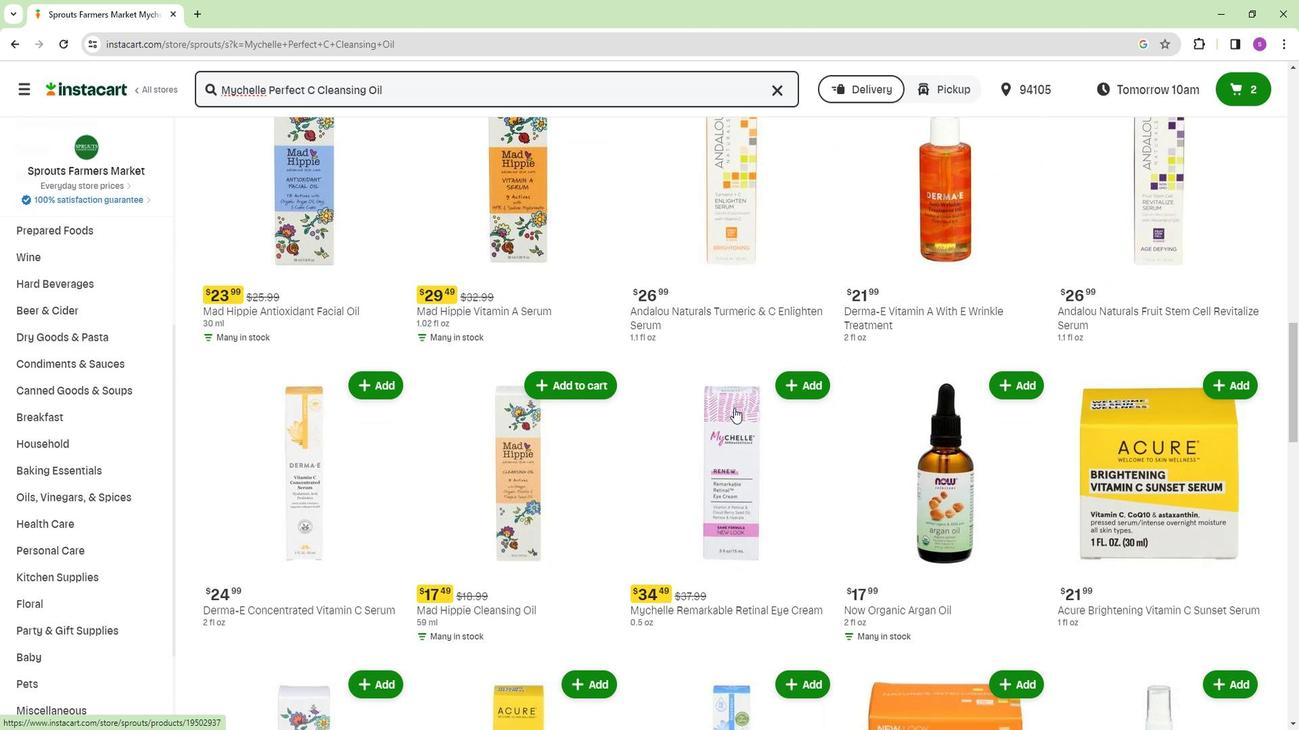 
Action: Mouse scrolled (734, 405) with delta (0, 0)
Screenshot: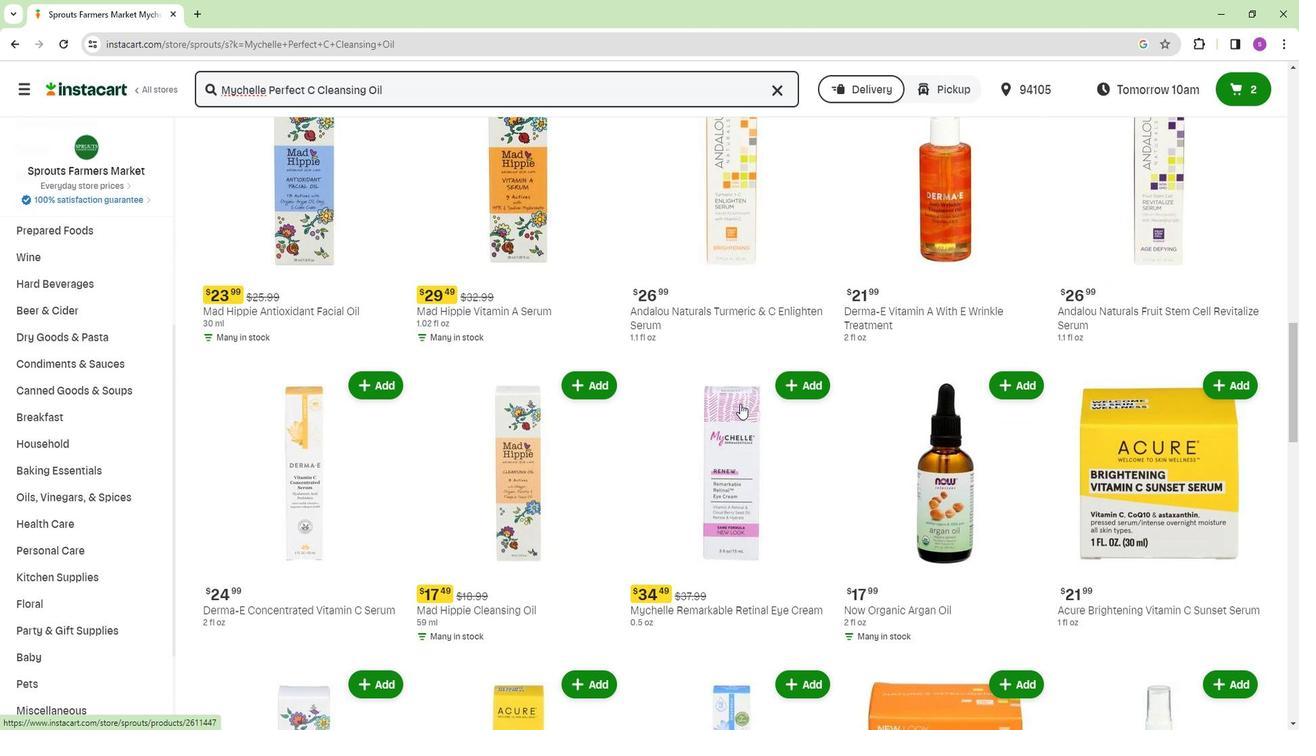 
Action: Mouse moved to (374, 462)
Screenshot: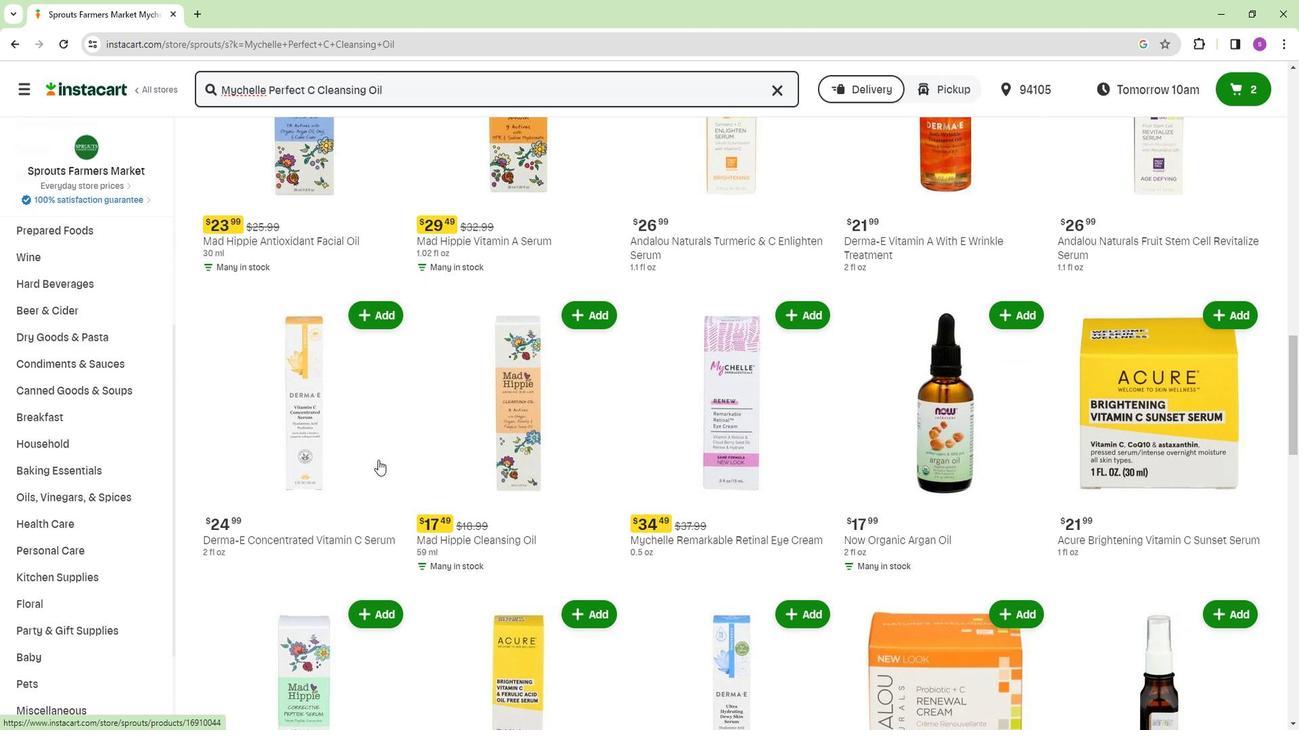 
Action: Mouse scrolled (374, 461) with delta (0, 0)
Screenshot: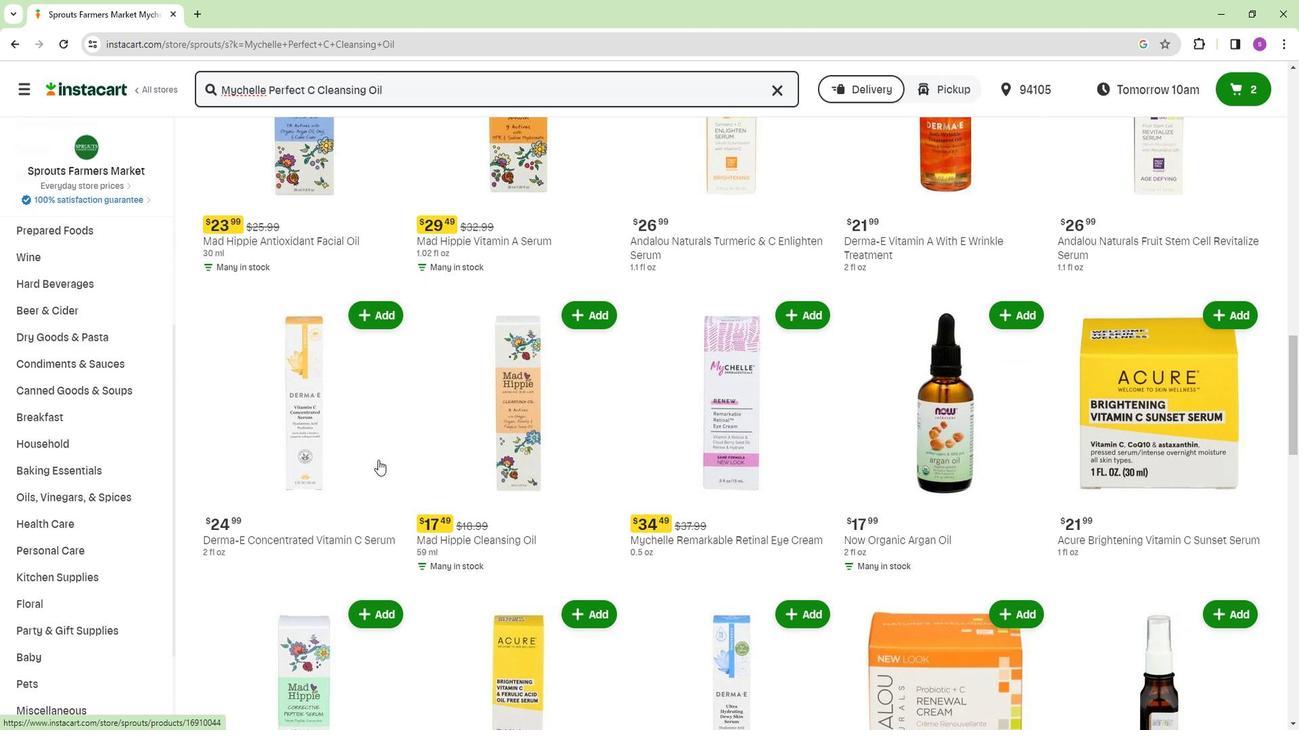 
Action: Mouse moved to (498, 463)
Screenshot: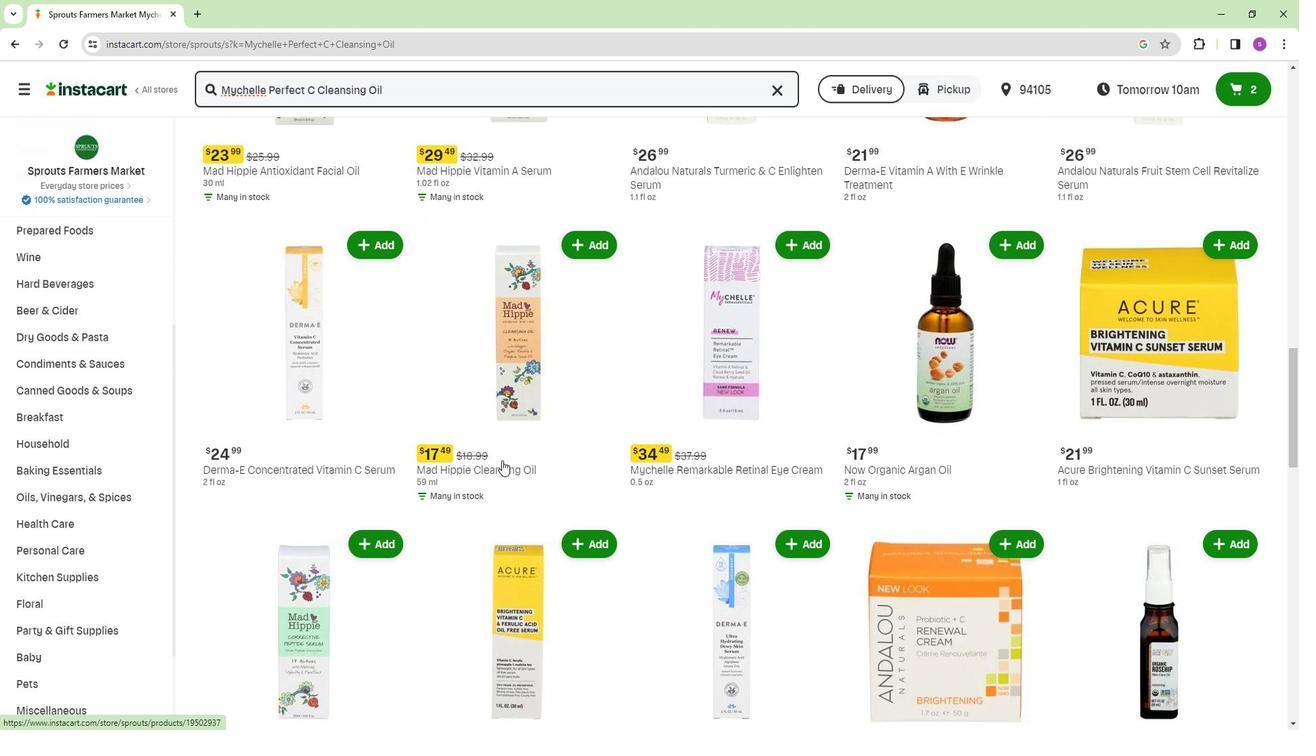 
Action: Mouse scrolled (498, 462) with delta (0, 0)
Screenshot: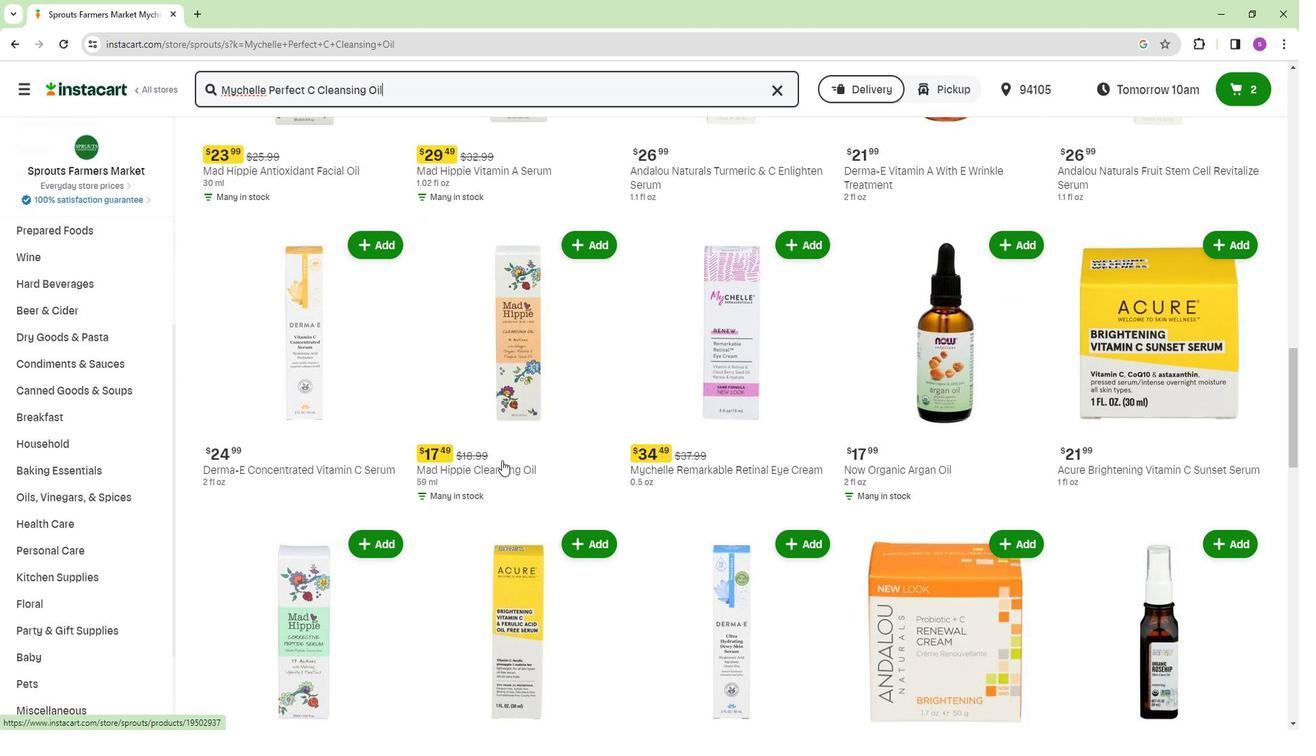 
Action: Mouse moved to (617, 432)
Screenshot: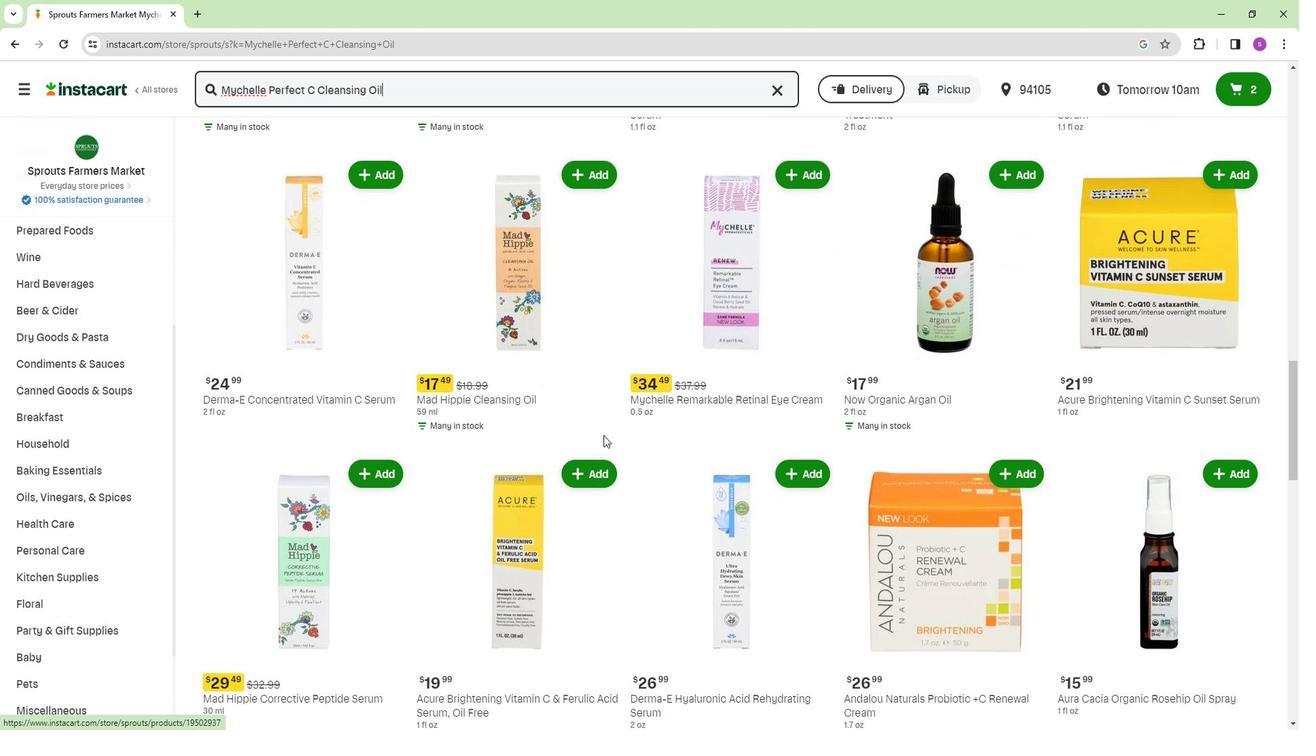 
Action: Mouse scrolled (617, 431) with delta (0, 0)
Screenshot: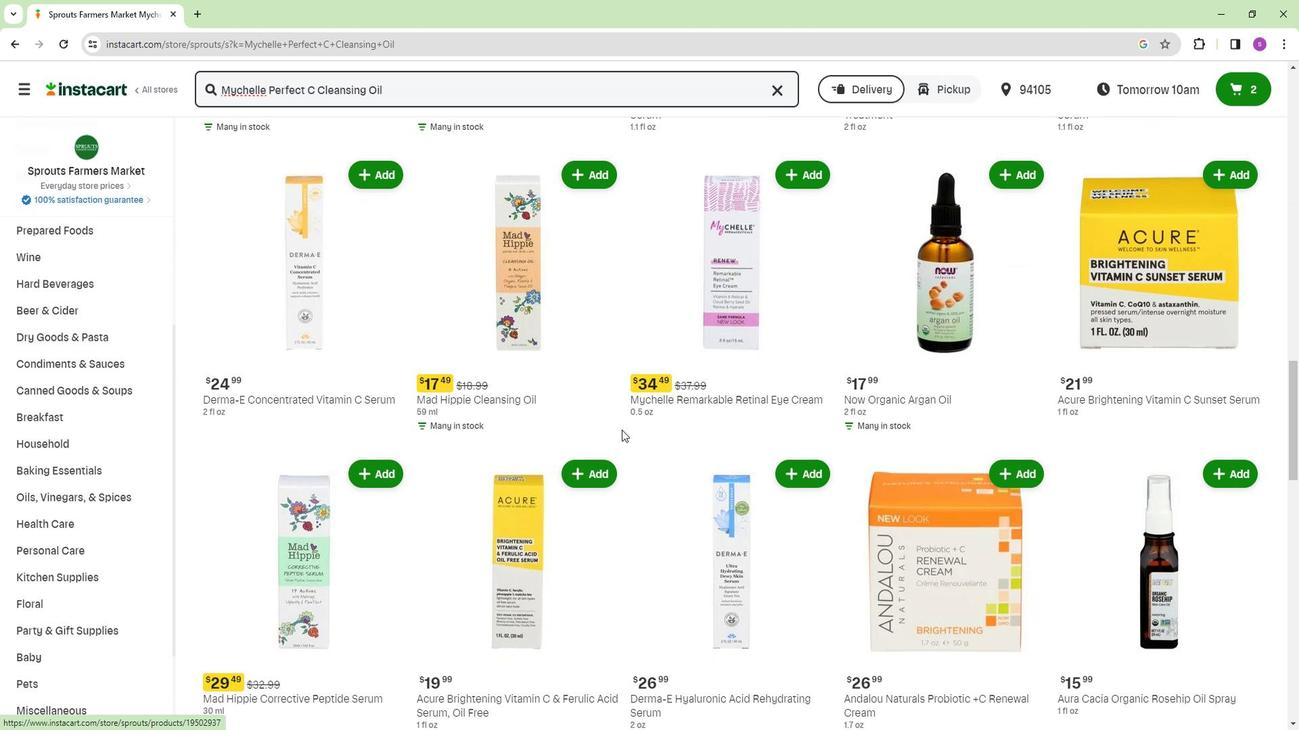 
Action: Mouse moved to (682, 430)
Screenshot: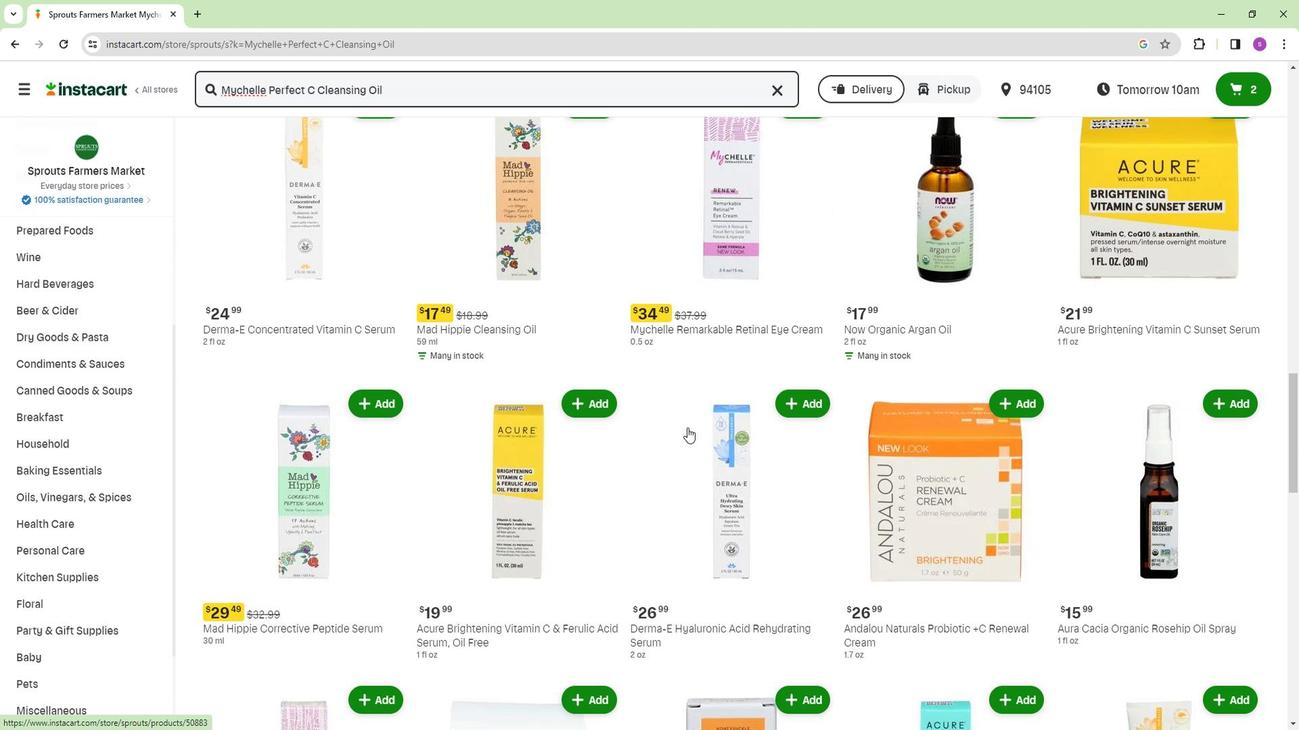 
Action: Mouse scrolled (682, 429) with delta (0, 0)
Screenshot: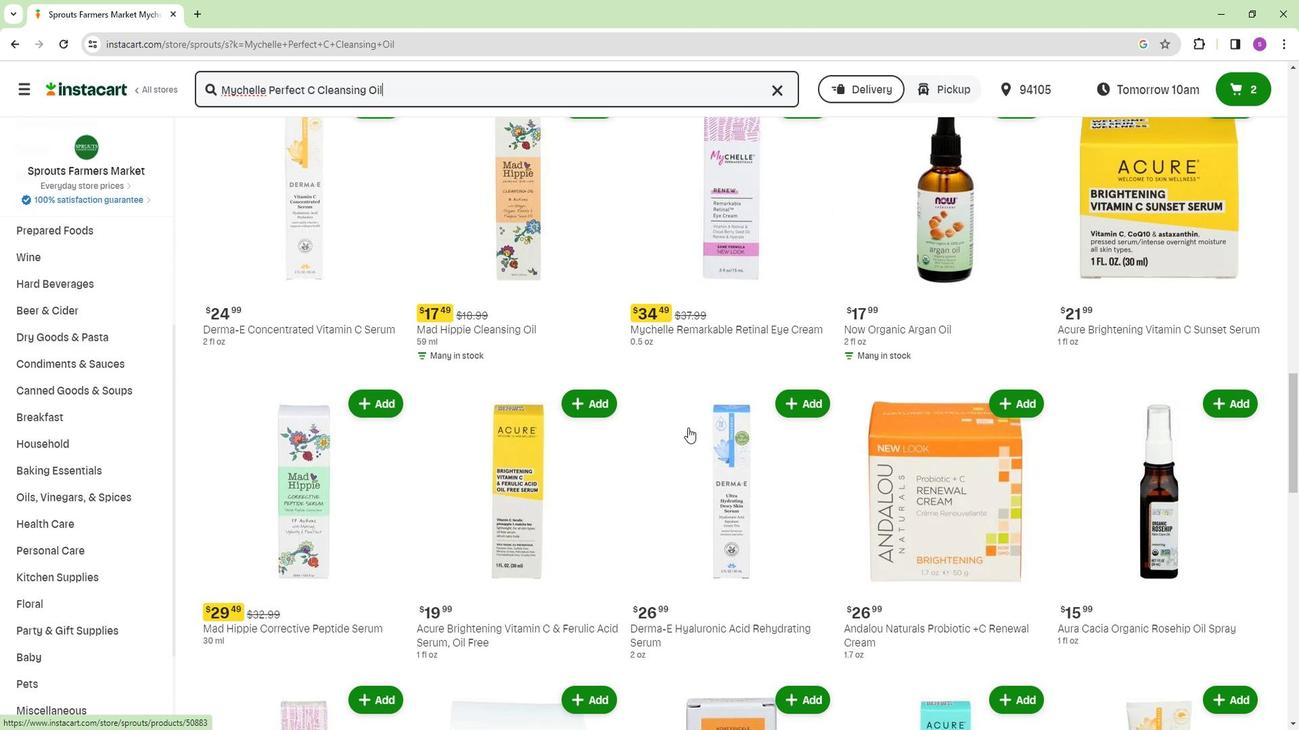 
Action: Mouse moved to (906, 339)
Screenshot: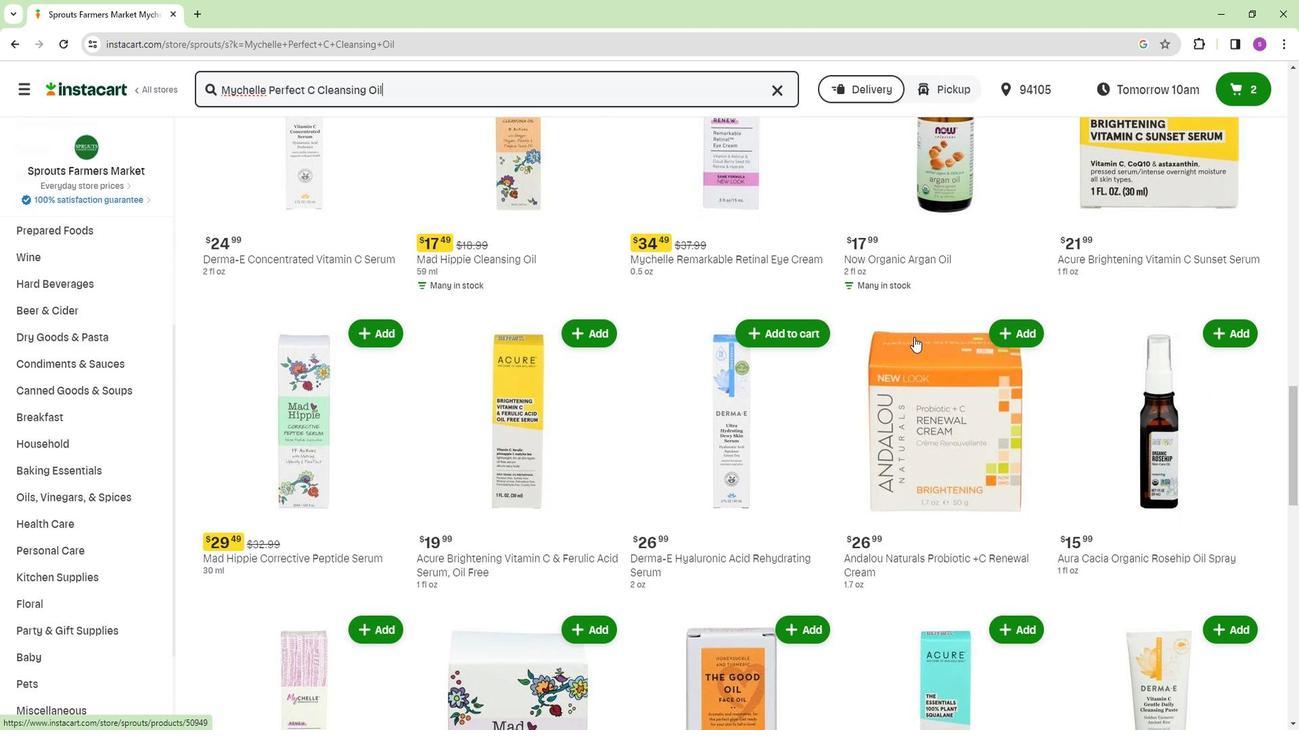 
Action: Mouse scrolled (906, 338) with delta (0, 0)
Screenshot: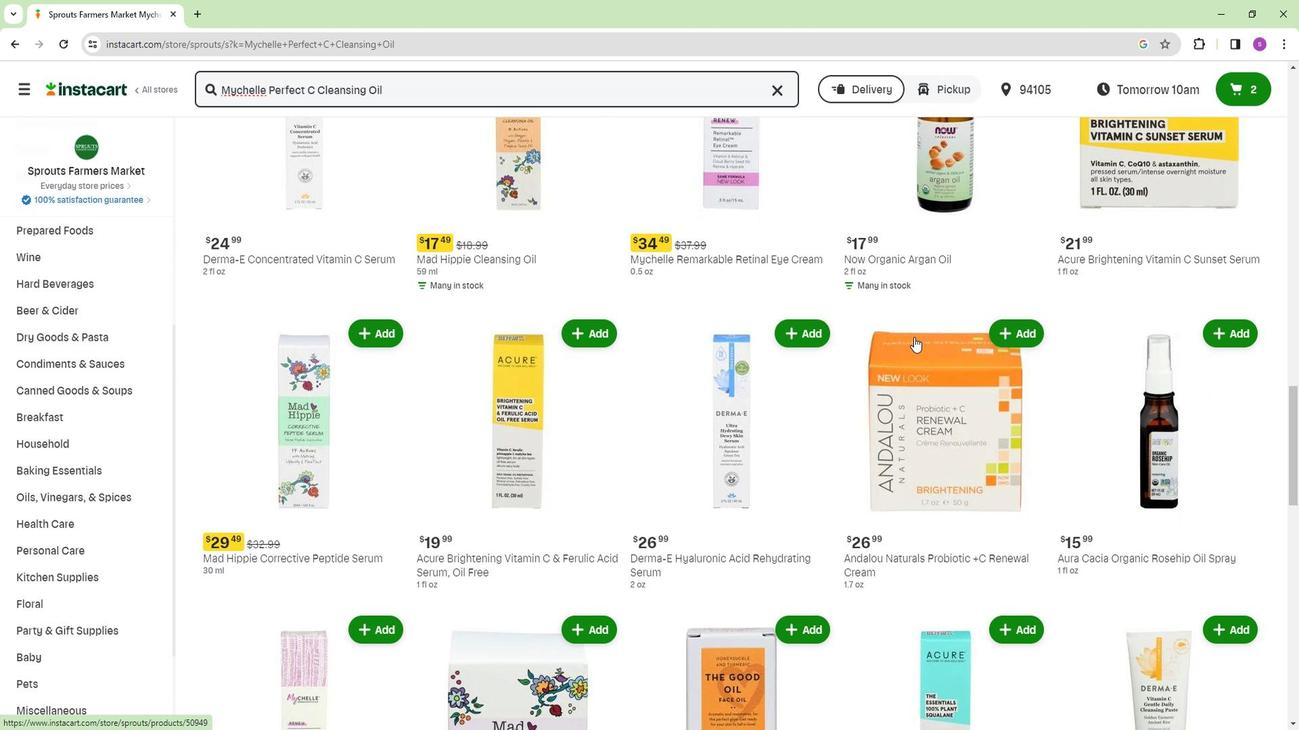 
Action: Mouse moved to (231, 493)
Screenshot: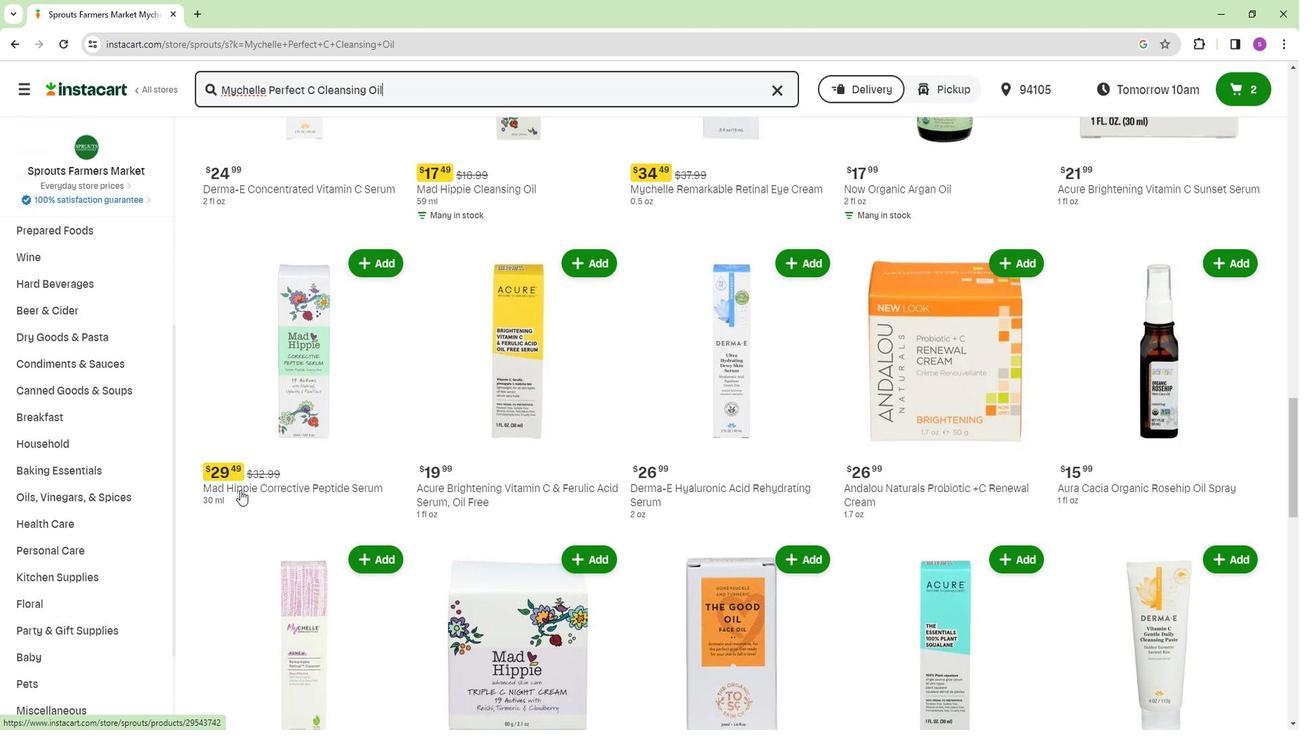 
Action: Mouse scrolled (231, 492) with delta (0, 0)
Screenshot: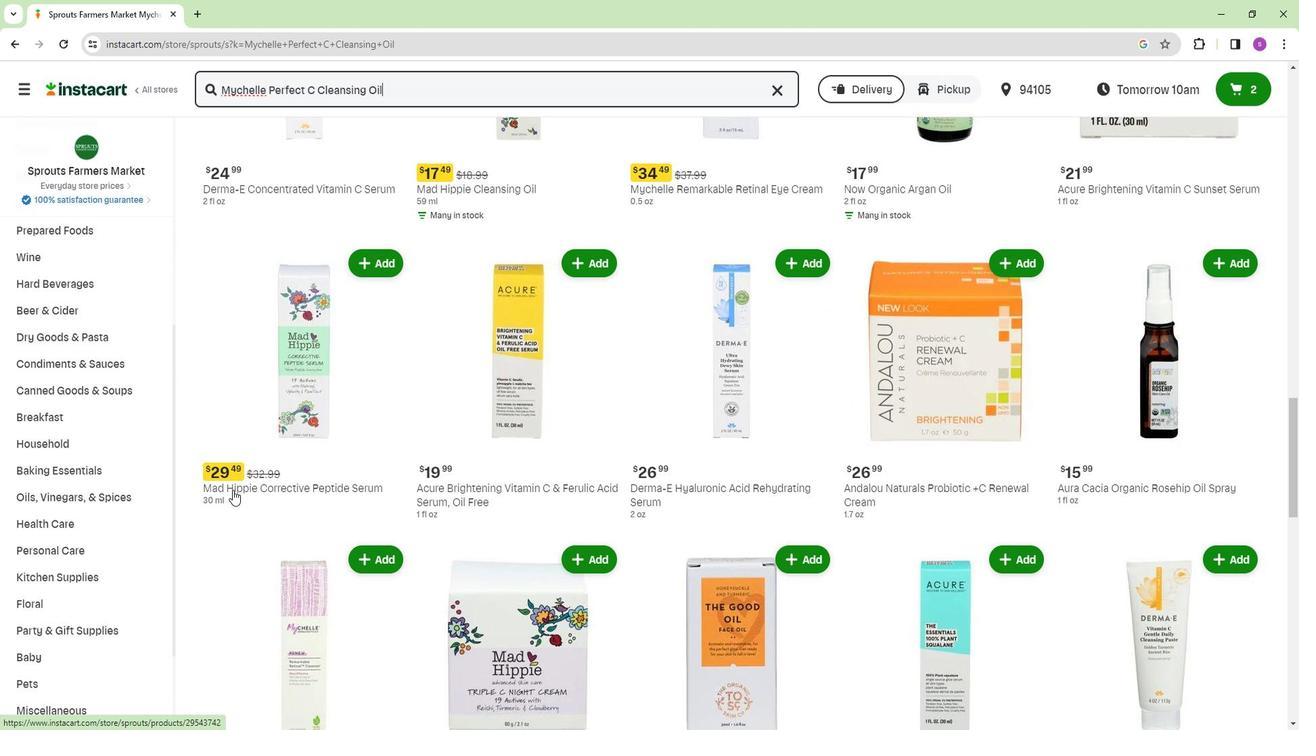 
Action: Mouse moved to (473, 434)
Screenshot: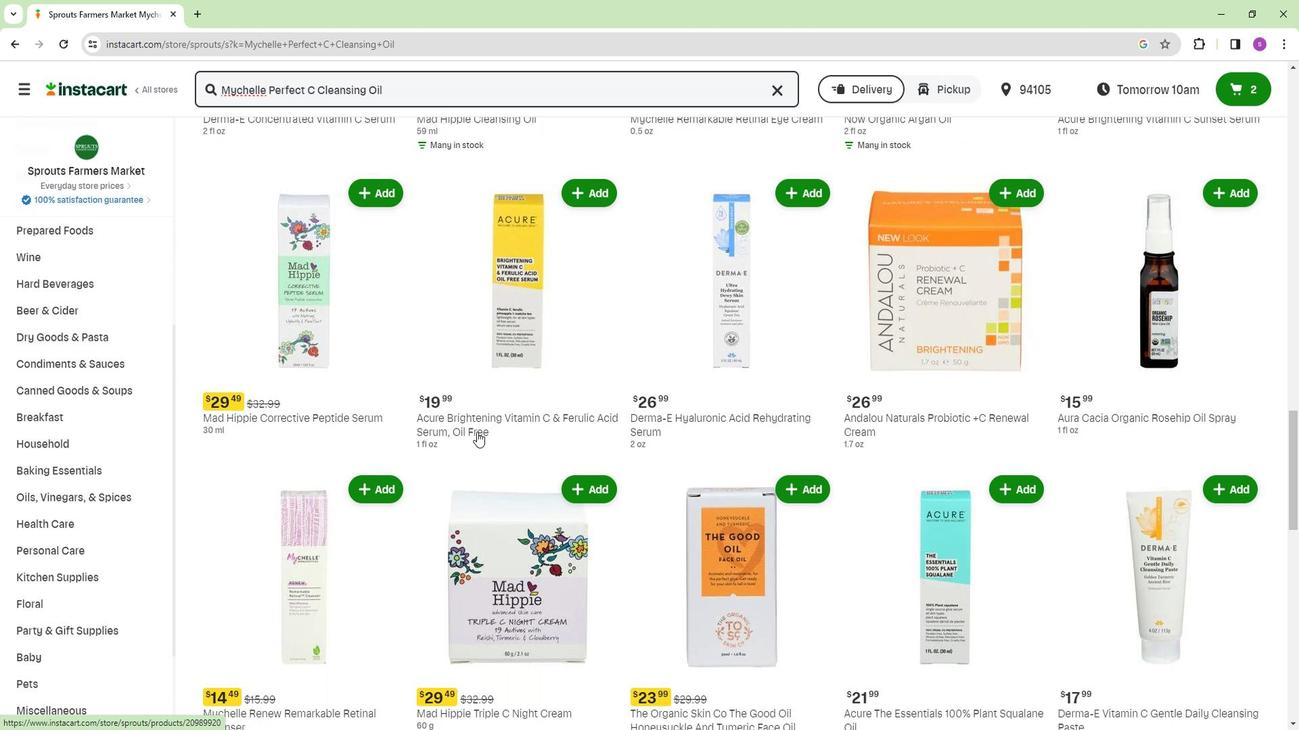 
Action: Mouse scrolled (473, 433) with delta (0, 0)
Screenshot: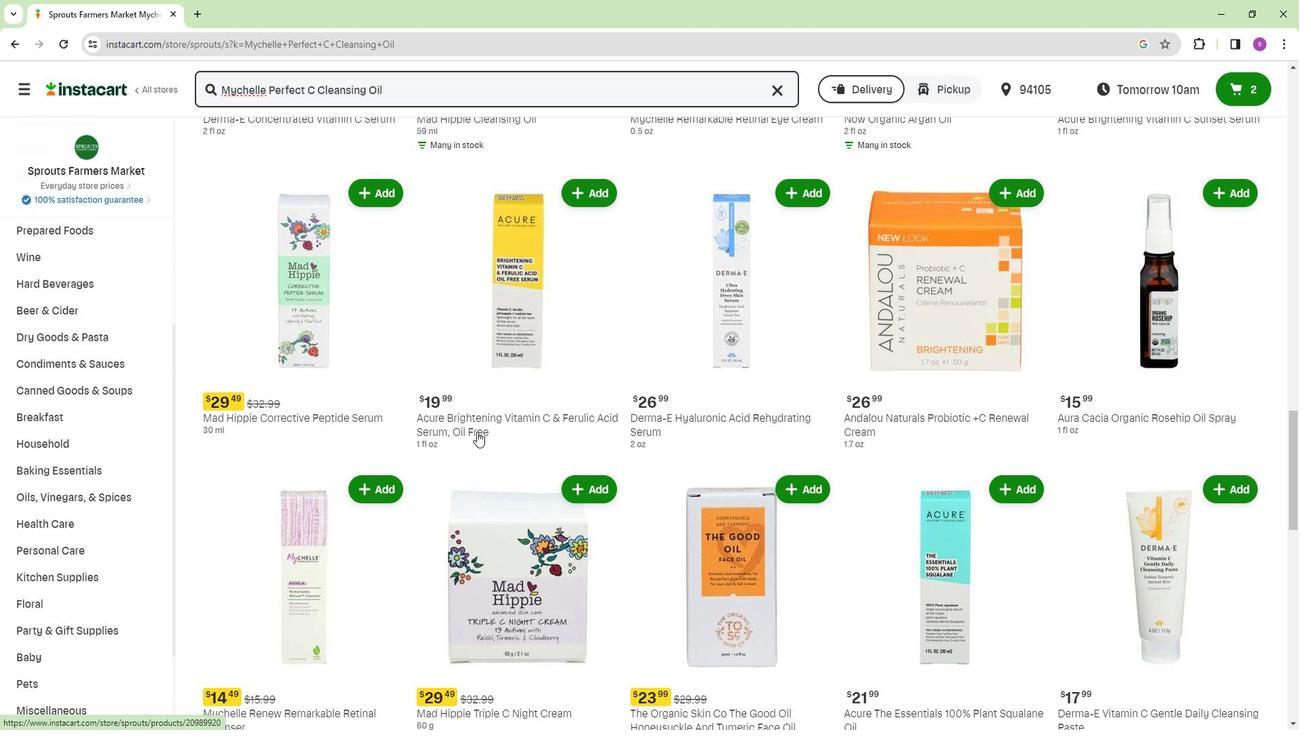 
Action: Mouse moved to (562, 437)
Screenshot: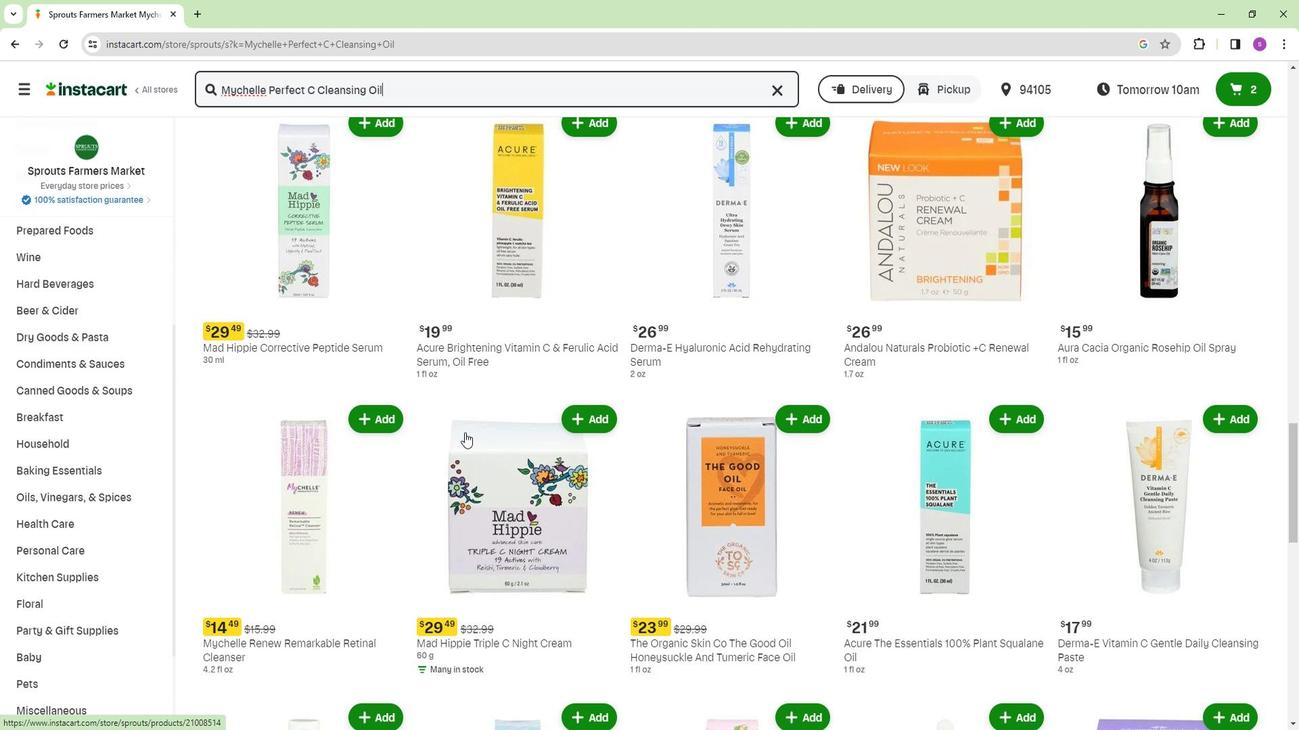 
Action: Mouse scrolled (562, 437) with delta (0, 0)
Screenshot: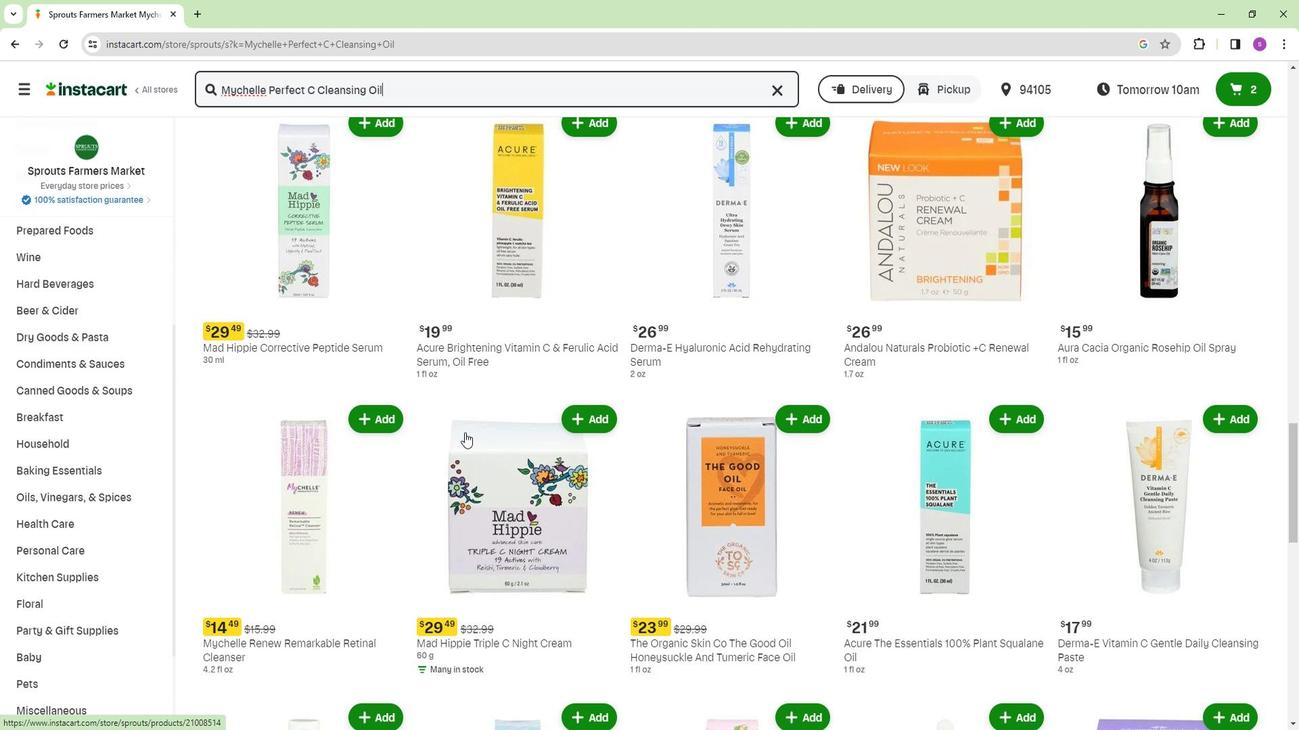 
Action: Mouse moved to (642, 441)
Screenshot: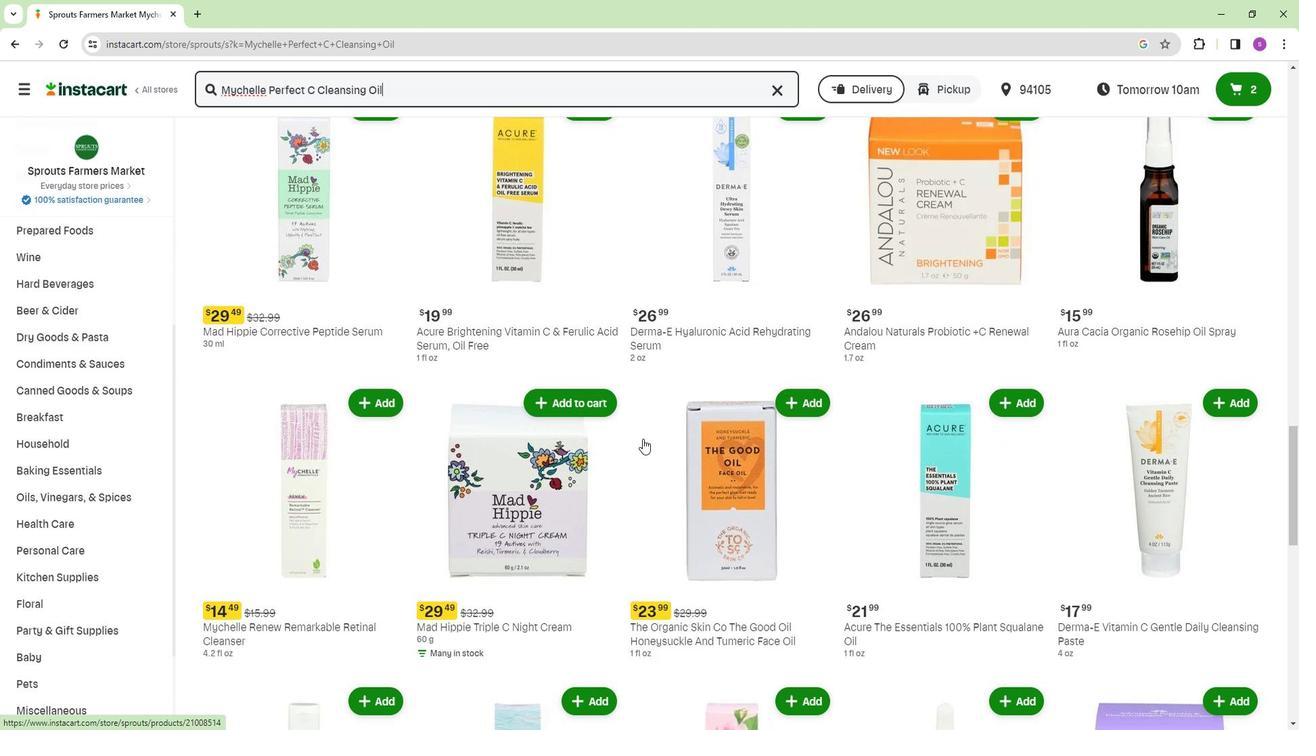 
Action: Mouse scrolled (642, 440) with delta (0, 0)
Screenshot: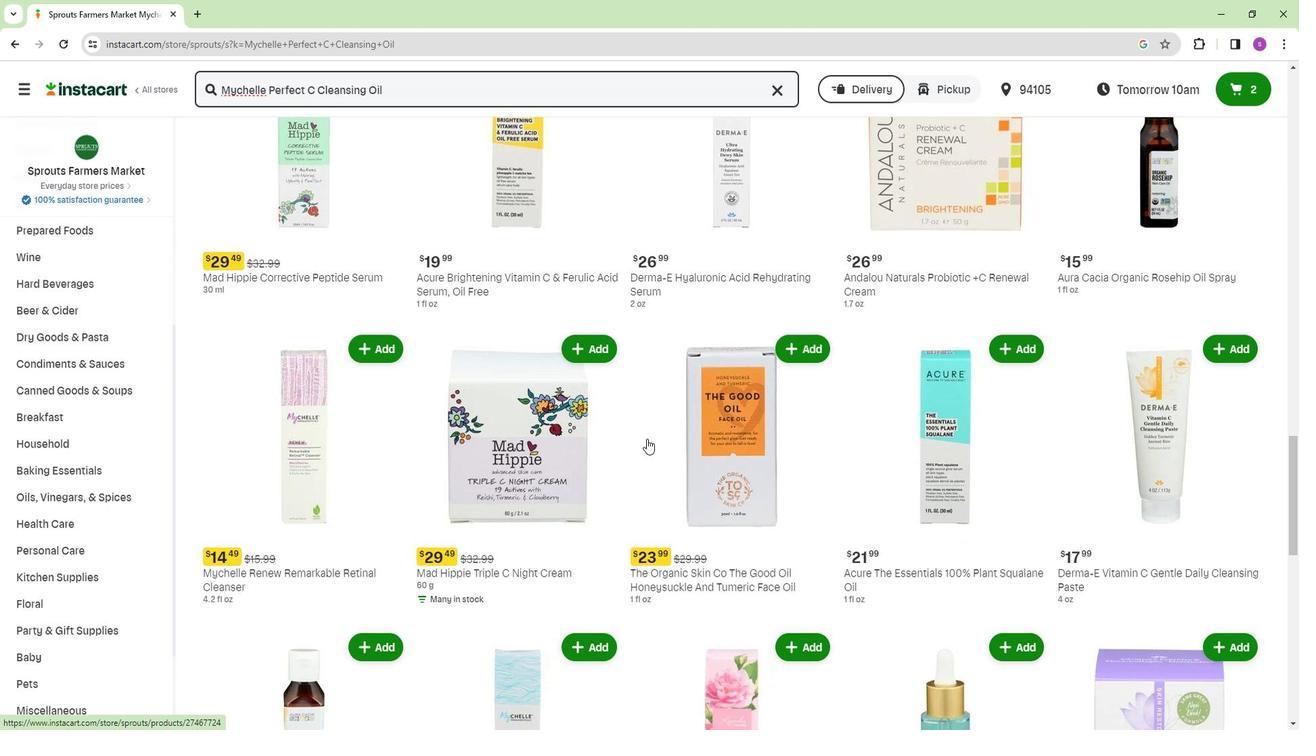 
Action: Mouse moved to (599, 430)
Screenshot: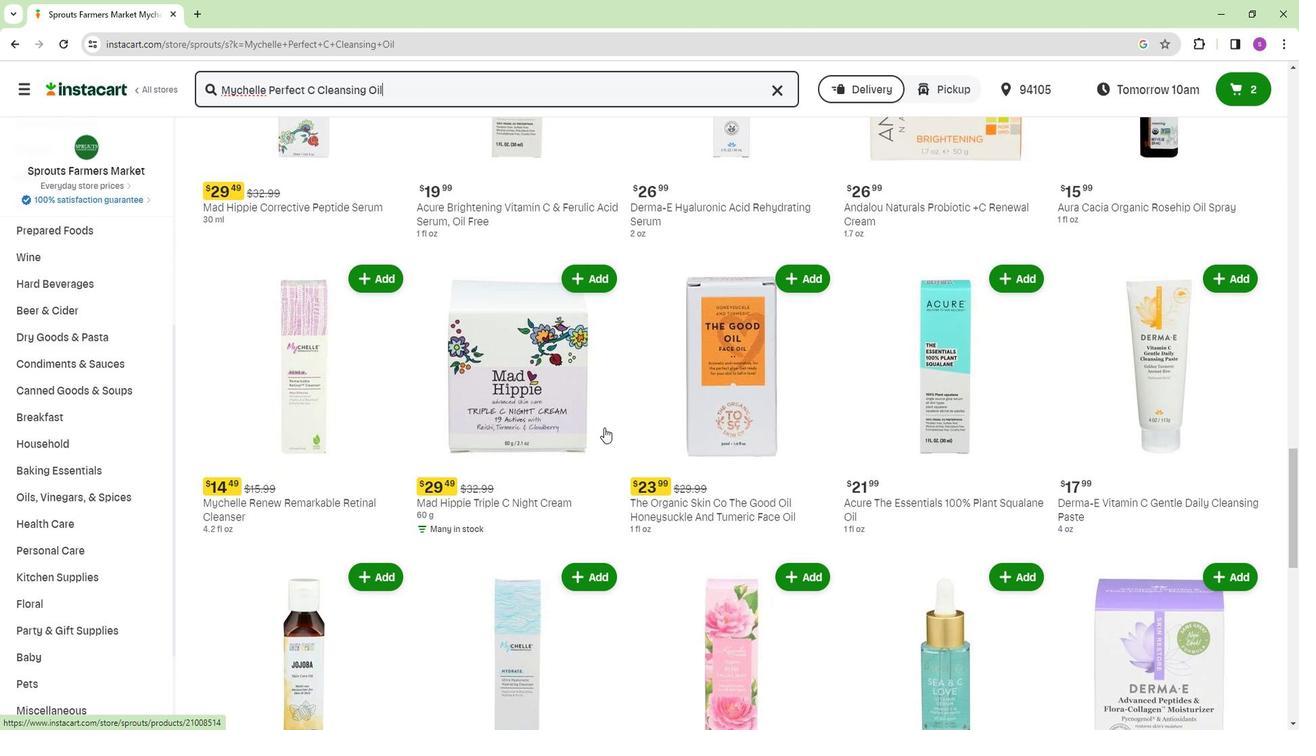 
Action: Mouse scrolled (599, 429) with delta (0, 0)
Screenshot: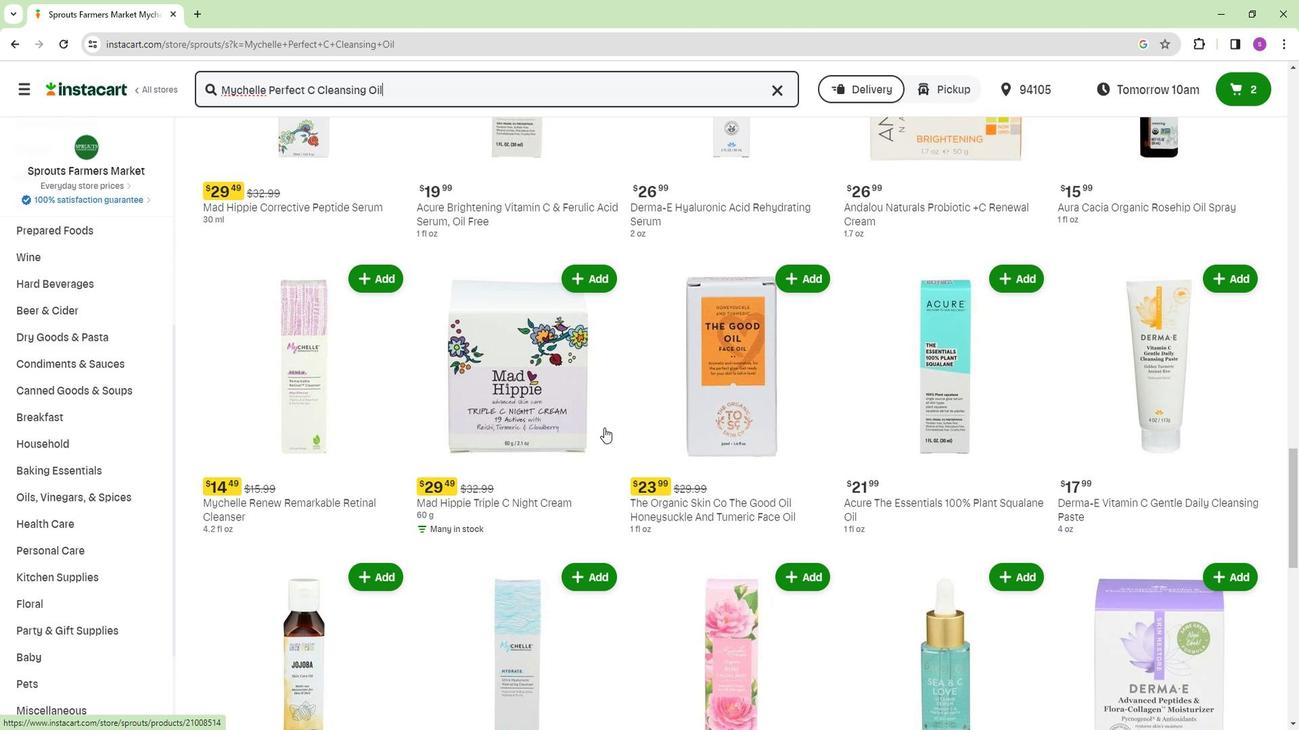 
Action: Mouse moved to (599, 430)
Screenshot: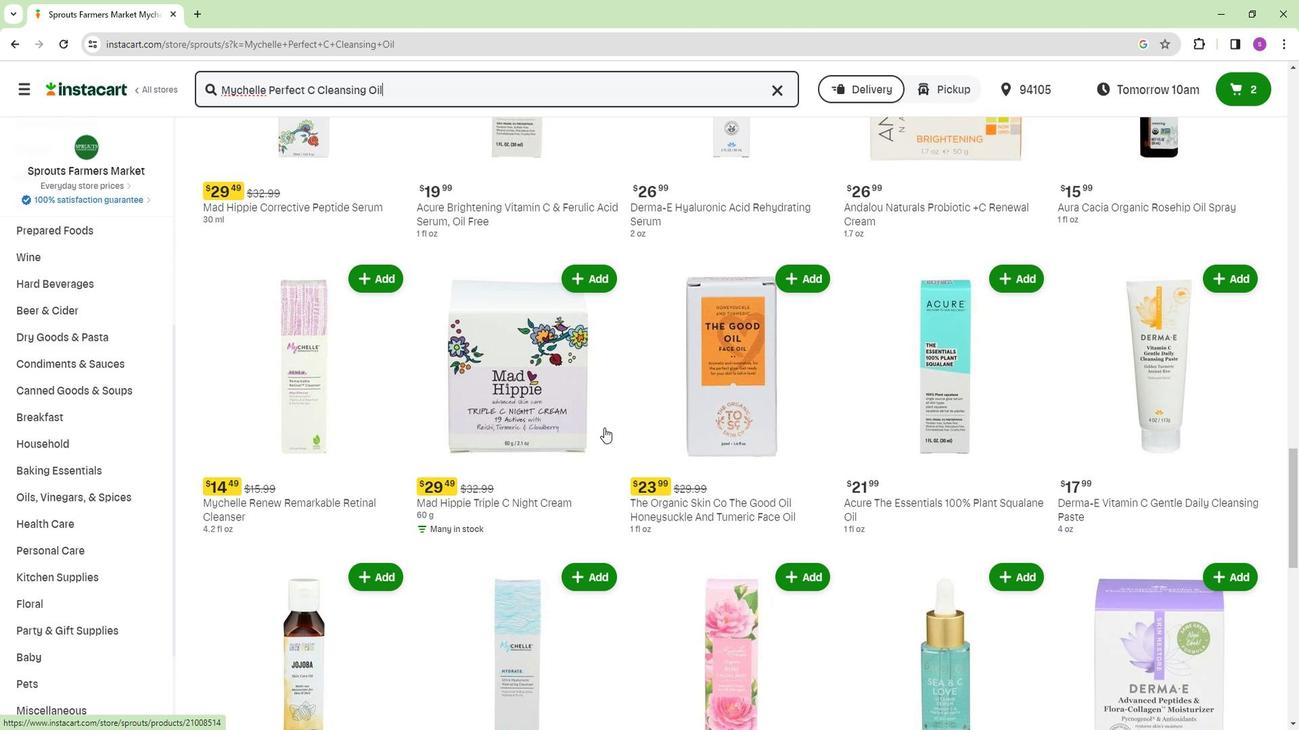 
Action: Mouse scrolled (599, 429) with delta (0, 0)
Screenshot: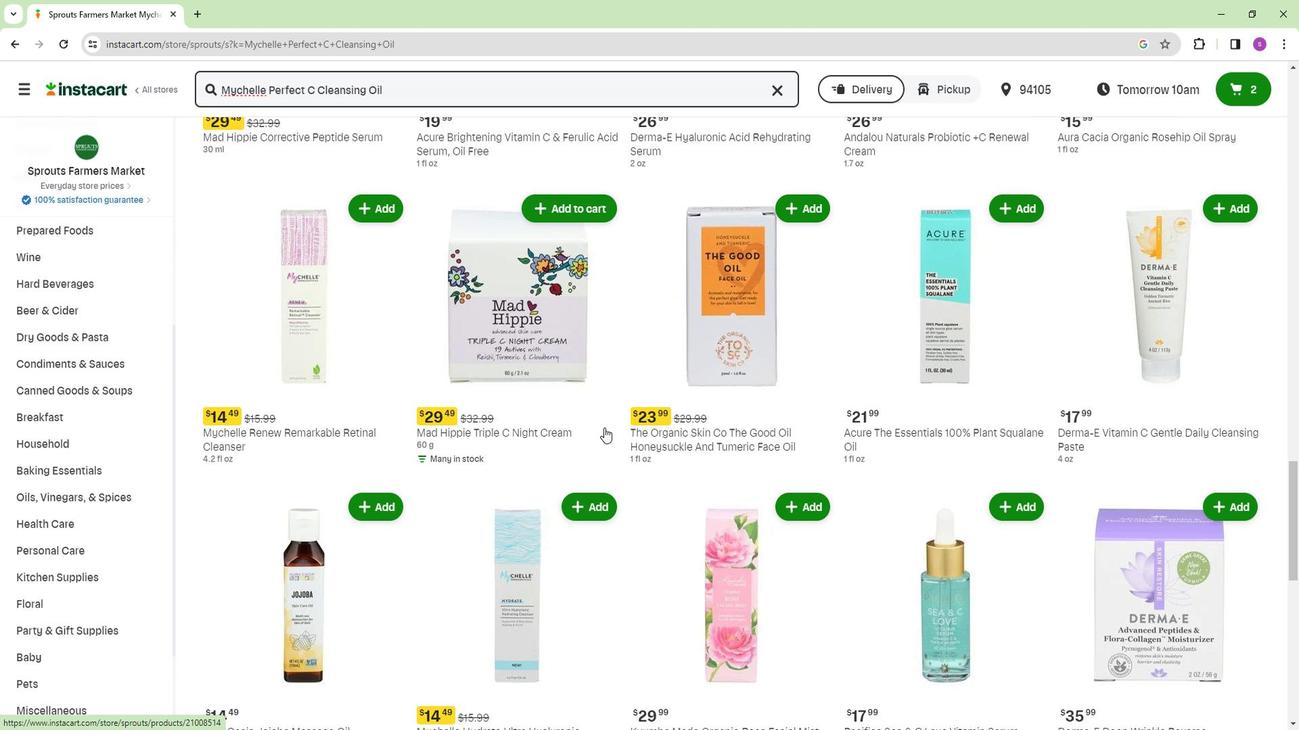 
Action: Mouse scrolled (599, 429) with delta (0, 0)
Screenshot: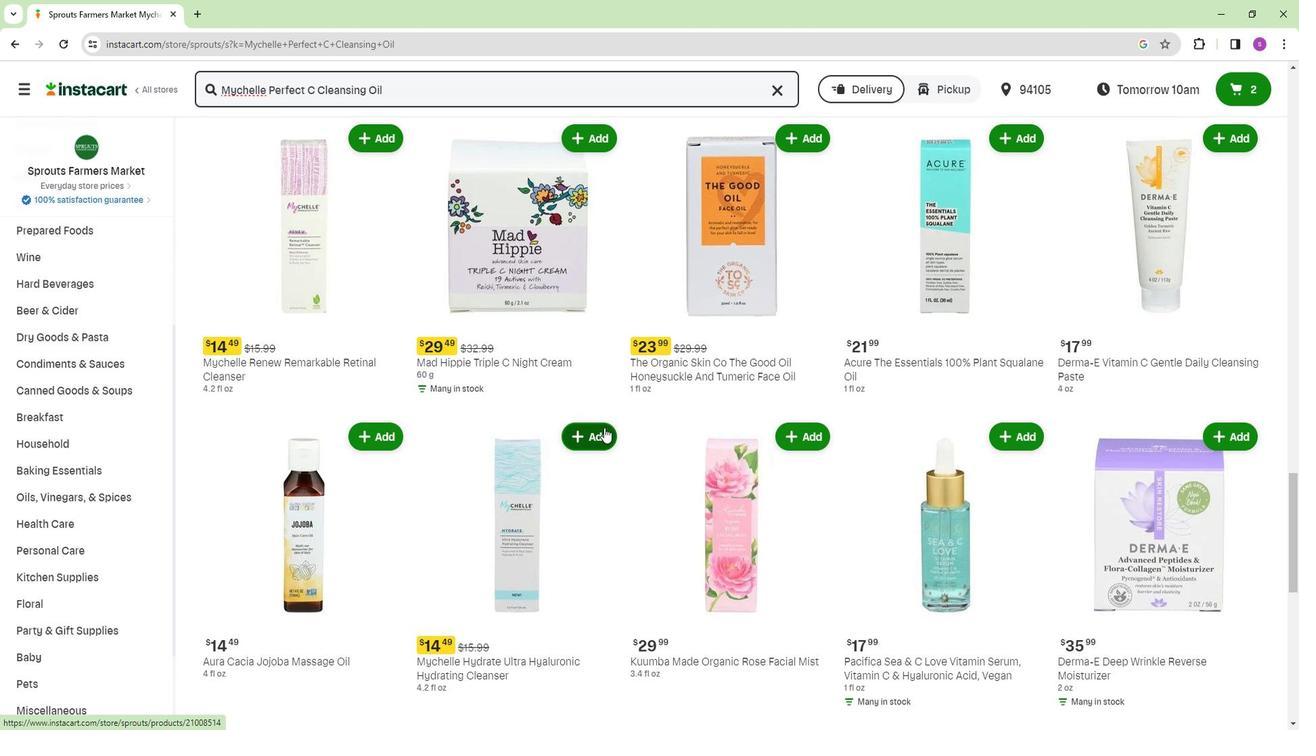 
Action: Mouse moved to (697, 410)
Screenshot: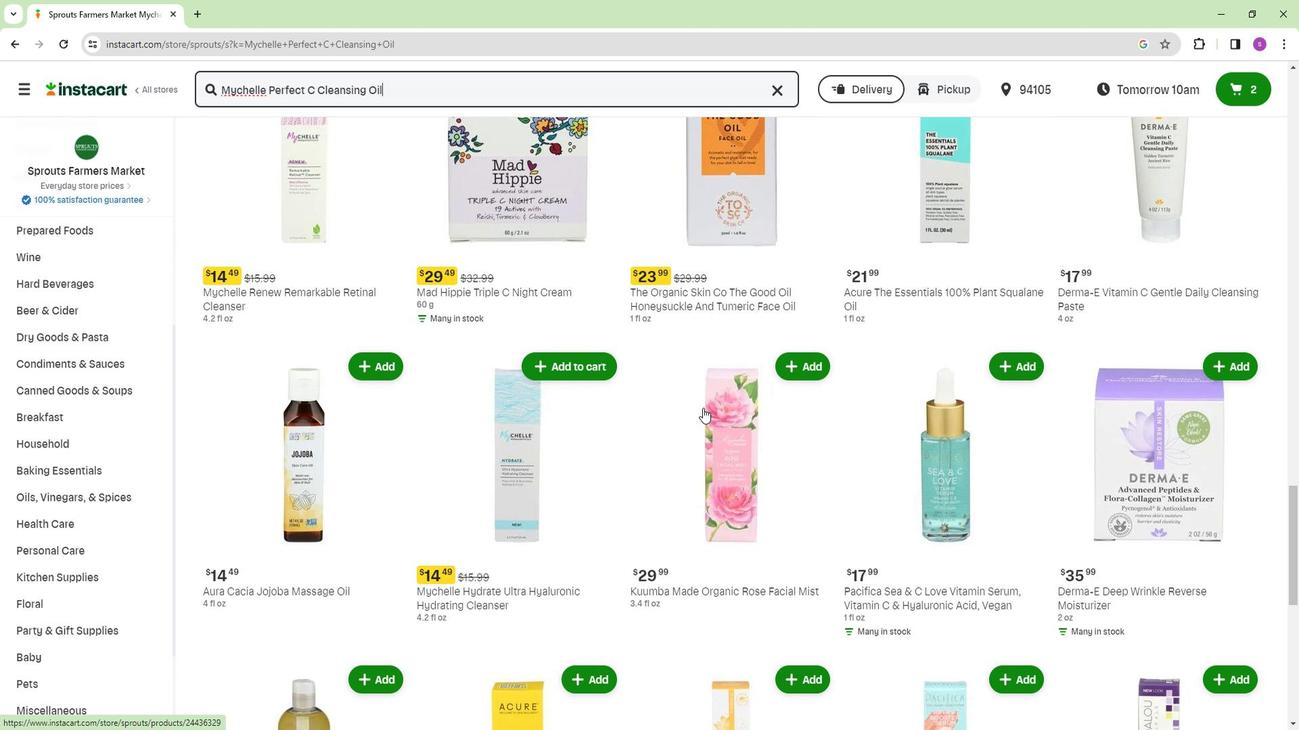 
Action: Mouse scrolled (697, 410) with delta (0, 0)
Screenshot: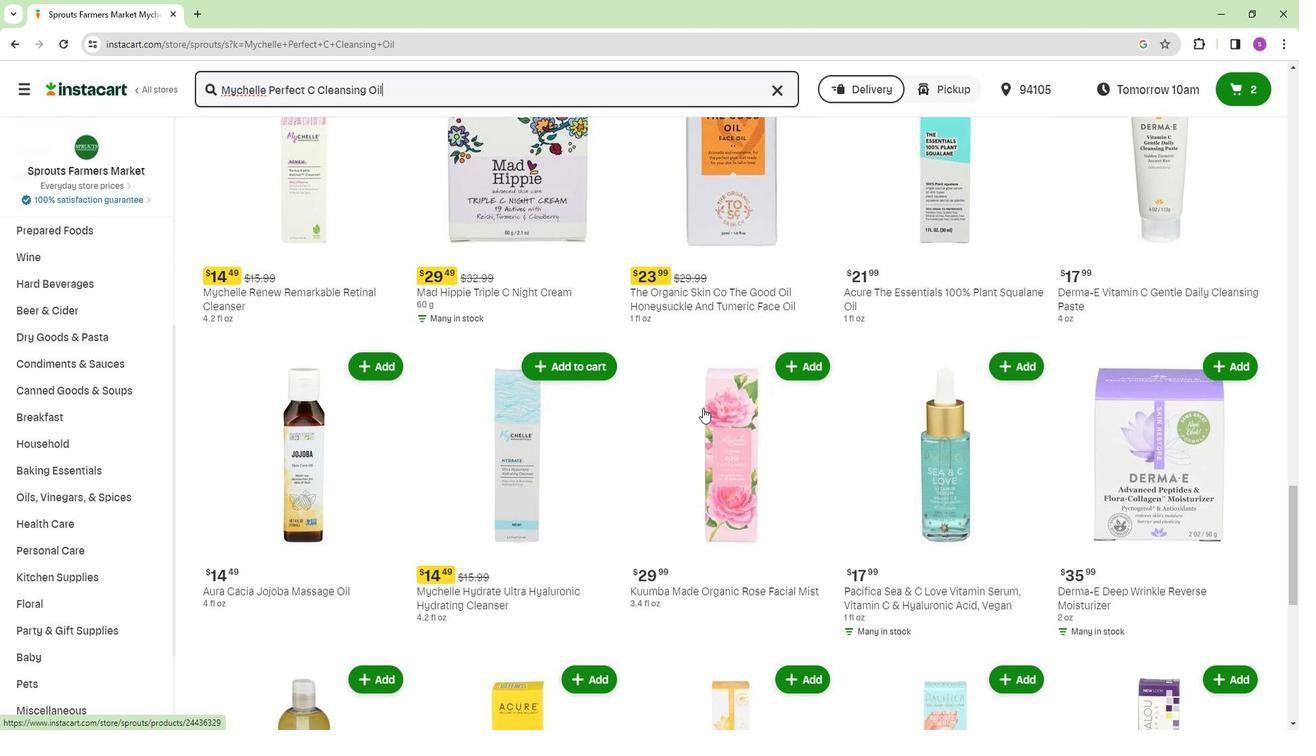 
Action: Mouse moved to (907, 409)
Screenshot: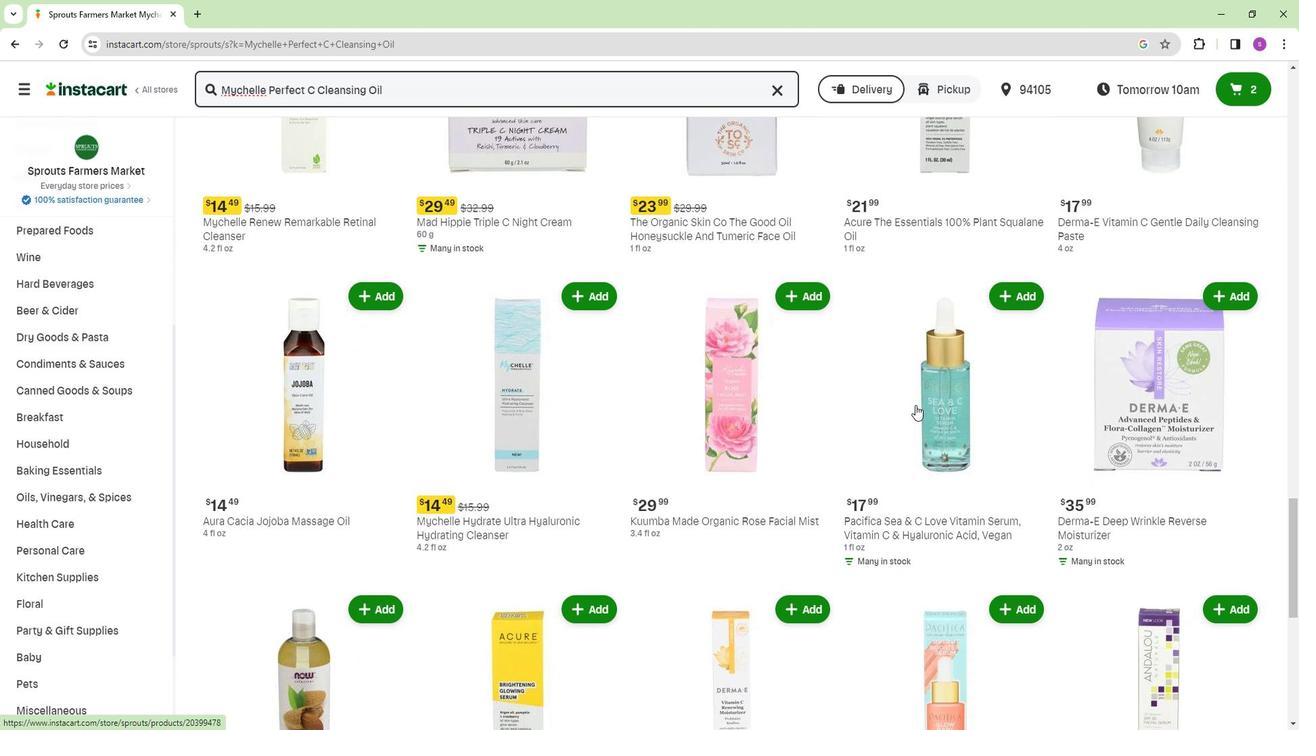 
Action: Mouse scrolled (907, 408) with delta (0, 0)
Screenshot: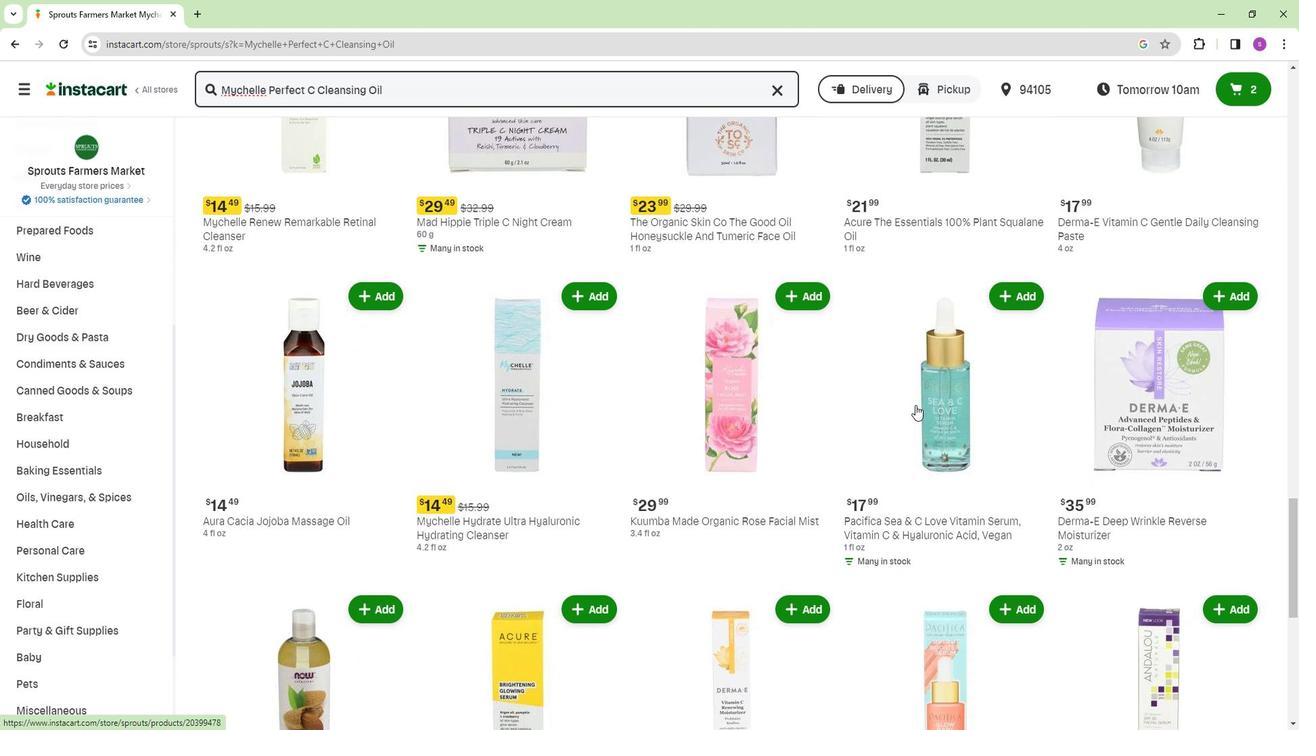 
Action: Mouse moved to (351, 509)
Screenshot: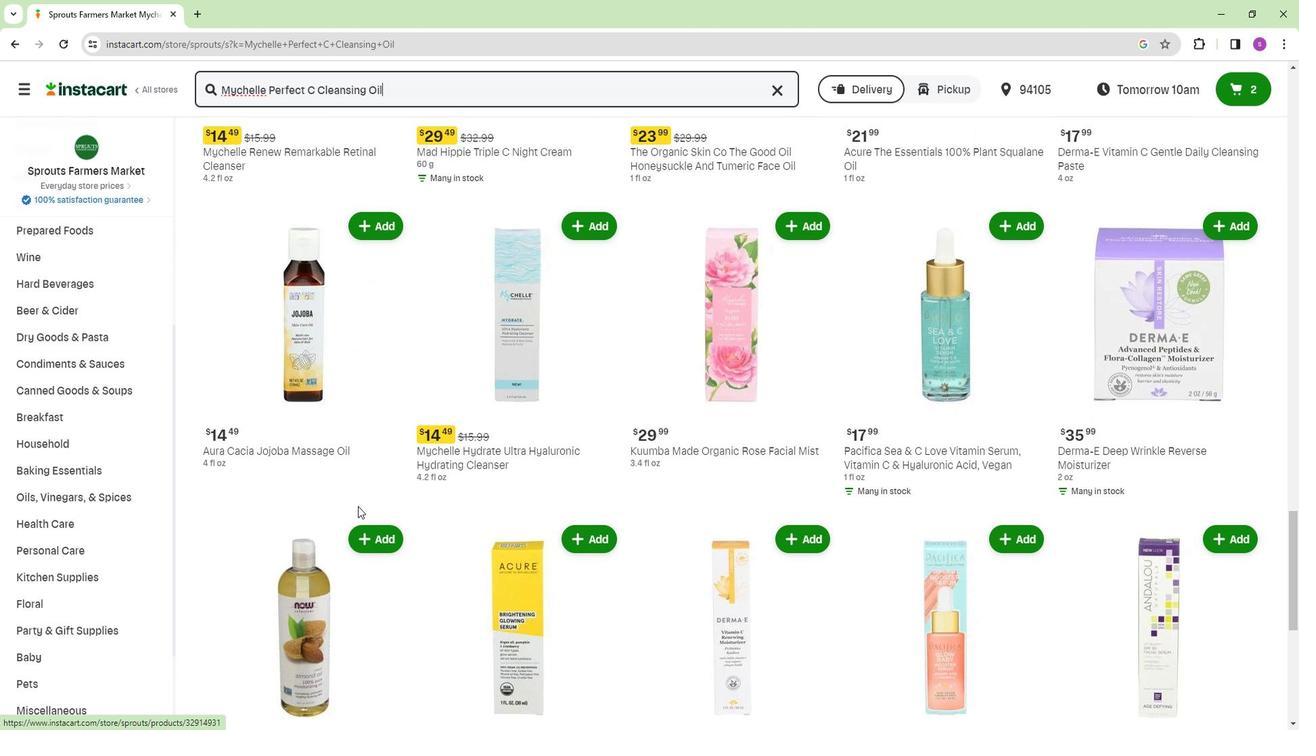 
Action: Mouse scrolled (351, 508) with delta (0, 0)
Screenshot: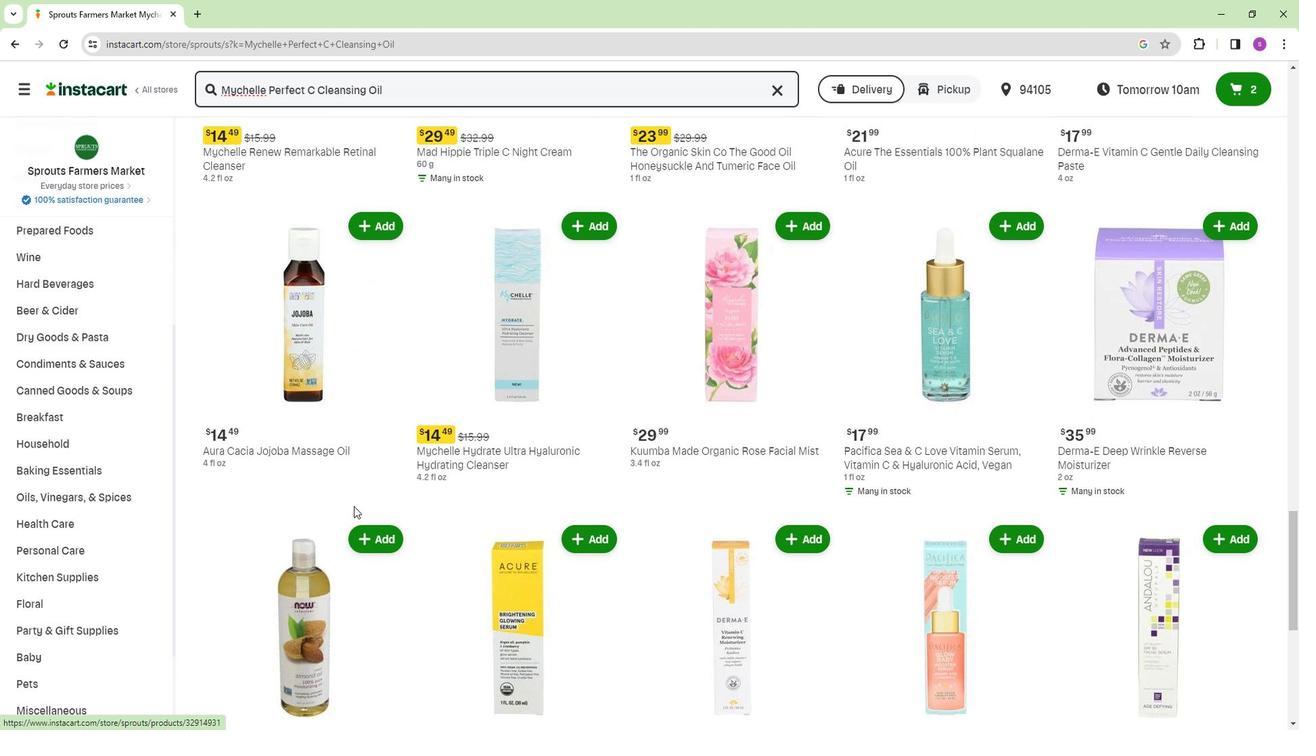 
Action: Mouse moved to (500, 476)
Screenshot: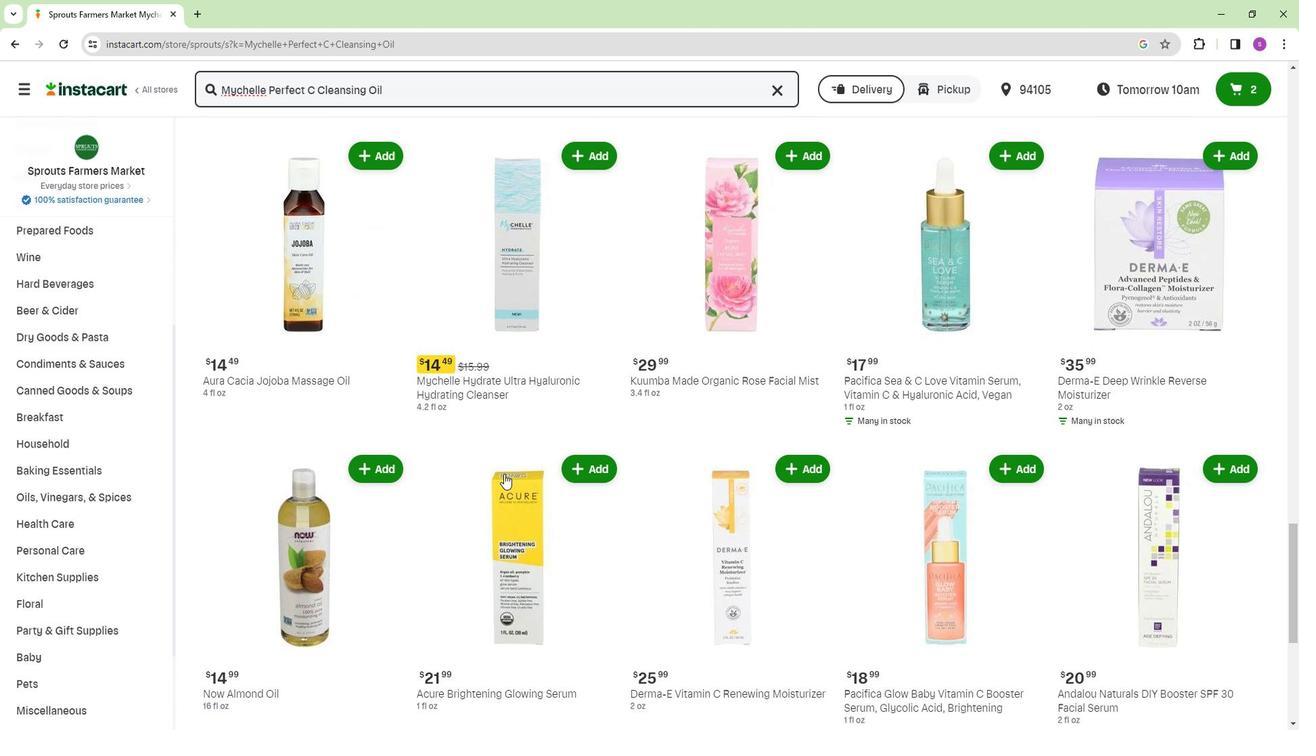 
Action: Mouse scrolled (500, 475) with delta (0, 0)
Screenshot: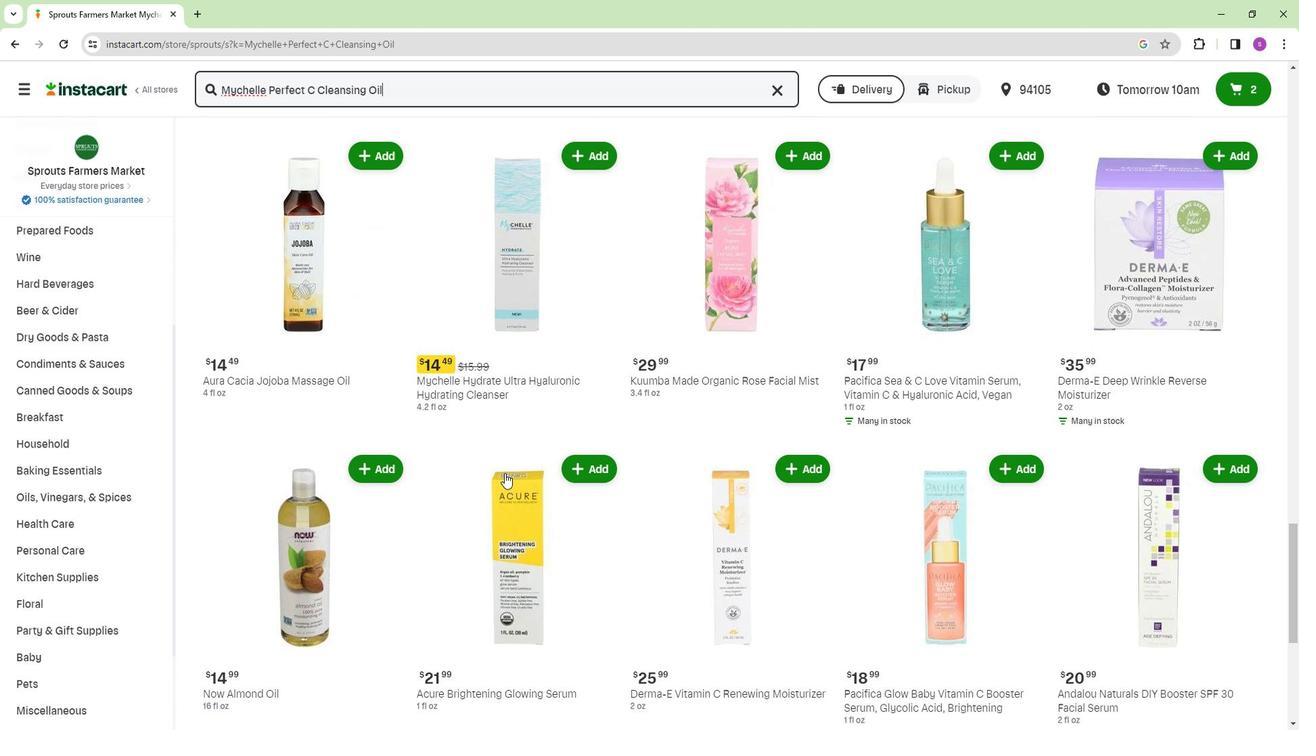 
Action: Mouse moved to (505, 476)
Screenshot: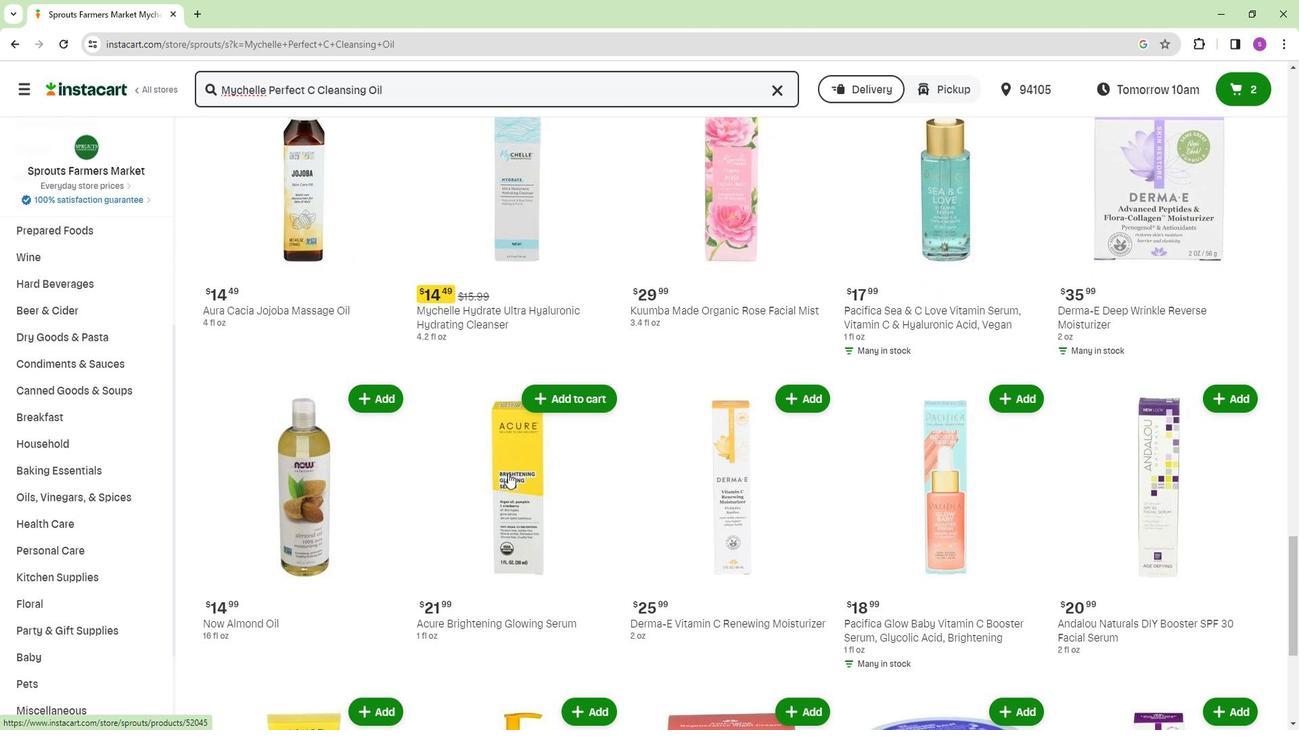 
Action: Mouse scrolled (505, 475) with delta (0, 0)
Screenshot: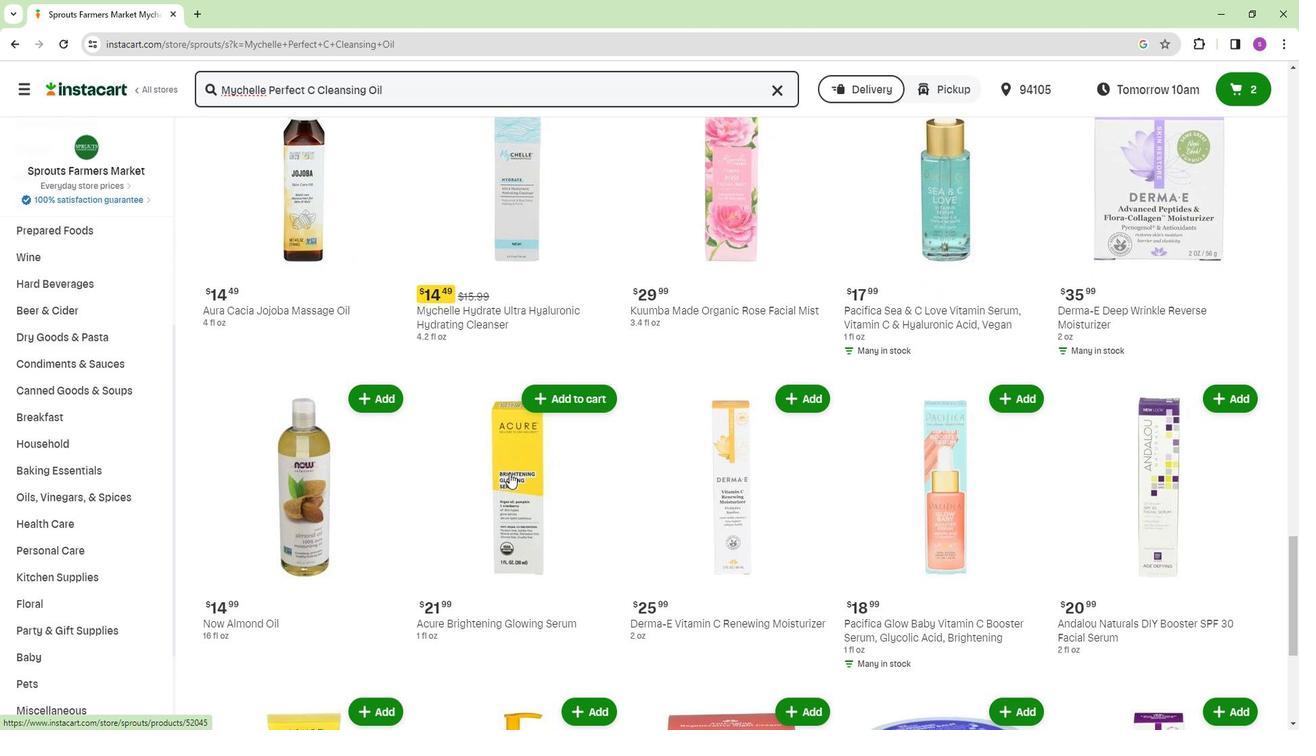
Action: Mouse scrolled (505, 475) with delta (0, 0)
Screenshot: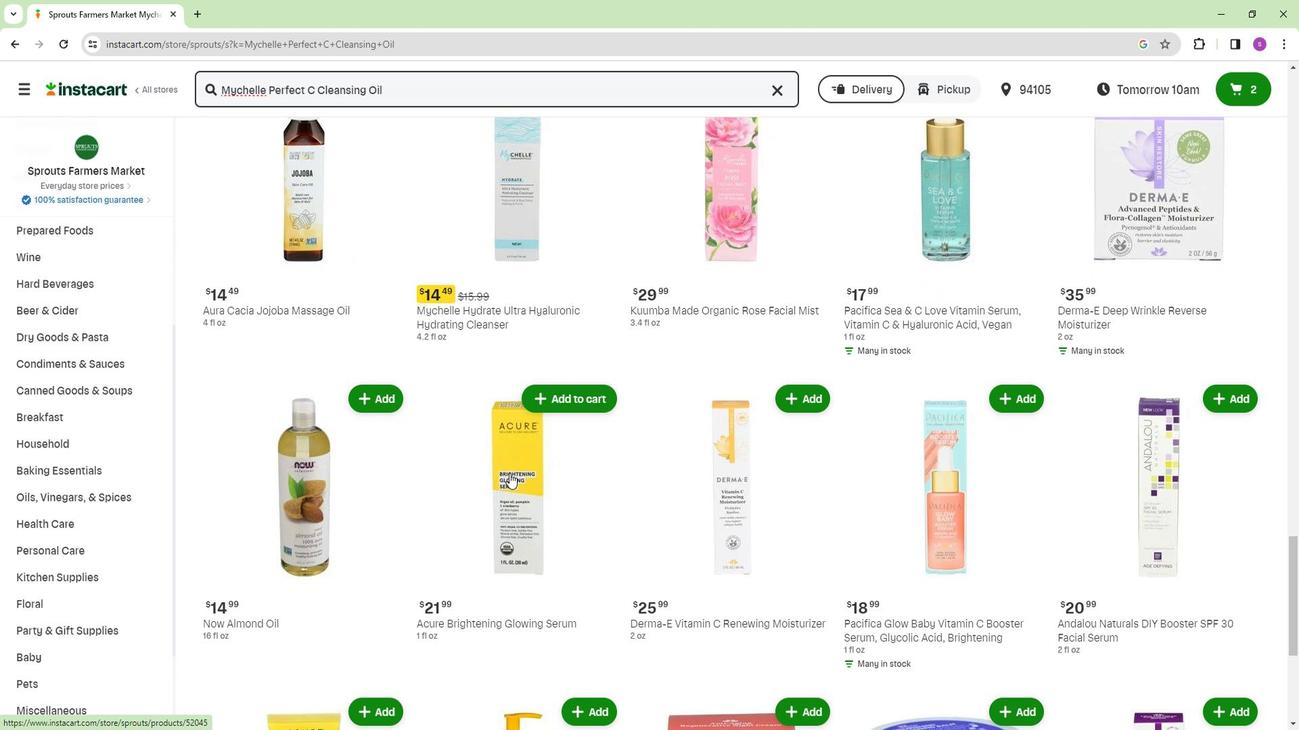 
Action: Mouse moved to (663, 477)
Screenshot: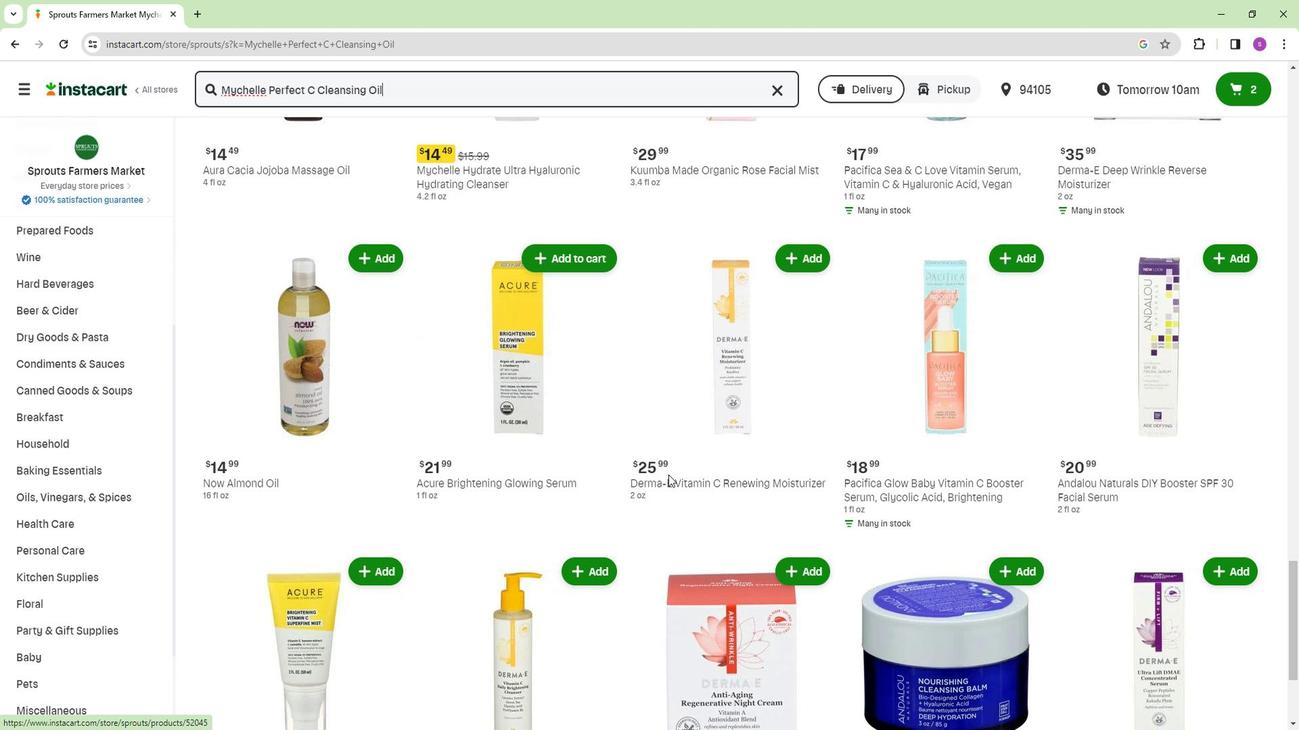 
Action: Mouse scrolled (663, 477) with delta (0, 0)
Screenshot: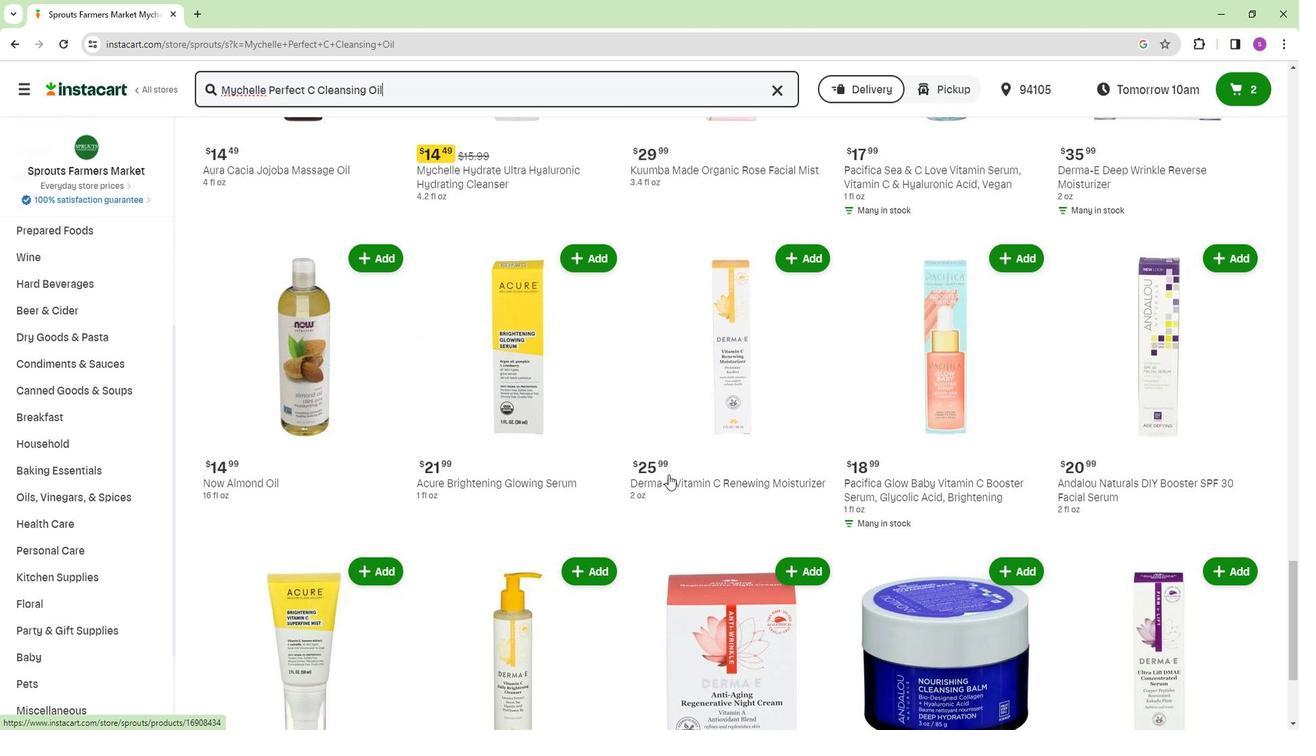 
Action: Mouse moved to (678, 502)
Screenshot: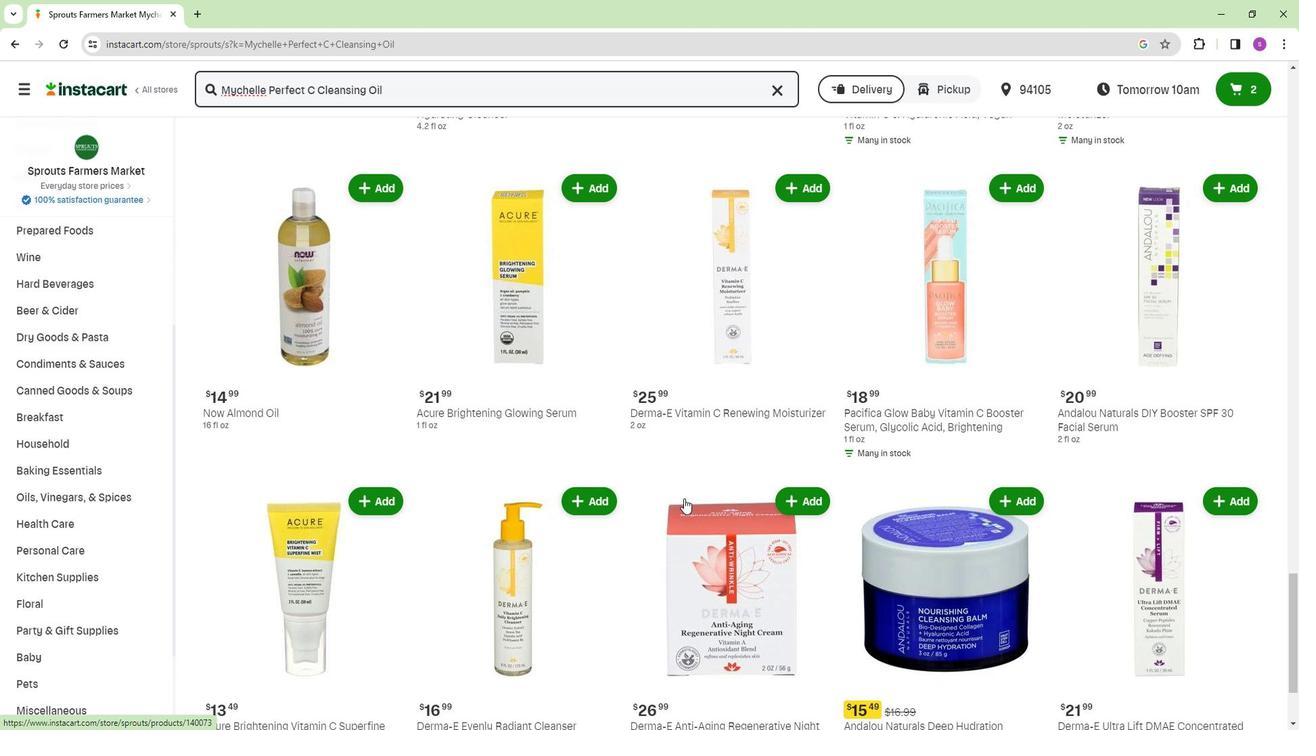 
Action: Mouse scrolled (678, 501) with delta (0, 0)
Screenshot: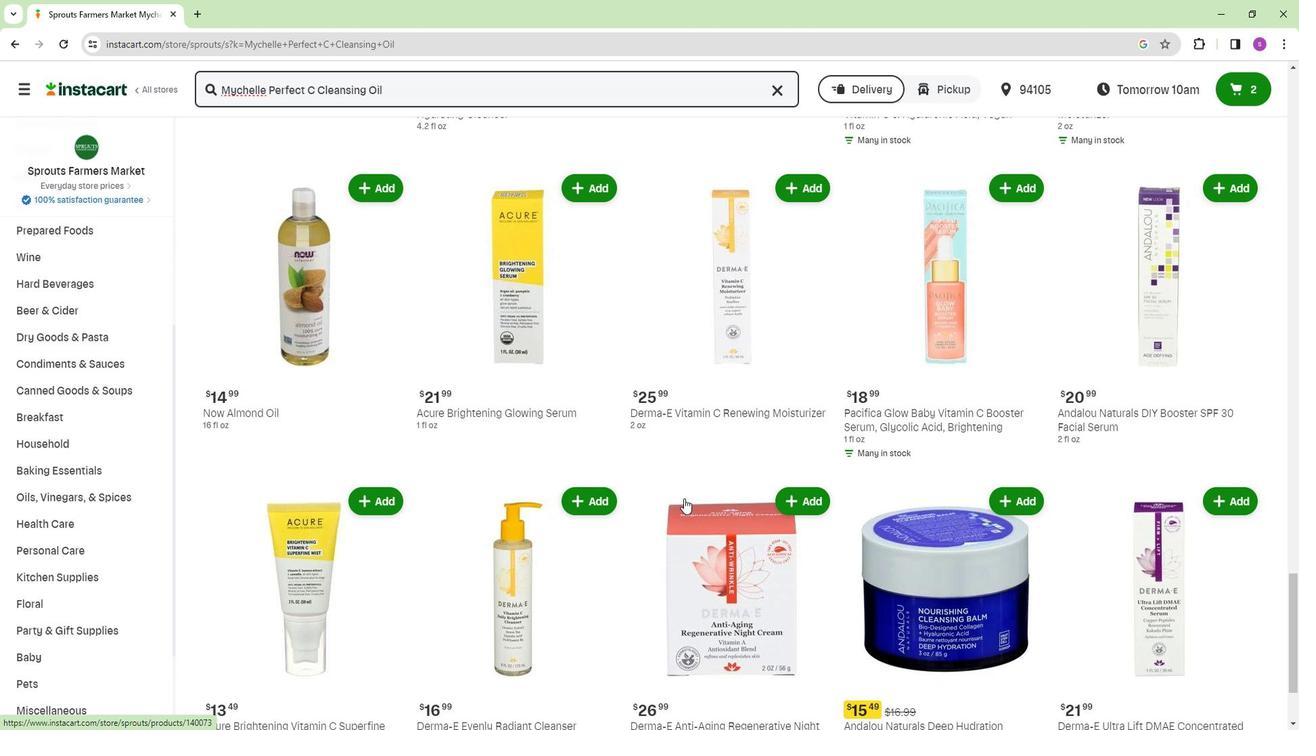 
Action: Mouse moved to (677, 502)
Screenshot: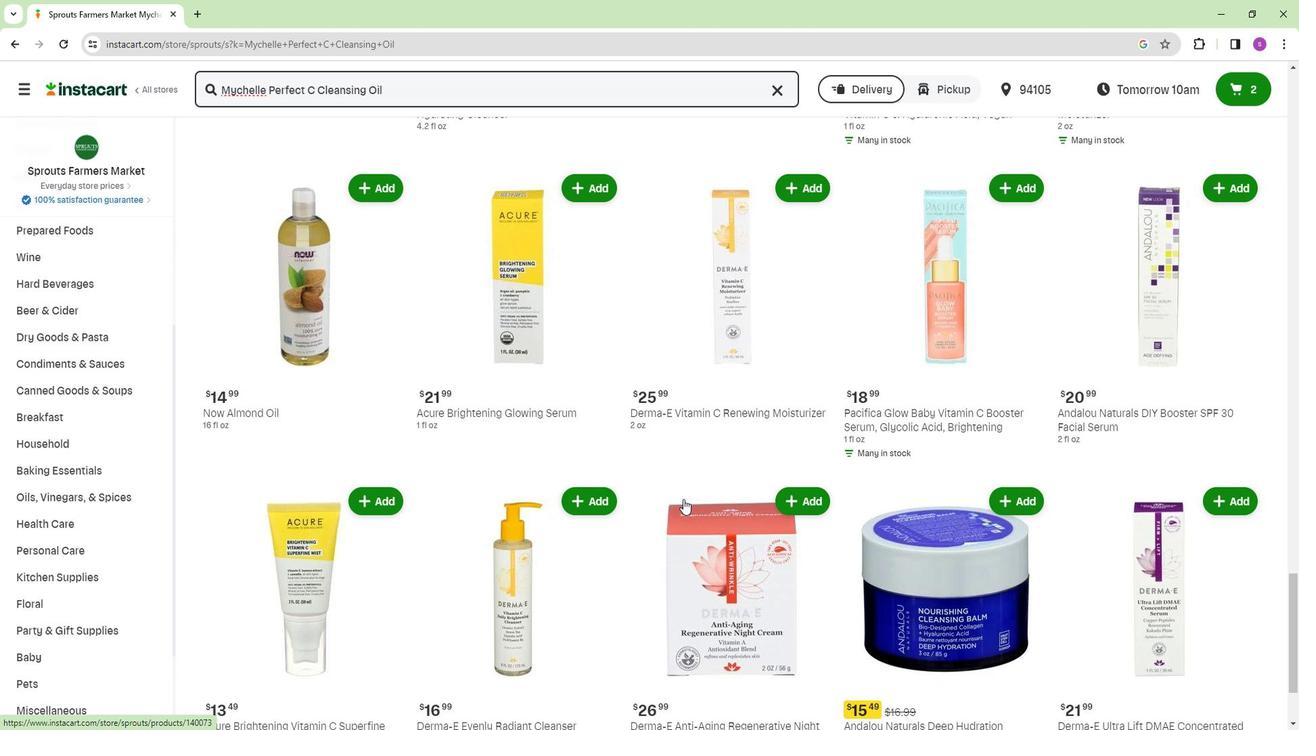 
Action: Mouse scrolled (677, 501) with delta (0, 0)
Screenshot: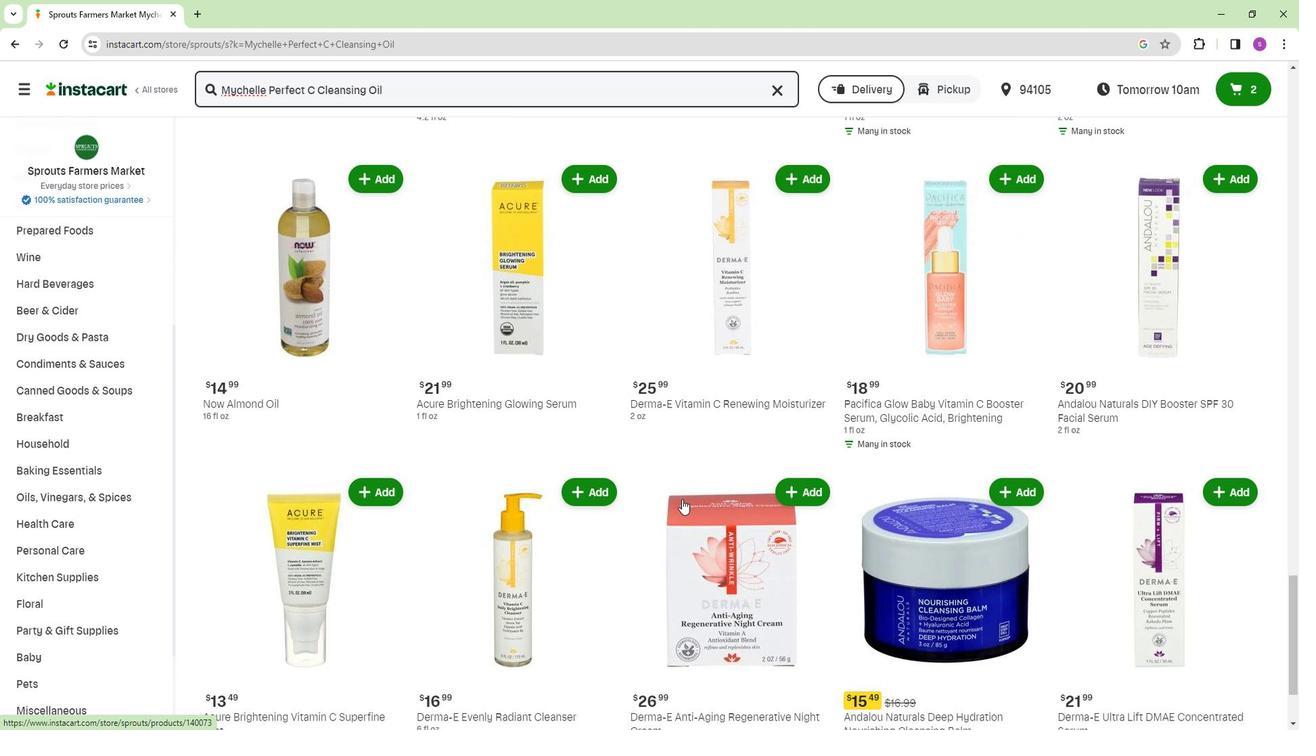 
Action: Mouse moved to (673, 502)
Screenshot: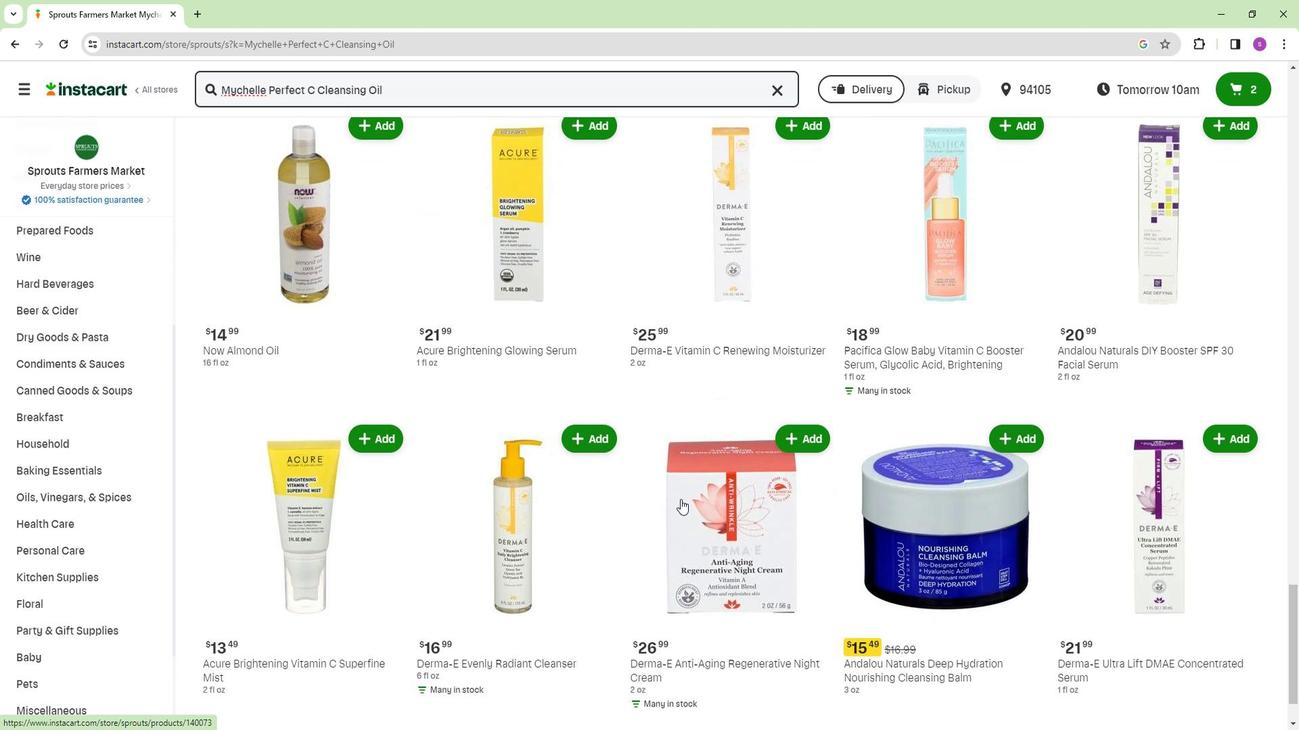
Action: Mouse scrolled (673, 501) with delta (0, 0)
Screenshot: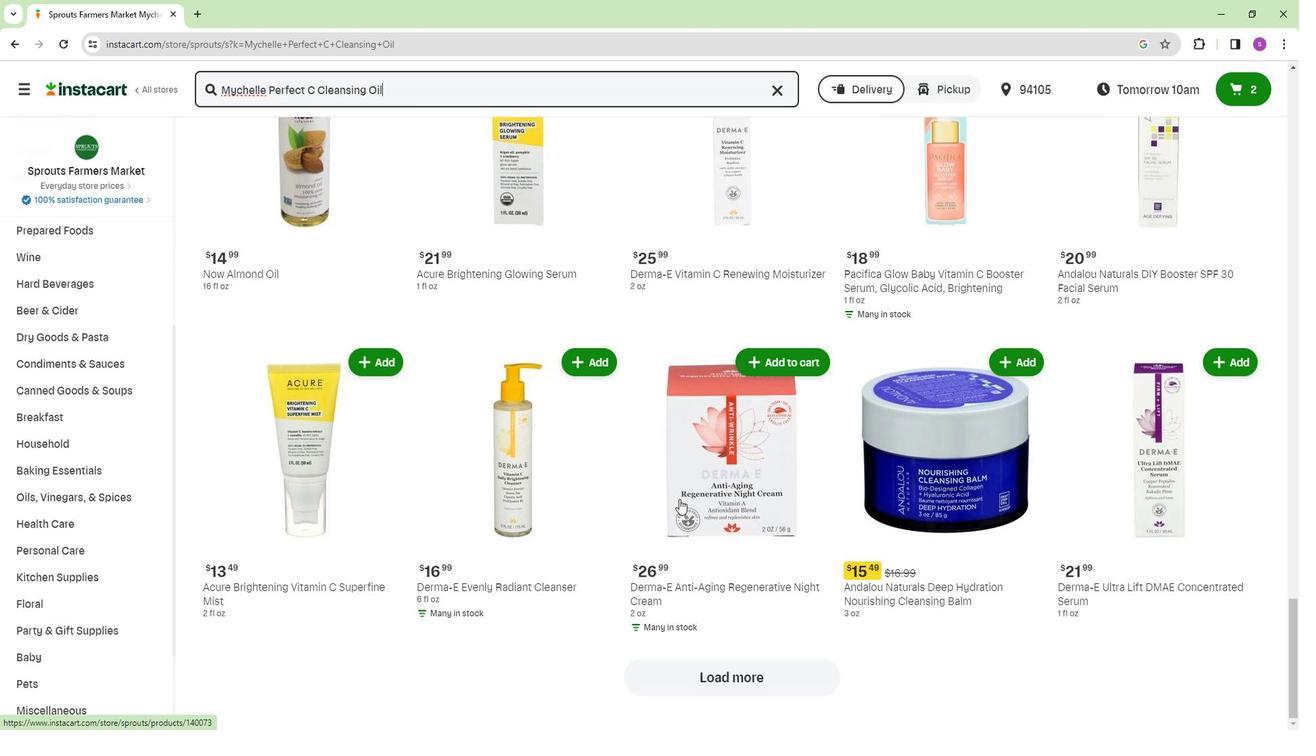 
